 Task: Look for space in Haifa, Israel from 1st August, 2023 to 5th August, 2023 for 1 adult in price range Rs.6000 to Rs.15000. Place can be entire place with 1  bedroom having 1 bed and 1 bathroom. Property type can be house, flat, guest house. Amenities needed are: wifi, washing machine. Booking option can be shelf check-in. Required host language is English.
Action: Mouse moved to (601, 79)
Screenshot: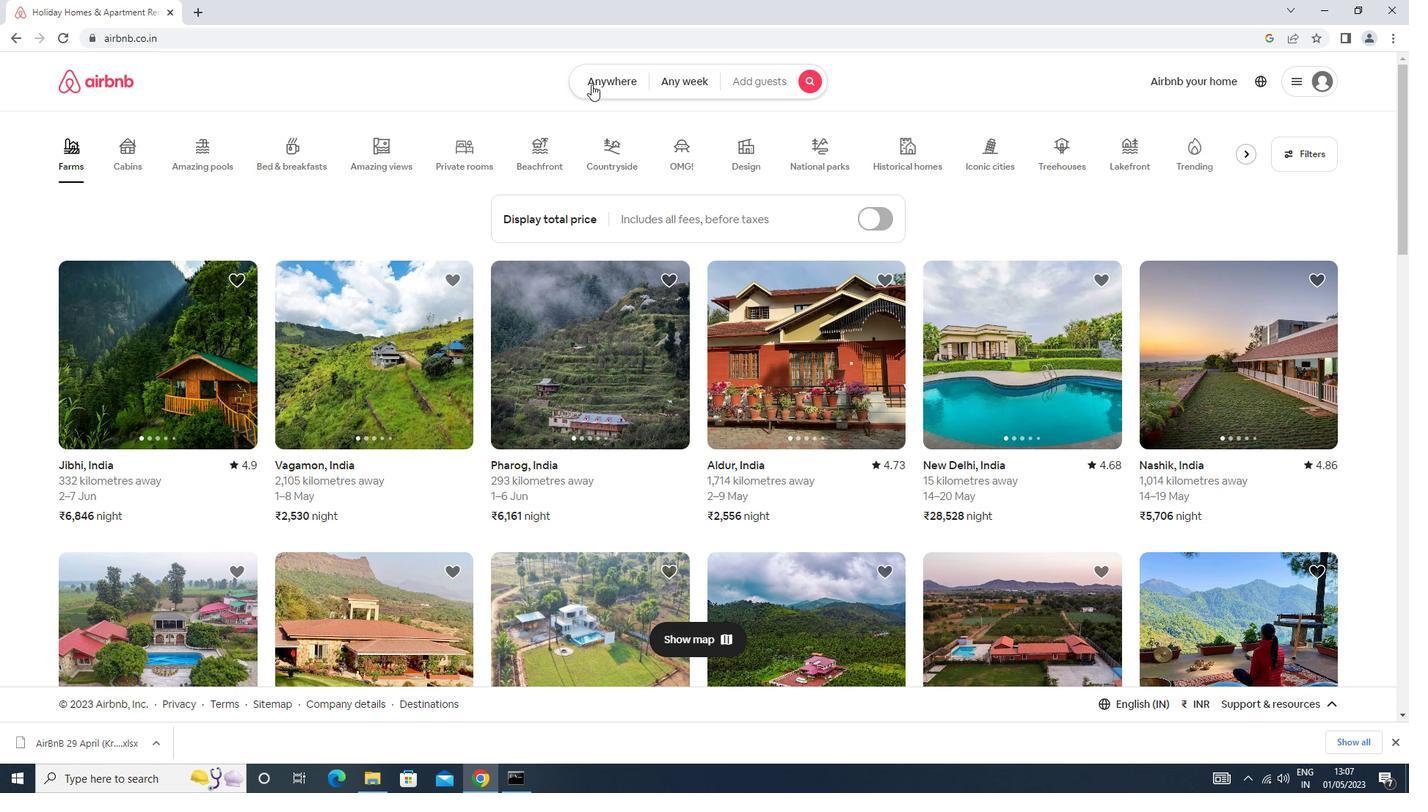 
Action: Mouse pressed left at (601, 79)
Screenshot: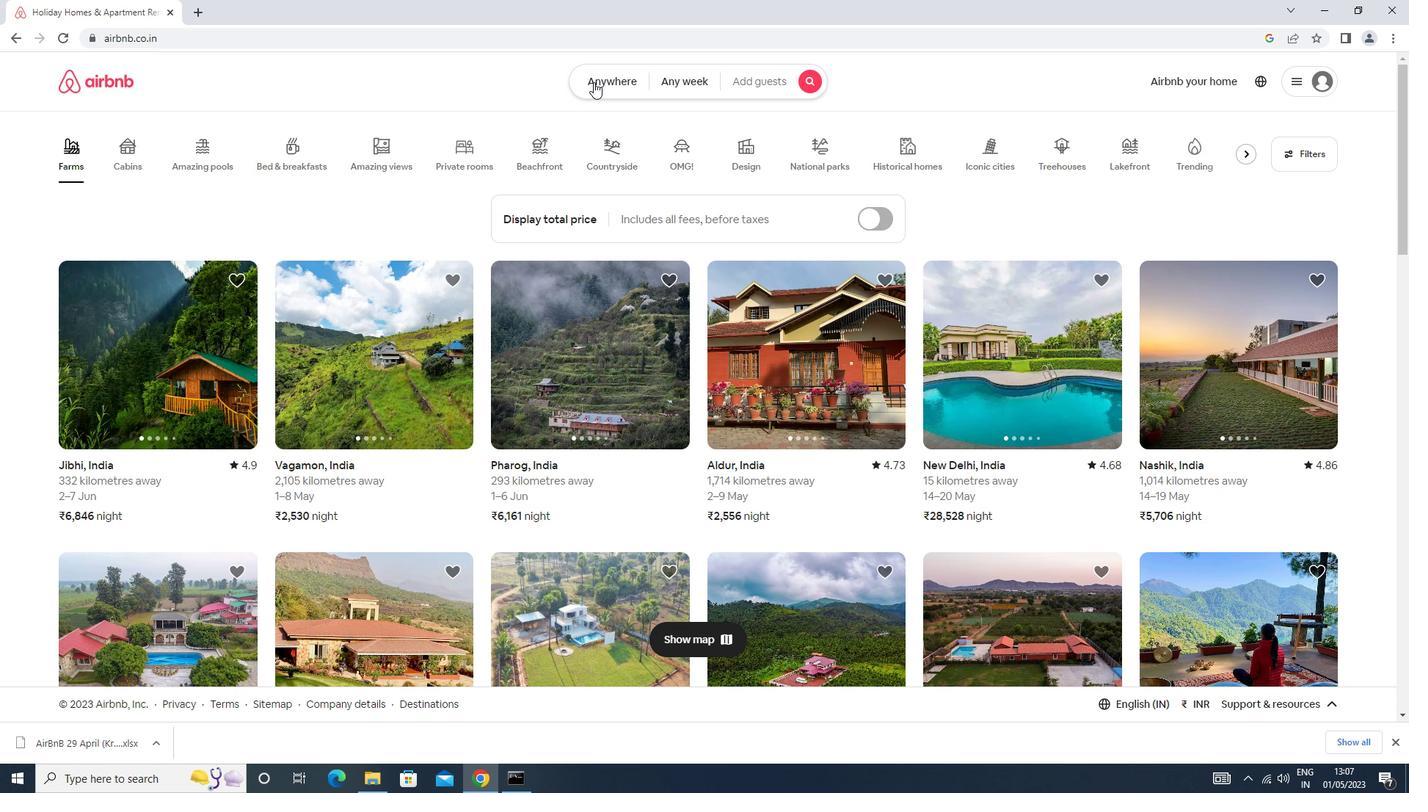 
Action: Mouse moved to (512, 138)
Screenshot: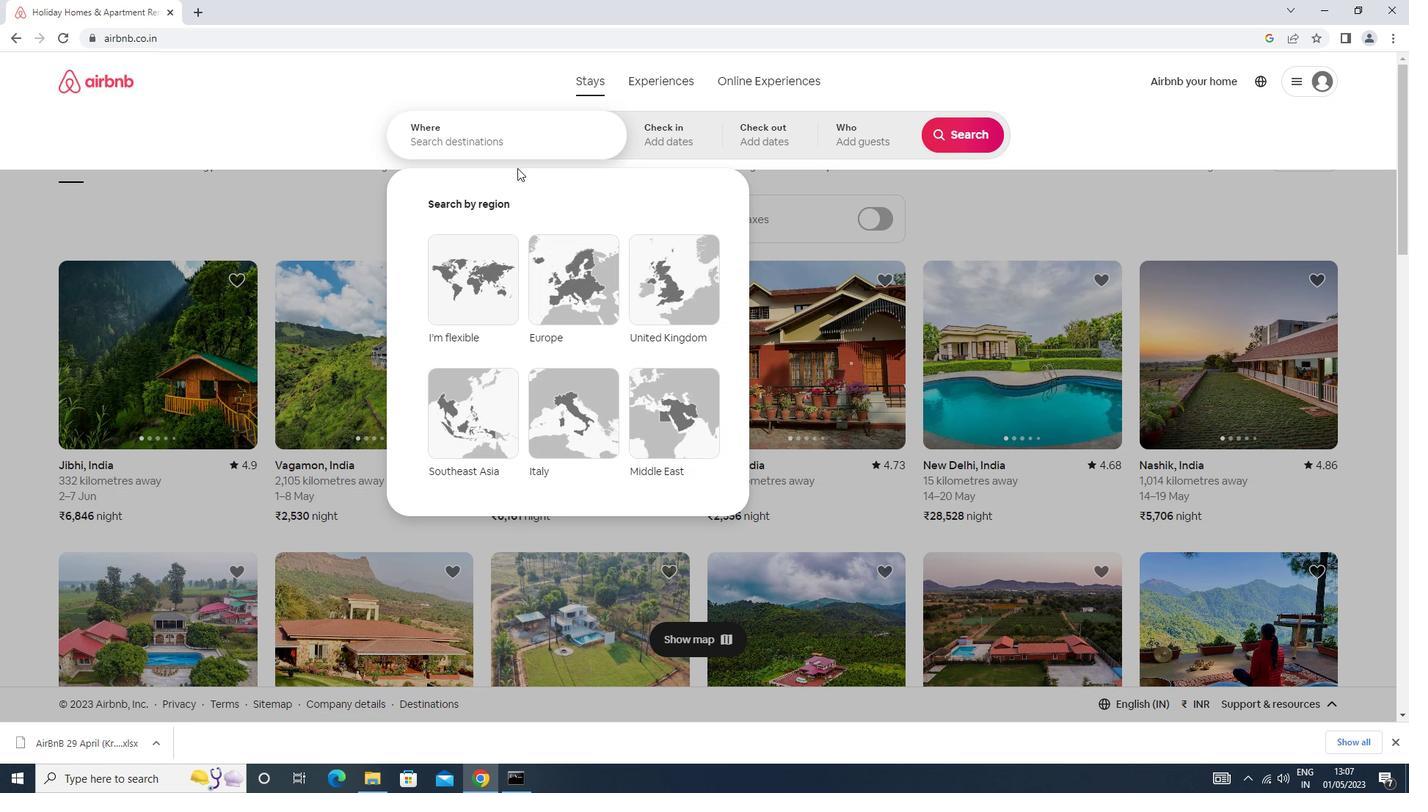 
Action: Mouse pressed left at (512, 138)
Screenshot: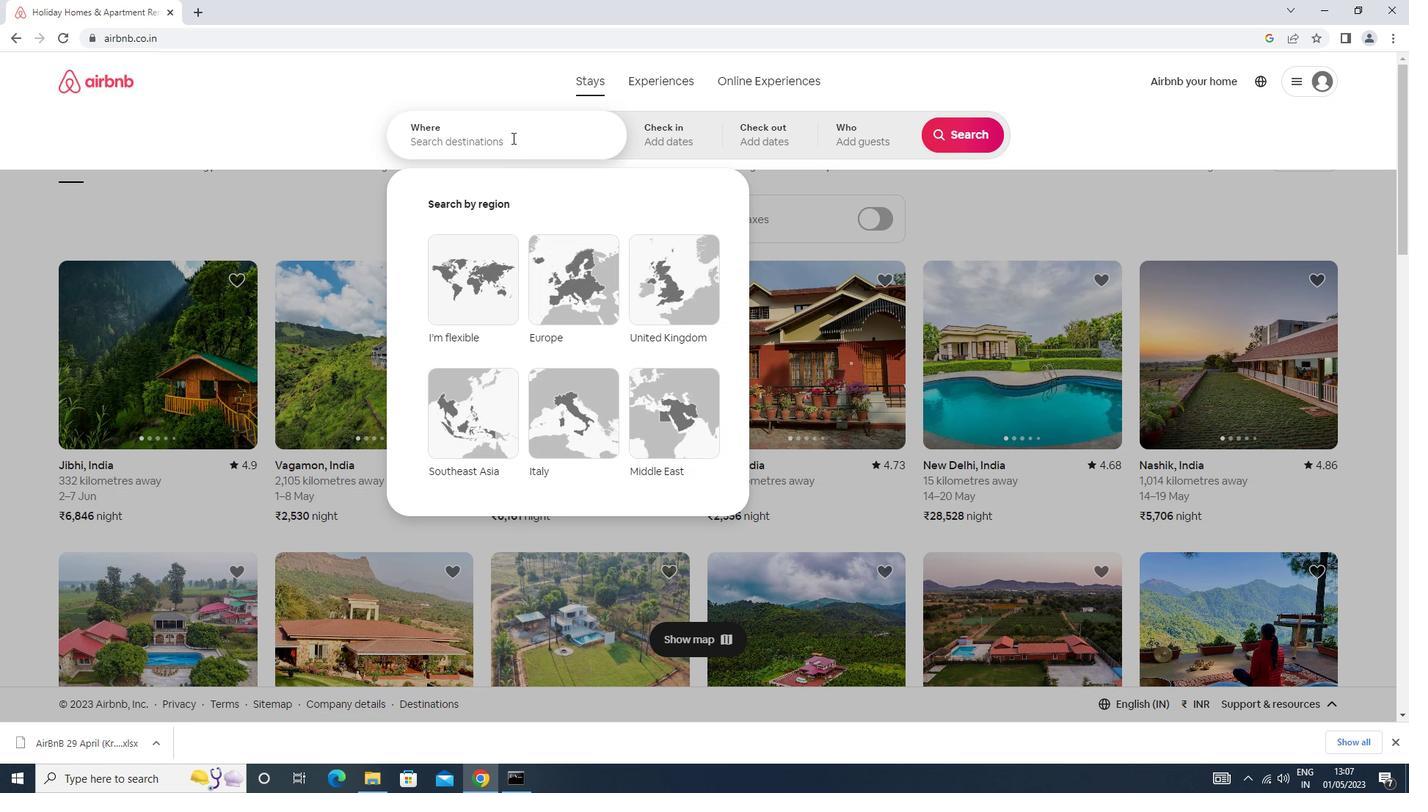 
Action: Key pressed hai<Key.down><Key.enter>
Screenshot: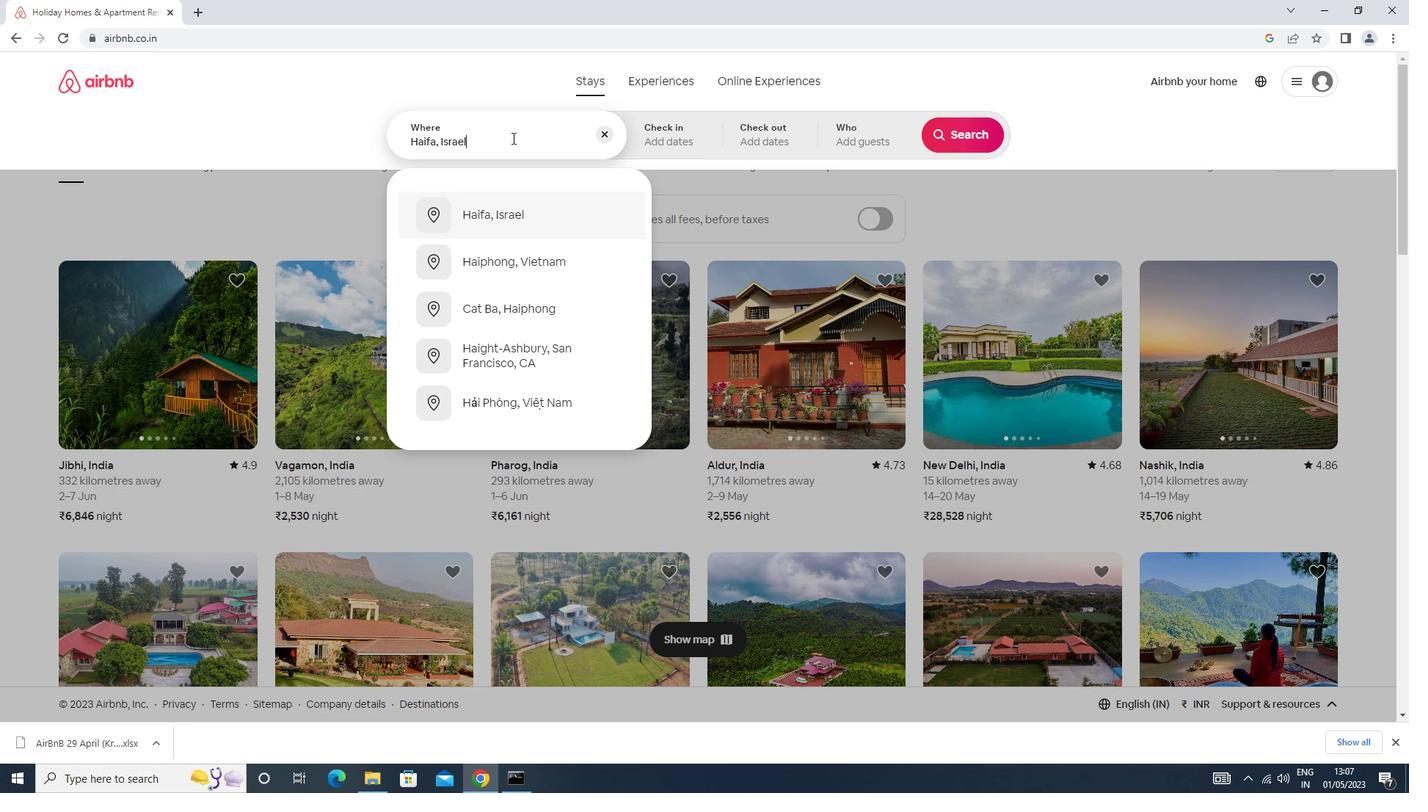 
Action: Mouse moved to (953, 249)
Screenshot: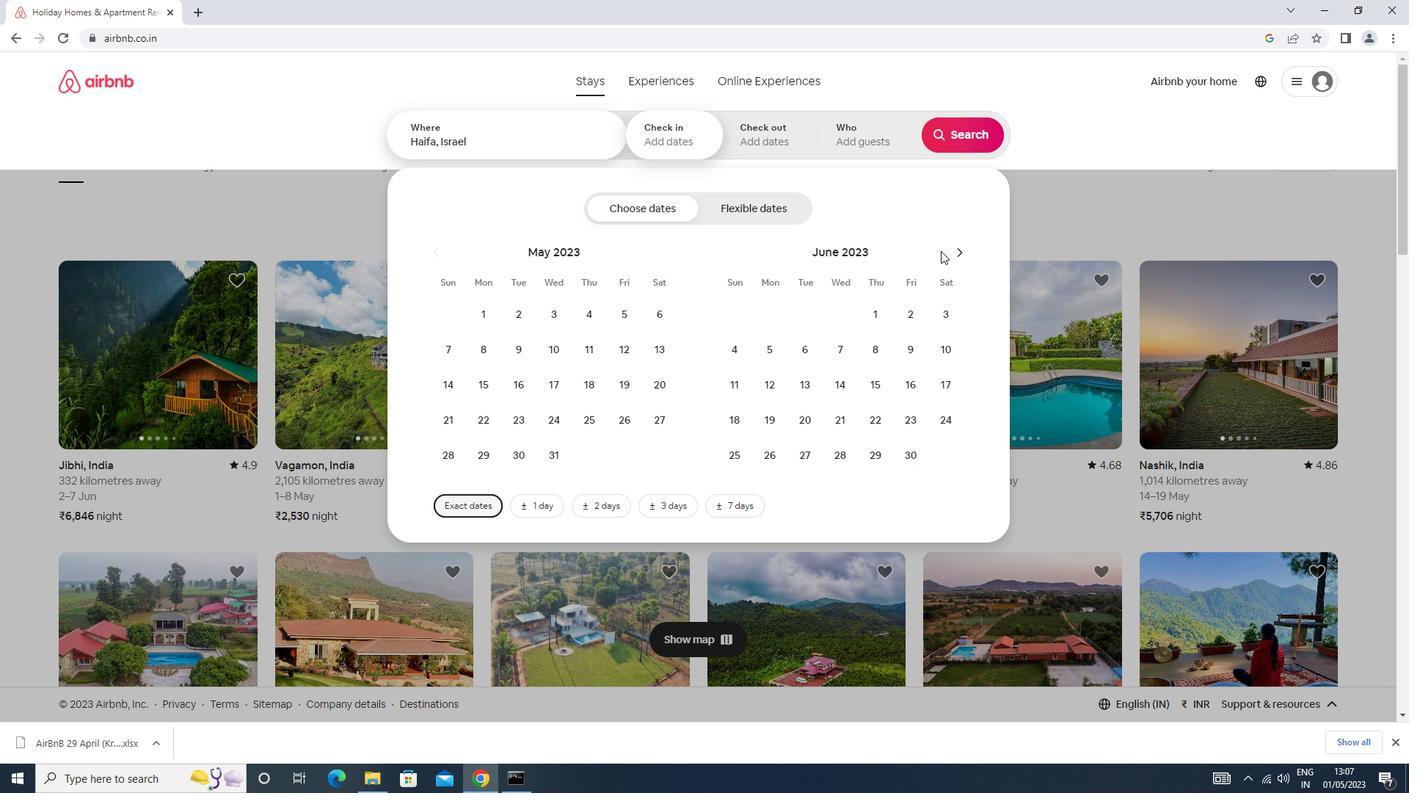 
Action: Mouse pressed left at (953, 249)
Screenshot: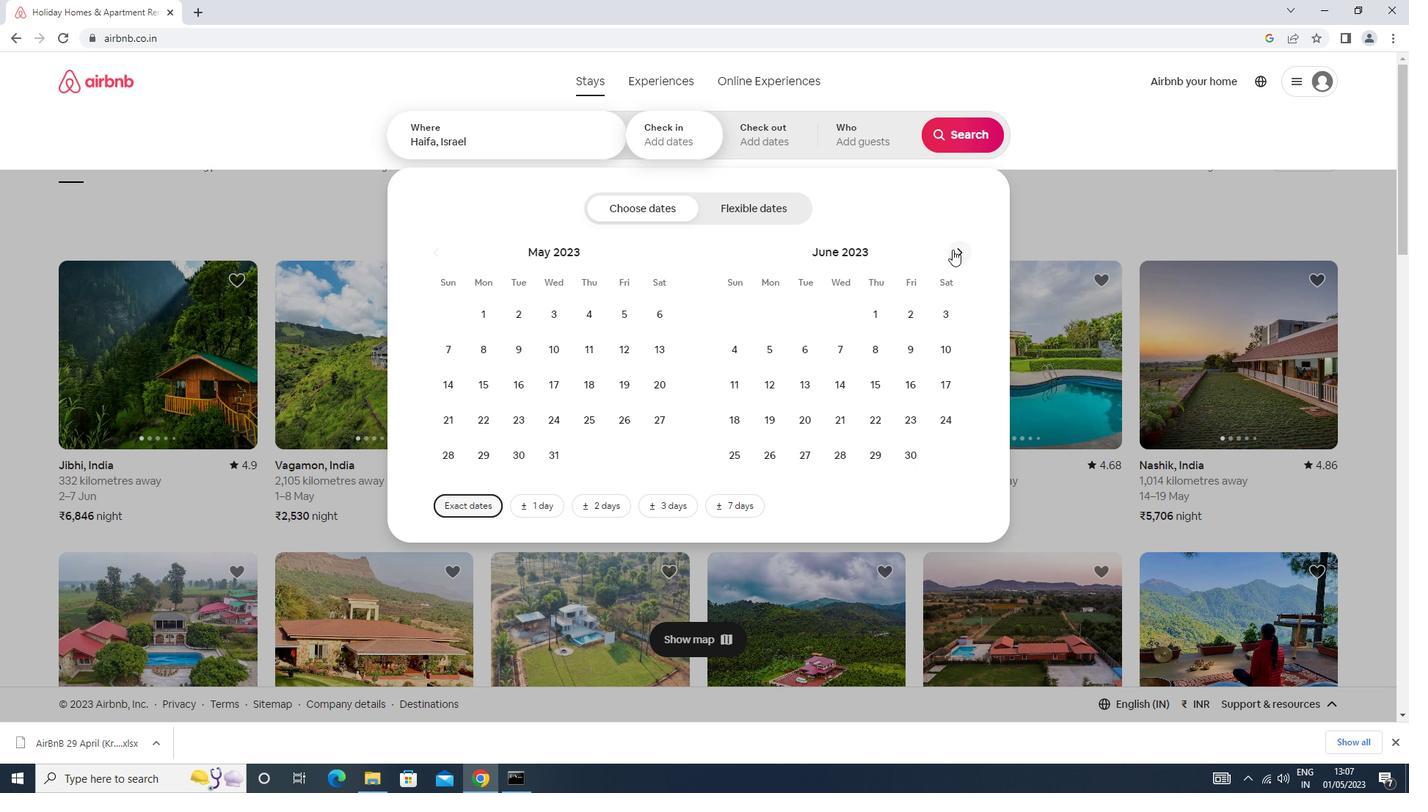 
Action: Mouse moved to (955, 249)
Screenshot: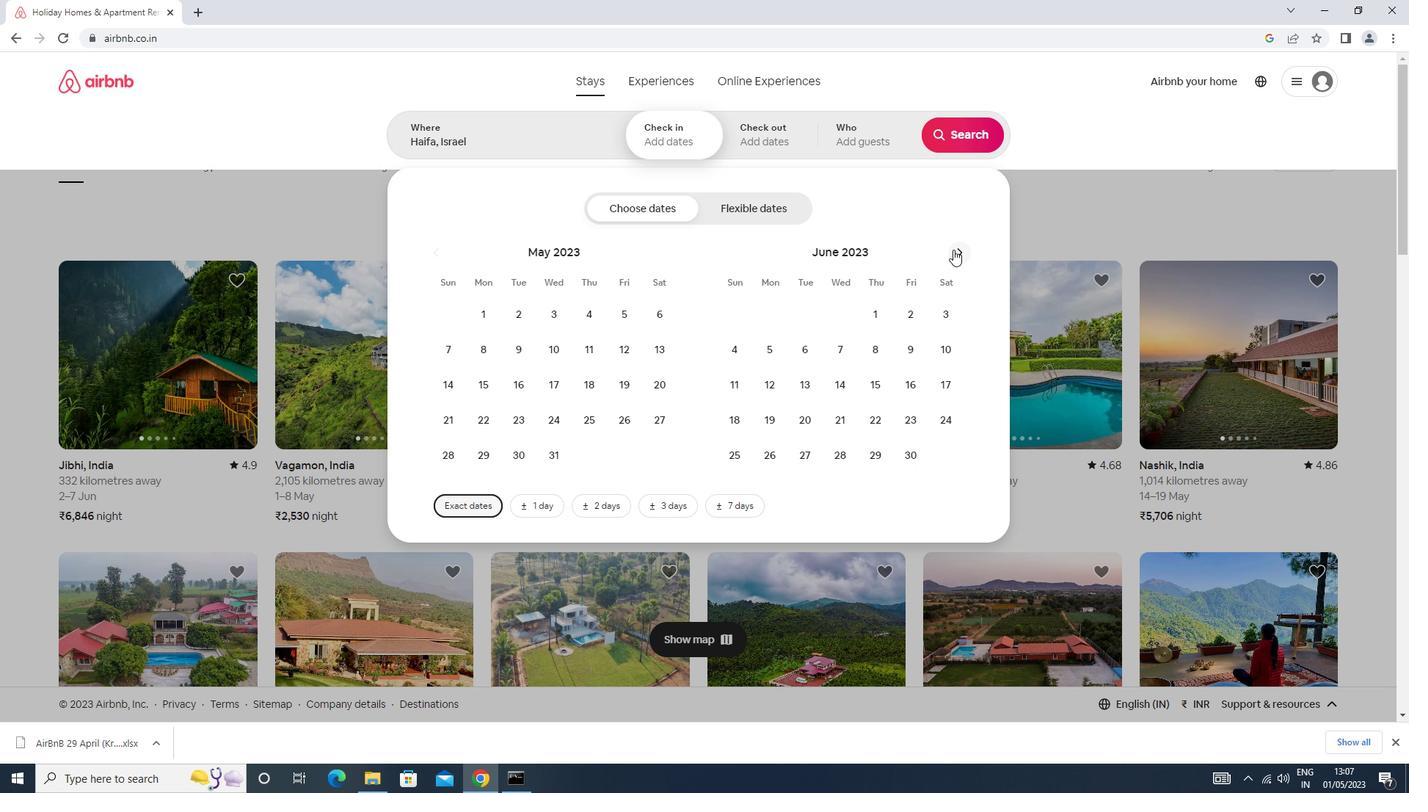 
Action: Mouse pressed left at (955, 249)
Screenshot: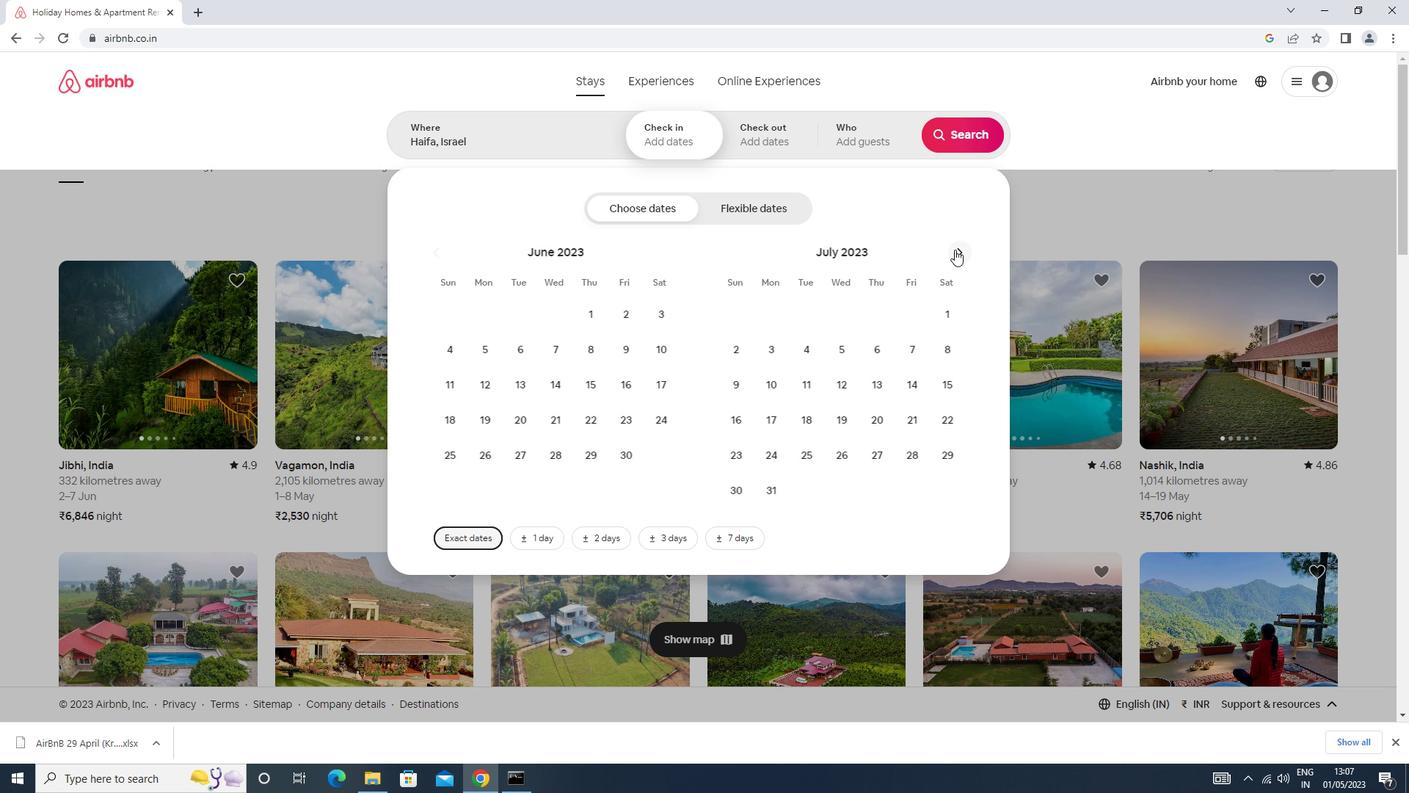
Action: Mouse moved to (796, 323)
Screenshot: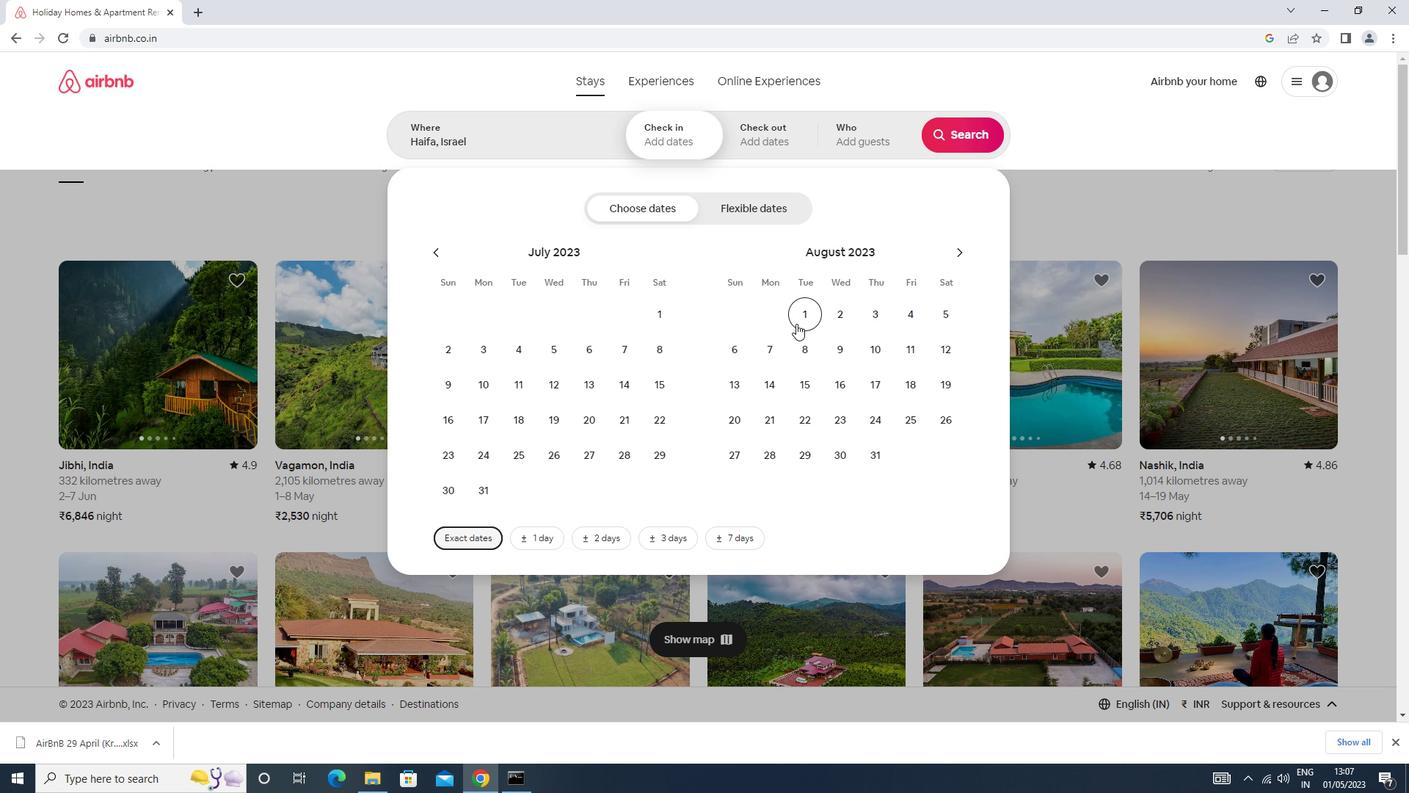 
Action: Mouse pressed left at (796, 323)
Screenshot: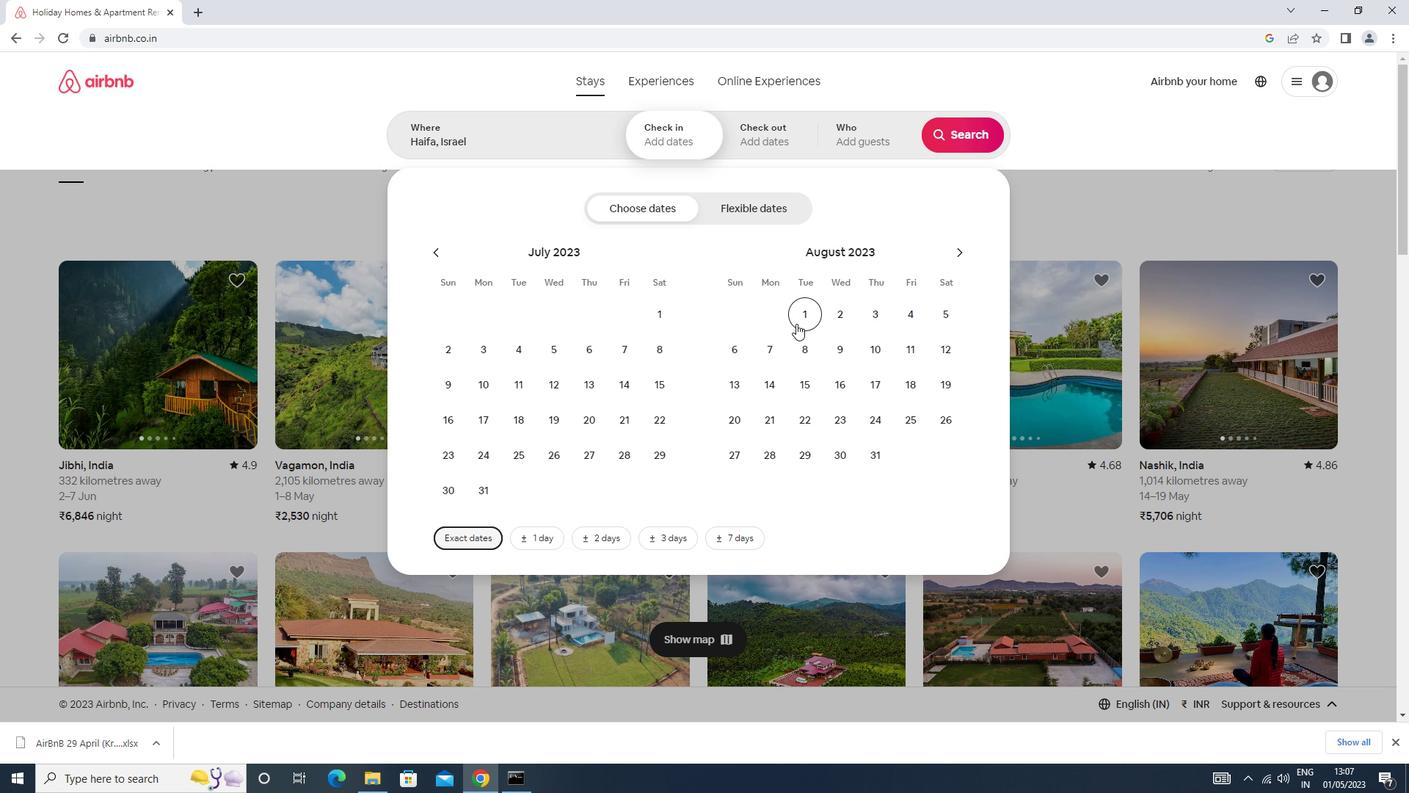 
Action: Mouse moved to (932, 308)
Screenshot: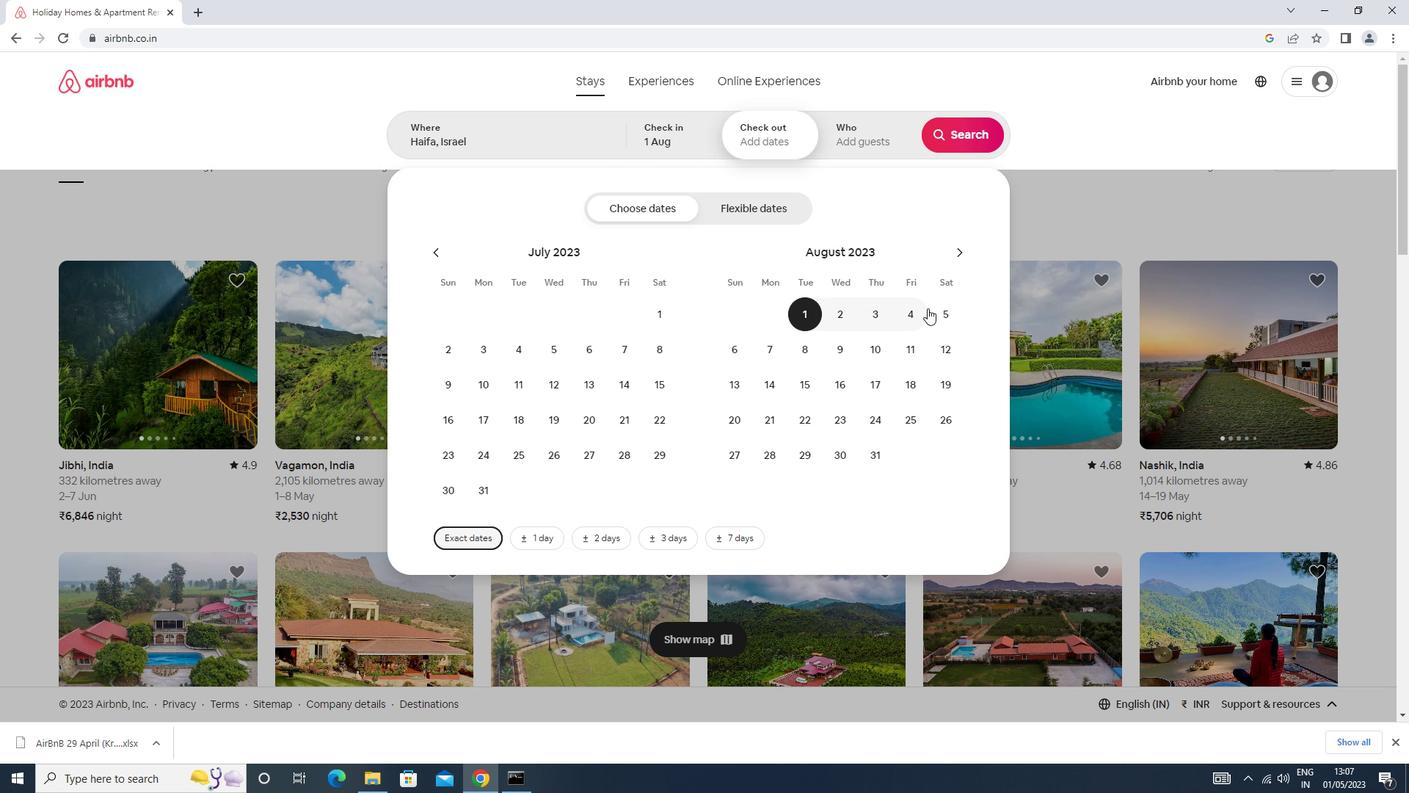 
Action: Mouse pressed left at (932, 308)
Screenshot: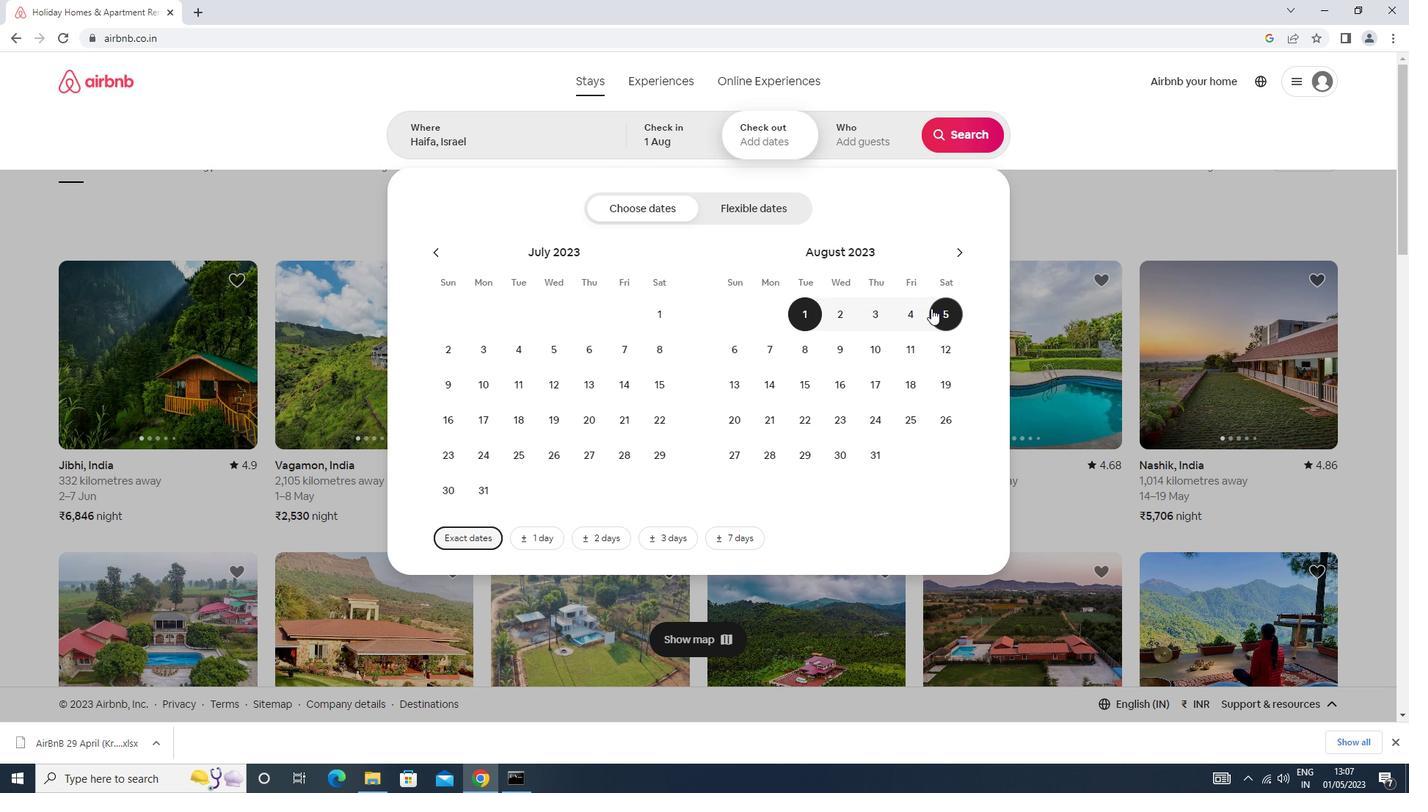 
Action: Mouse moved to (857, 144)
Screenshot: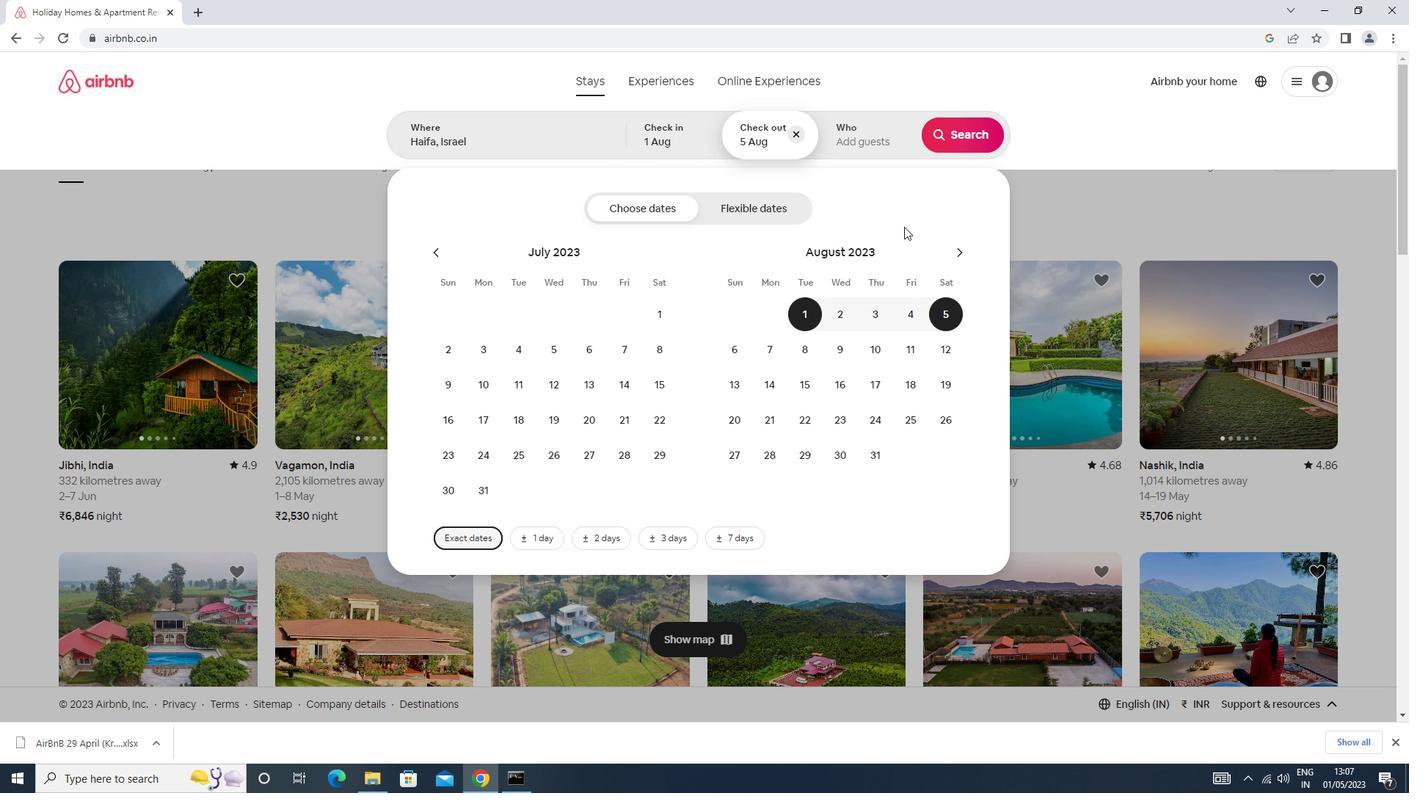 
Action: Mouse pressed left at (857, 144)
Screenshot: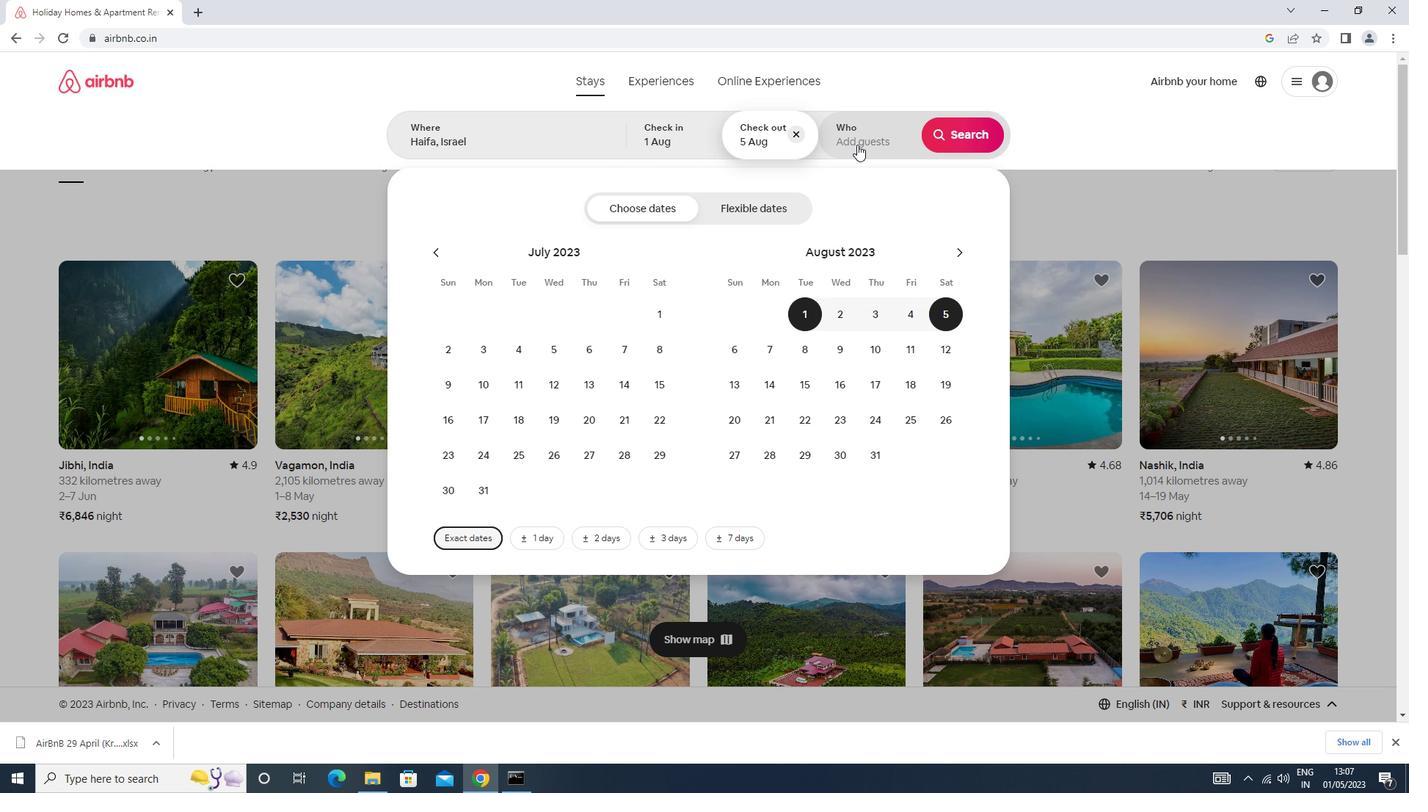 
Action: Mouse moved to (968, 215)
Screenshot: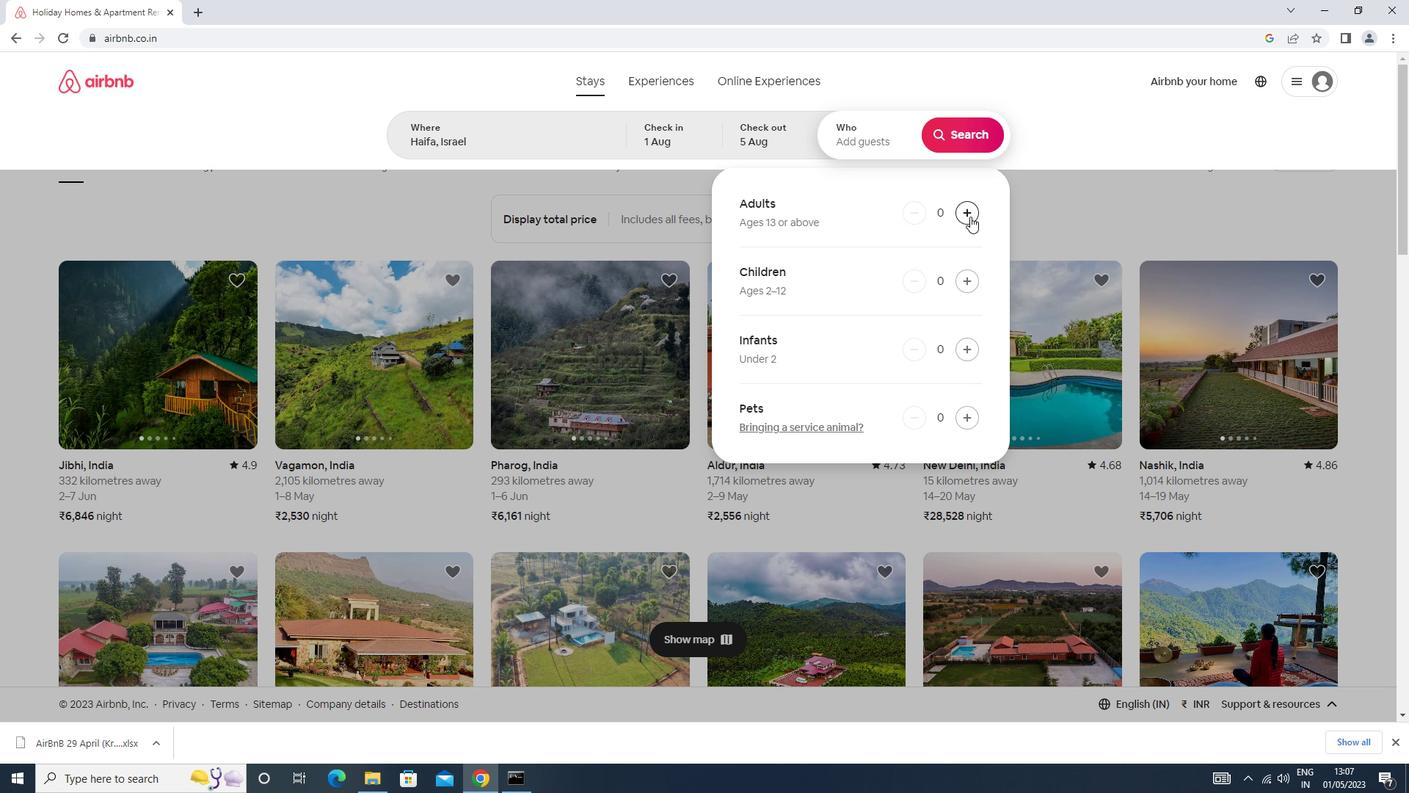 
Action: Mouse pressed left at (968, 215)
Screenshot: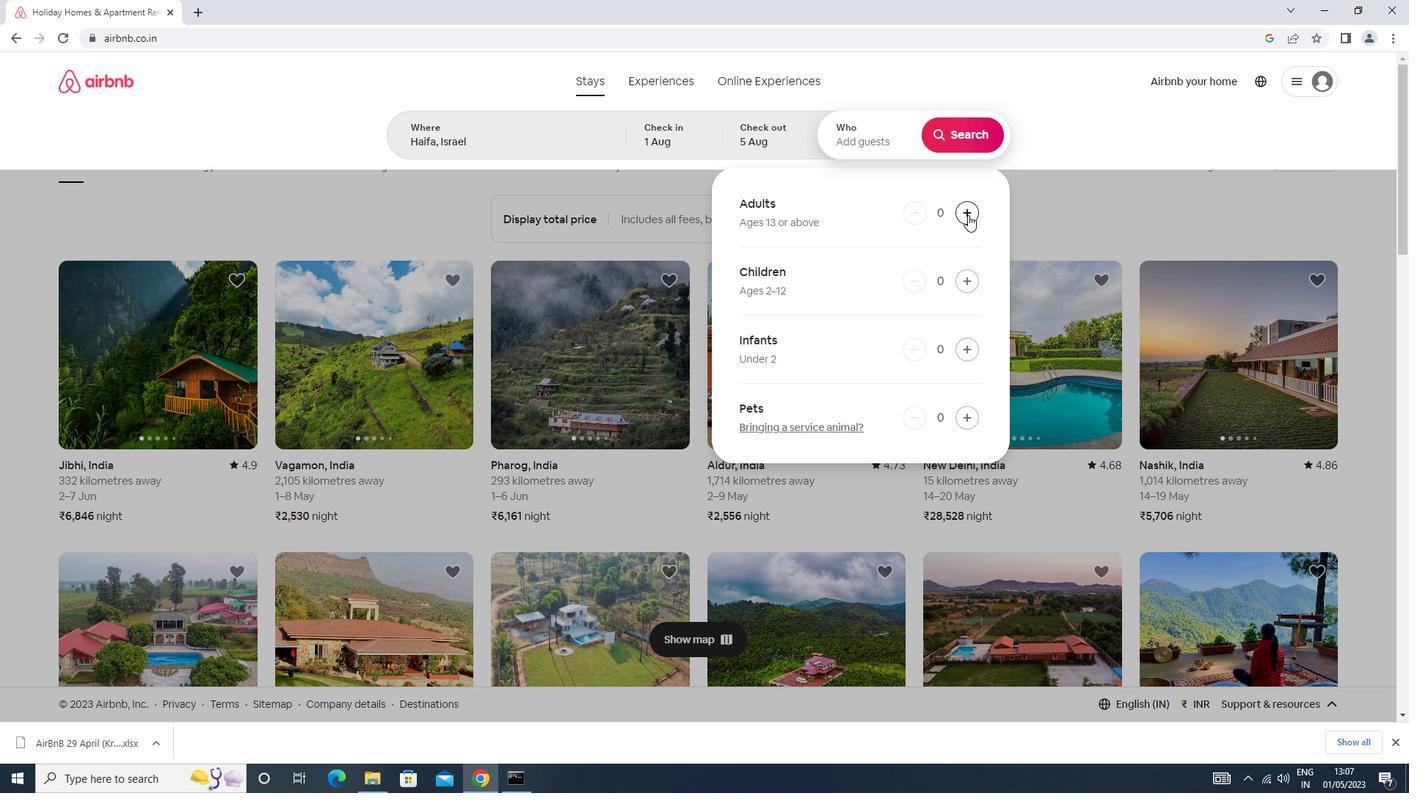 
Action: Mouse moved to (960, 129)
Screenshot: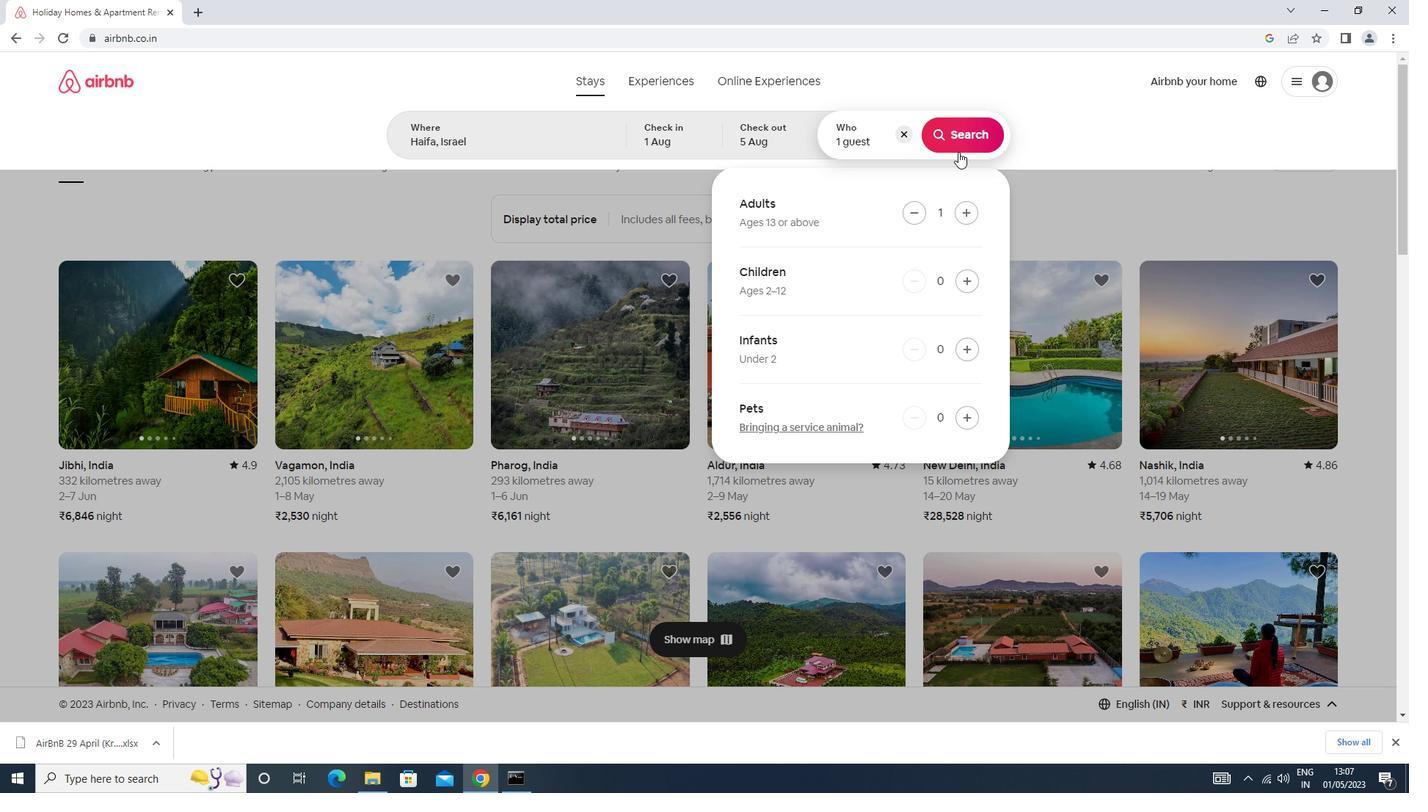 
Action: Mouse pressed left at (960, 129)
Screenshot: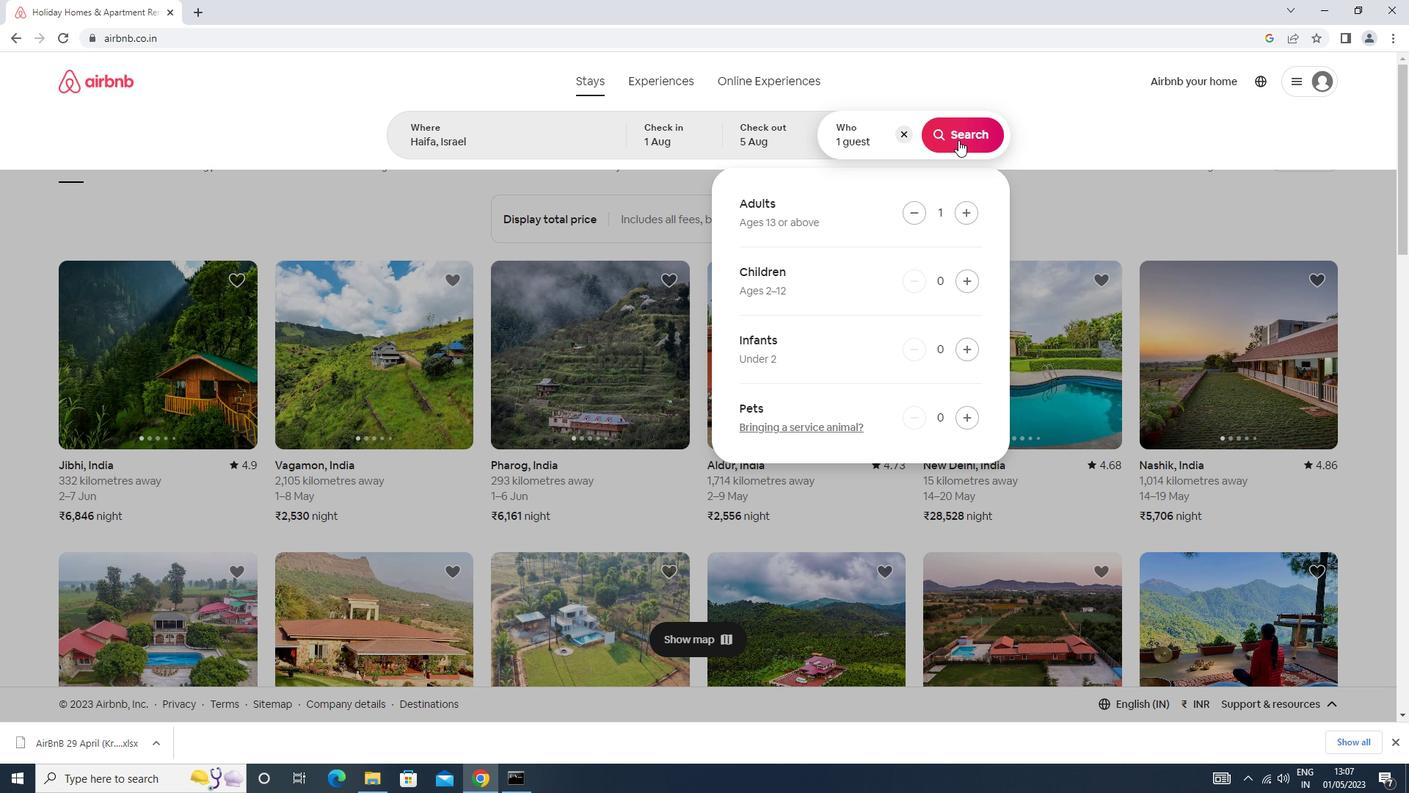 
Action: Mouse moved to (1348, 140)
Screenshot: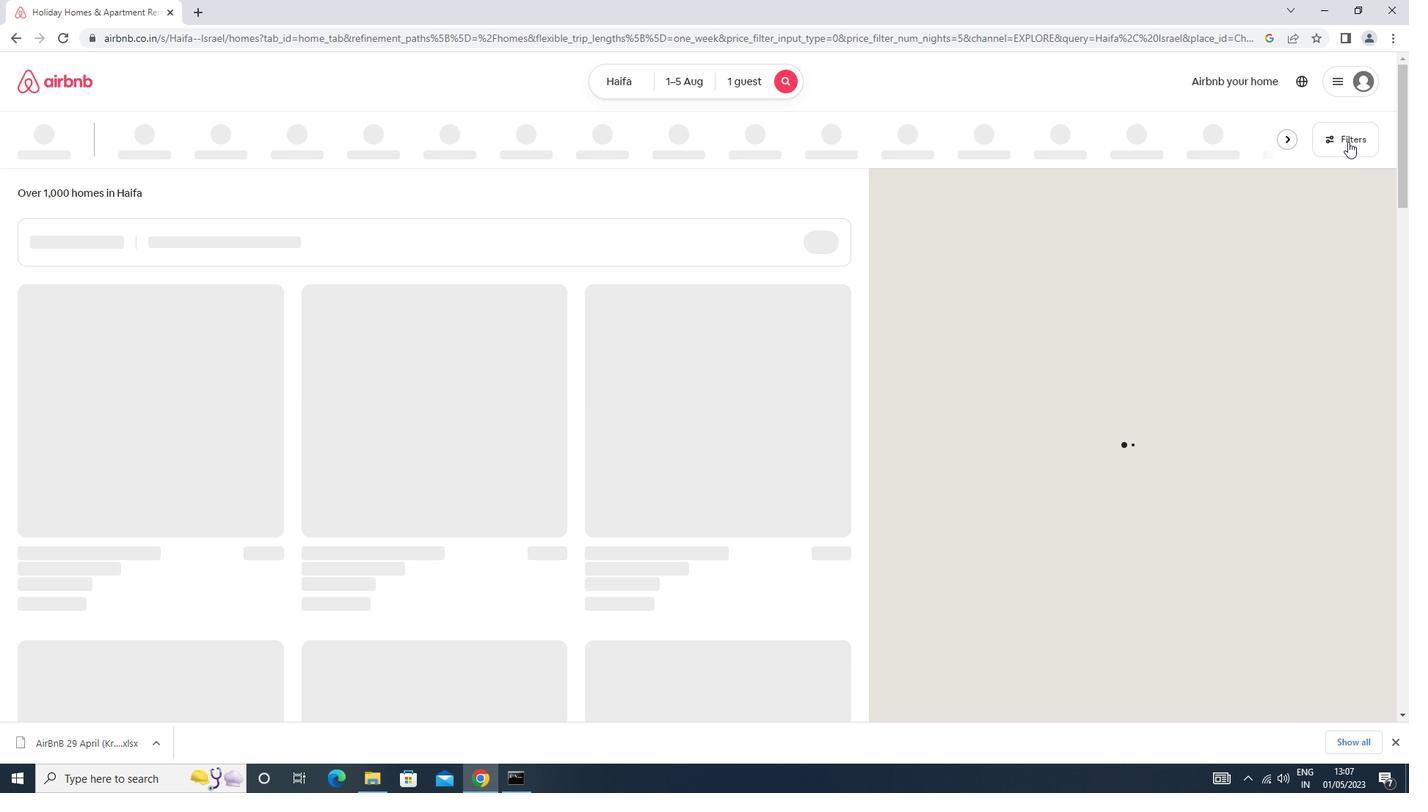 
Action: Mouse pressed left at (1348, 140)
Screenshot: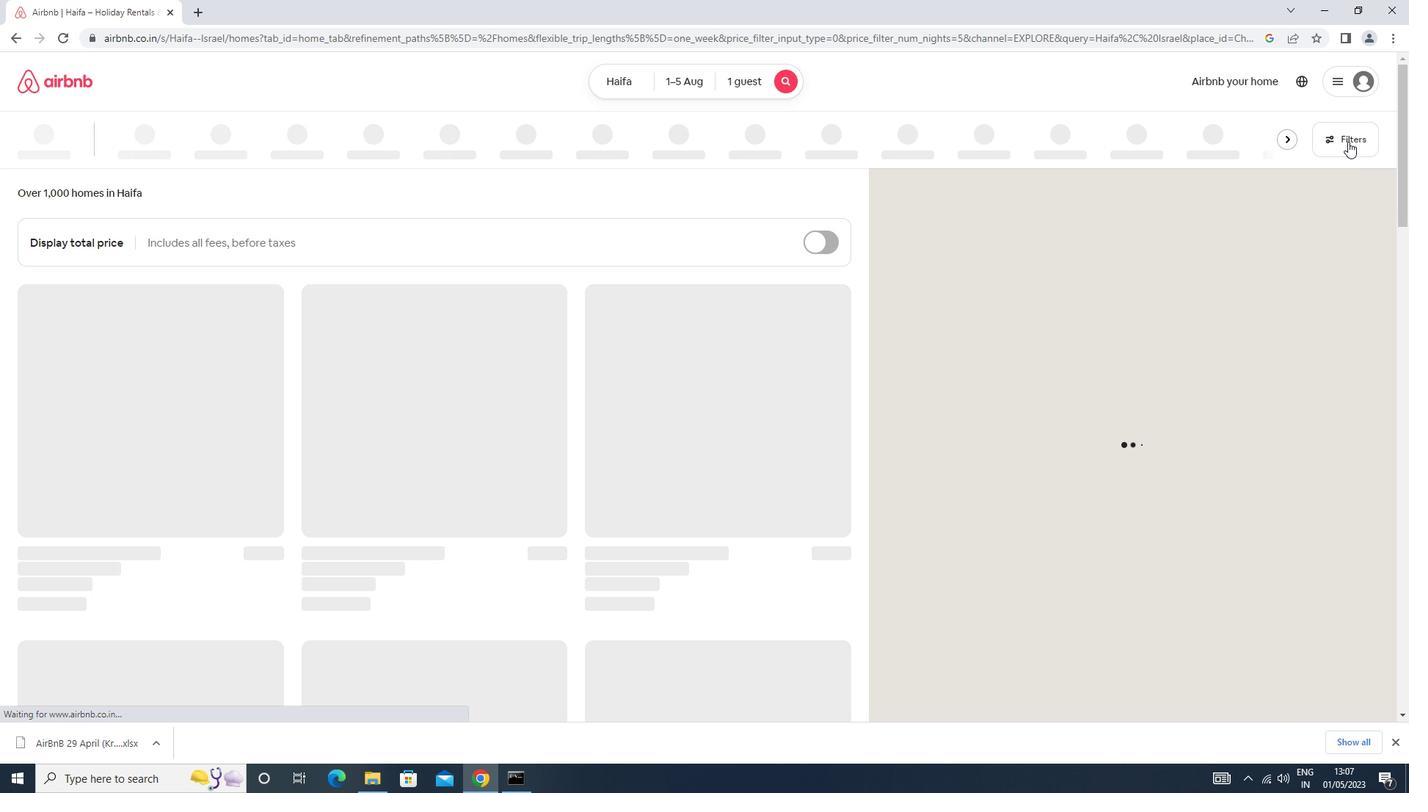 
Action: Mouse moved to (605, 331)
Screenshot: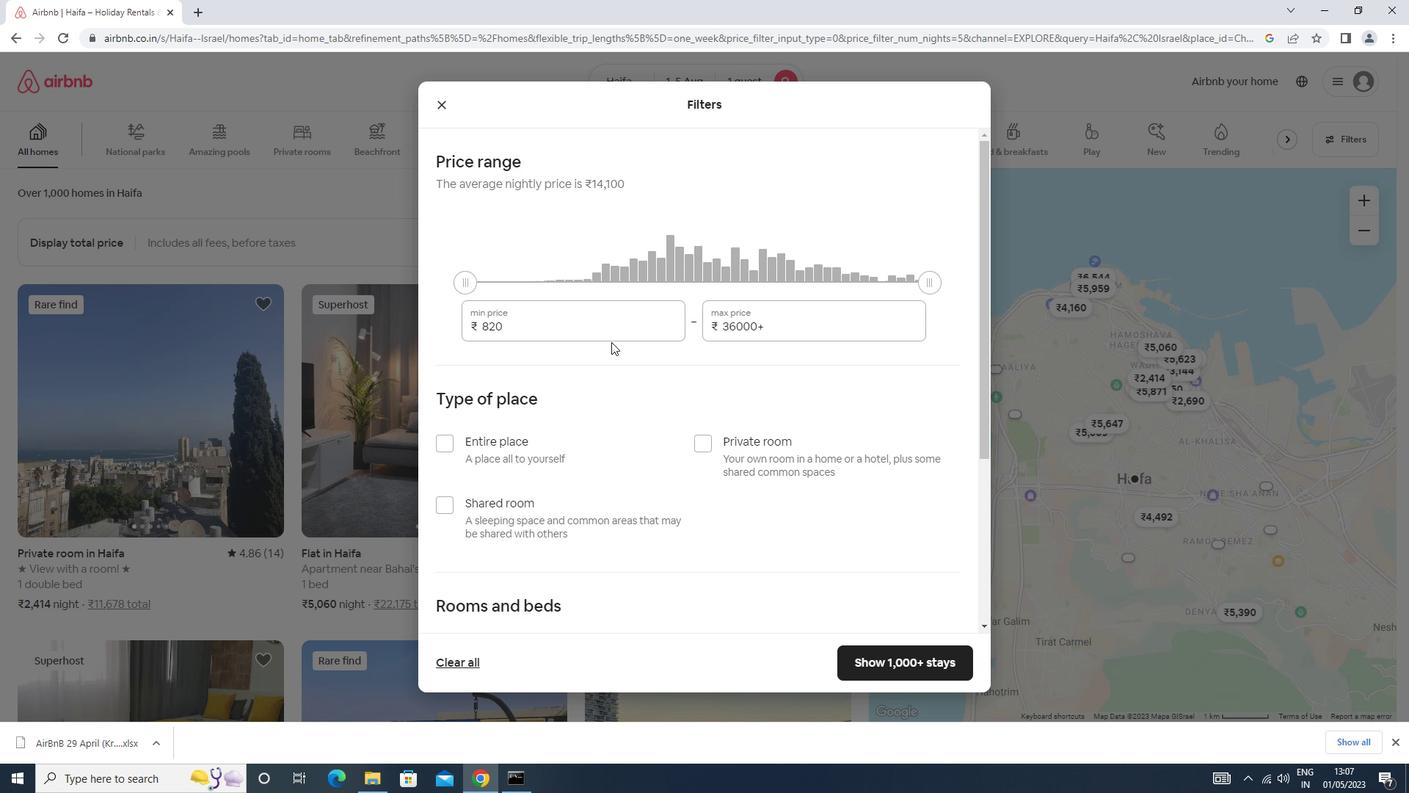 
Action: Mouse pressed left at (605, 331)
Screenshot: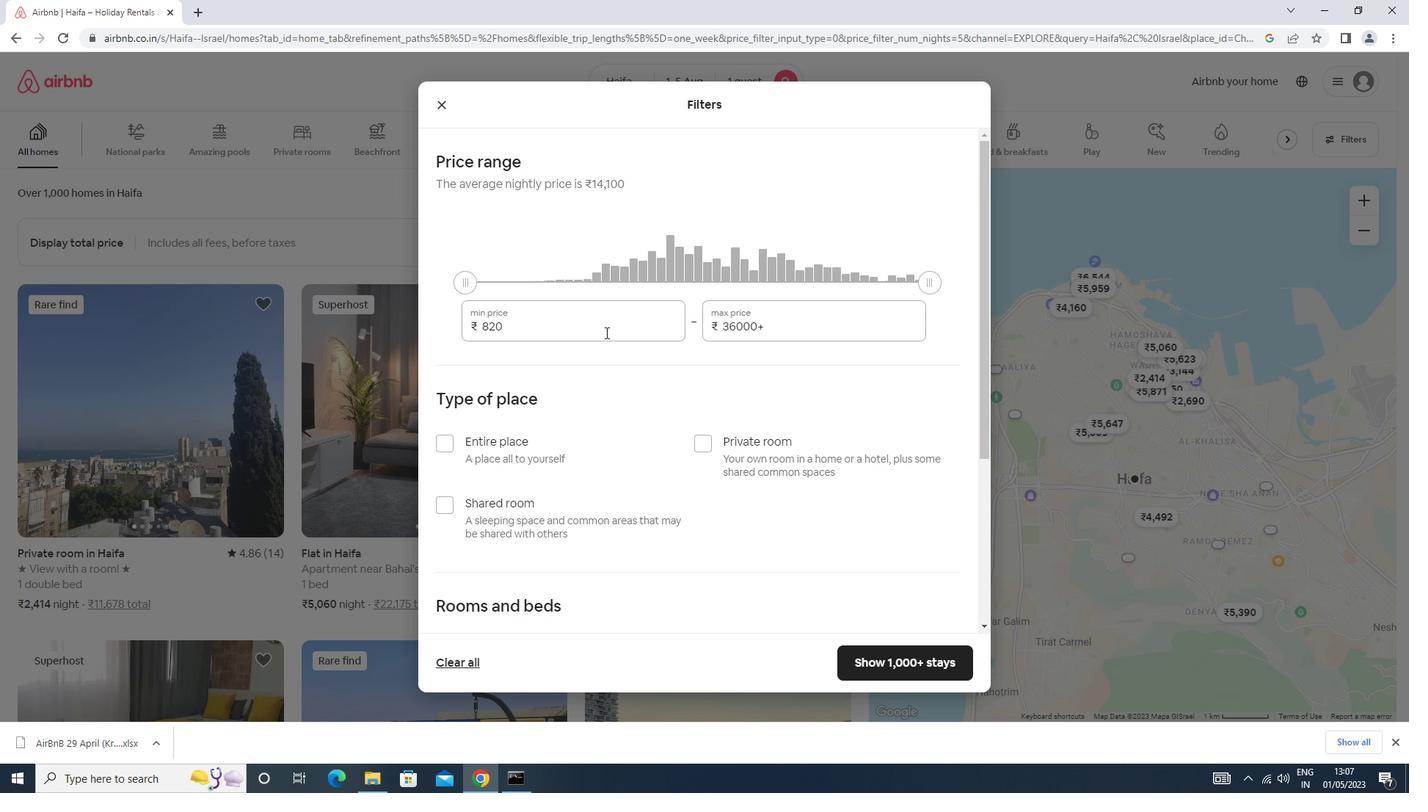 
Action: Key pressed <Key.backspace><Key.backspace>6<Key.backspace><Key.backspace><Key.backspace>6000<Key.tab>15000
Screenshot: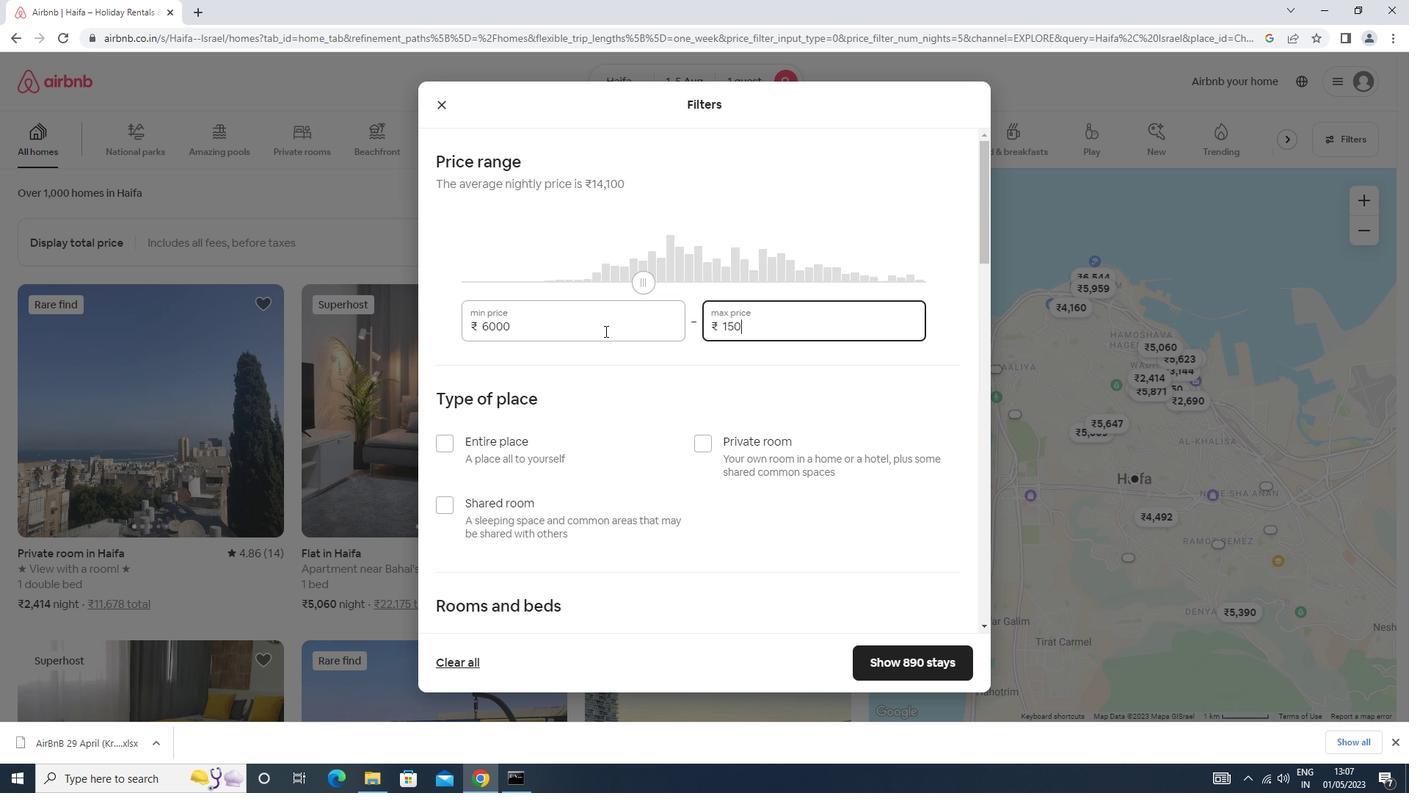 
Action: Mouse scrolled (605, 330) with delta (0, 0)
Screenshot: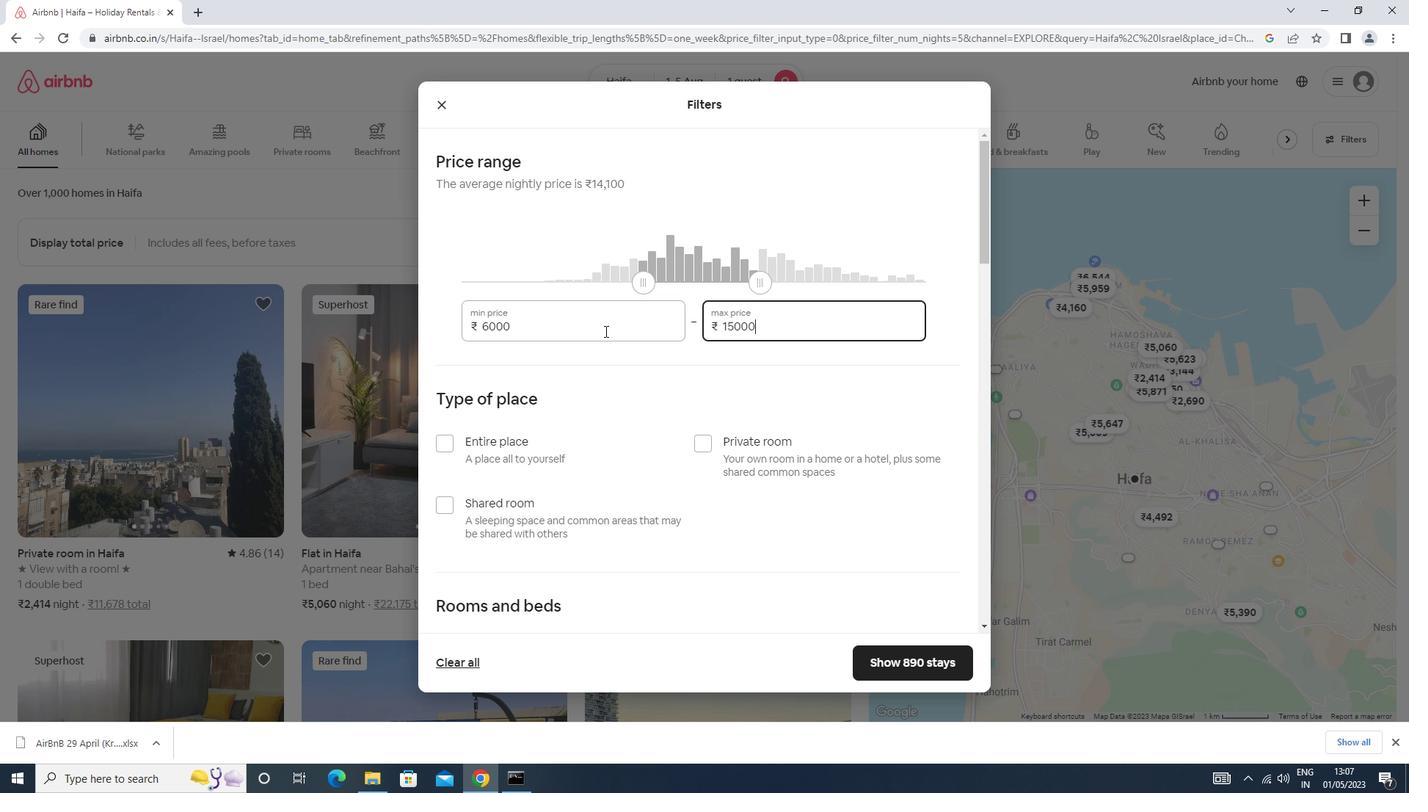 
Action: Mouse scrolled (605, 330) with delta (0, 0)
Screenshot: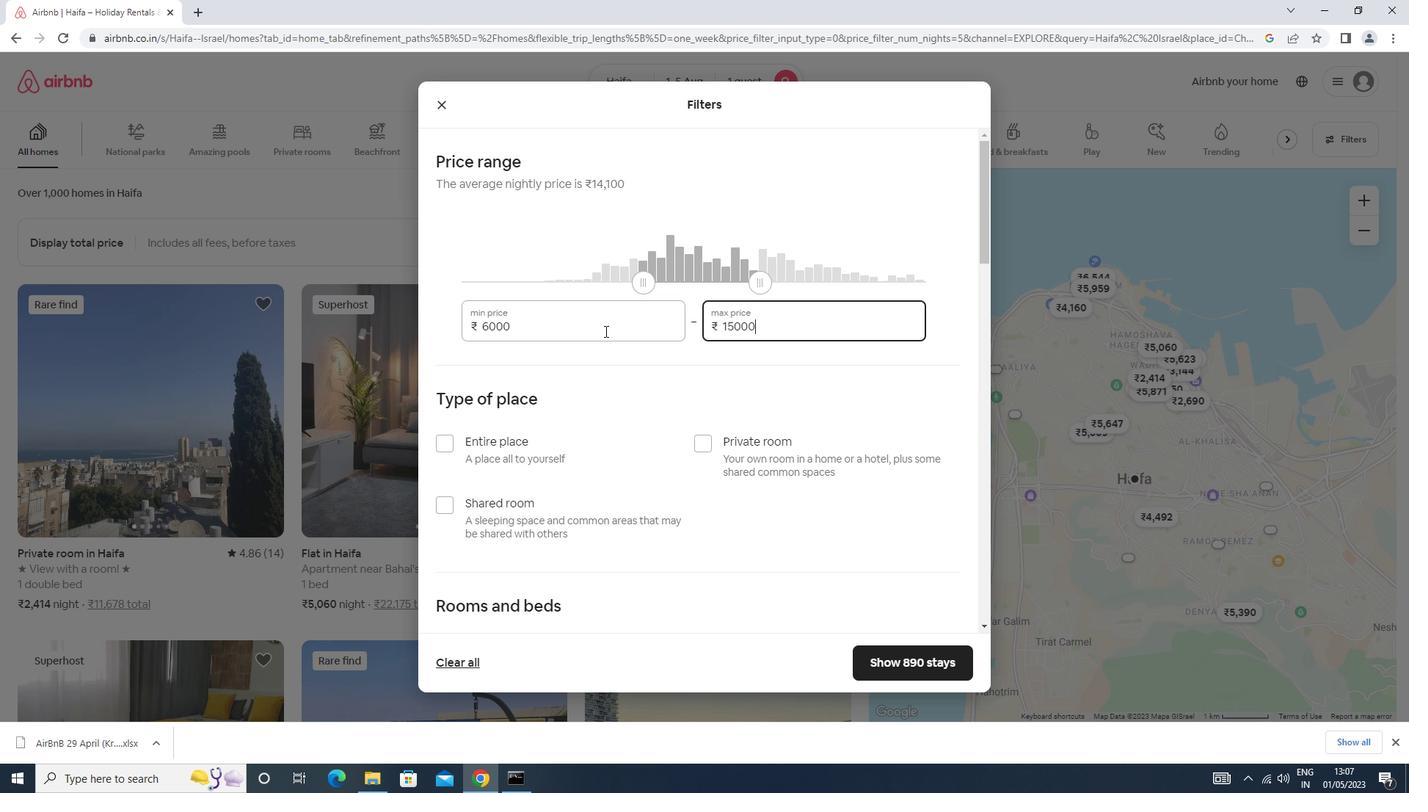 
Action: Mouse scrolled (605, 330) with delta (0, 0)
Screenshot: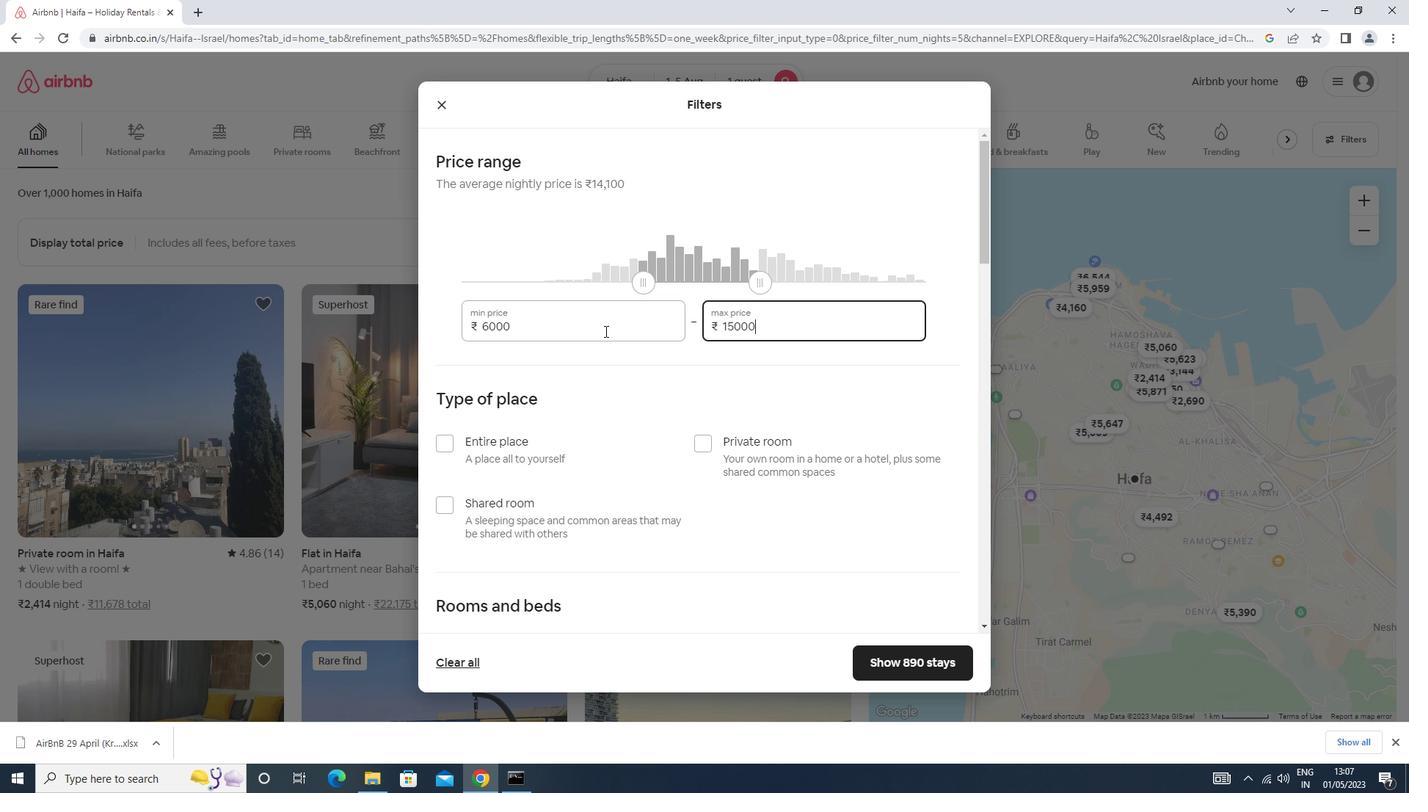 
Action: Mouse moved to (481, 219)
Screenshot: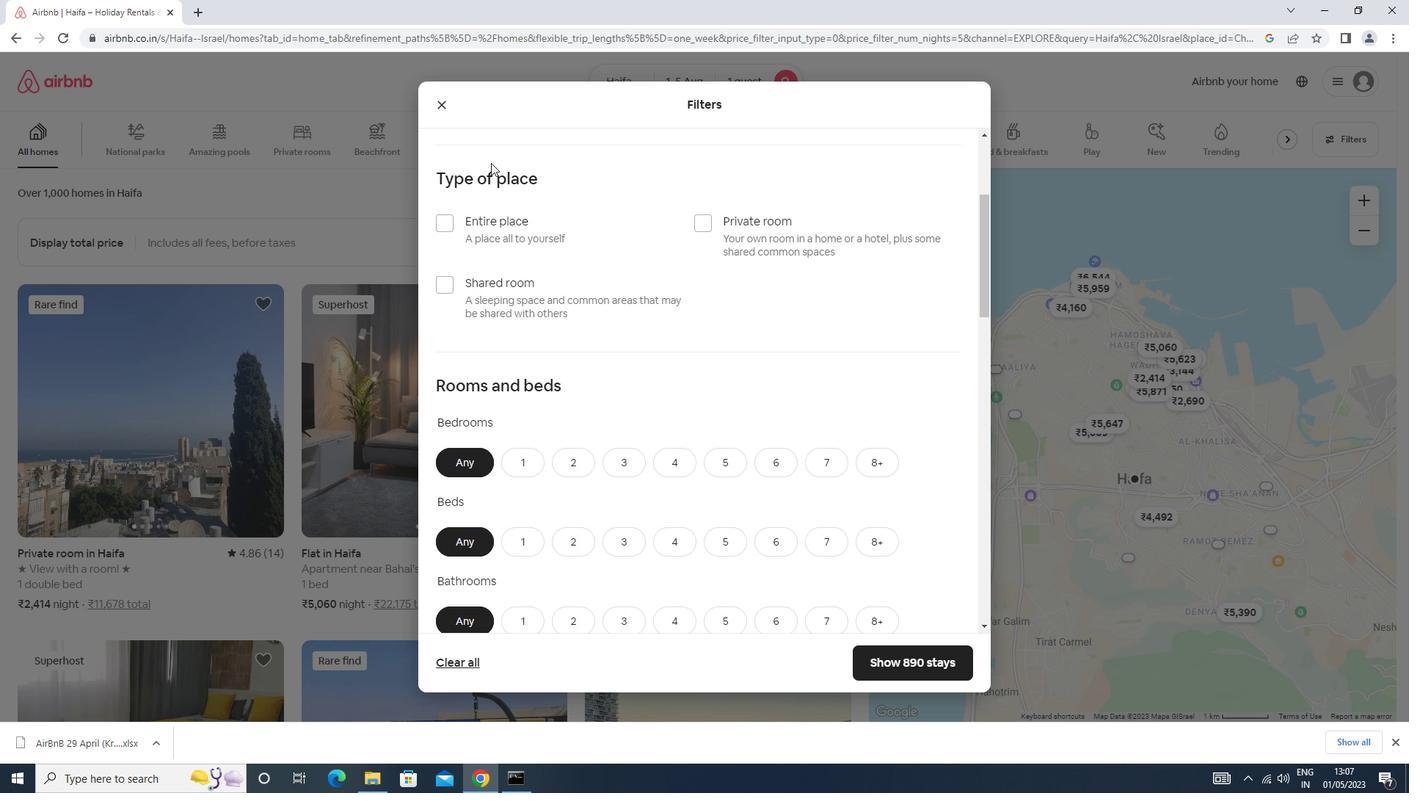 
Action: Mouse pressed left at (481, 219)
Screenshot: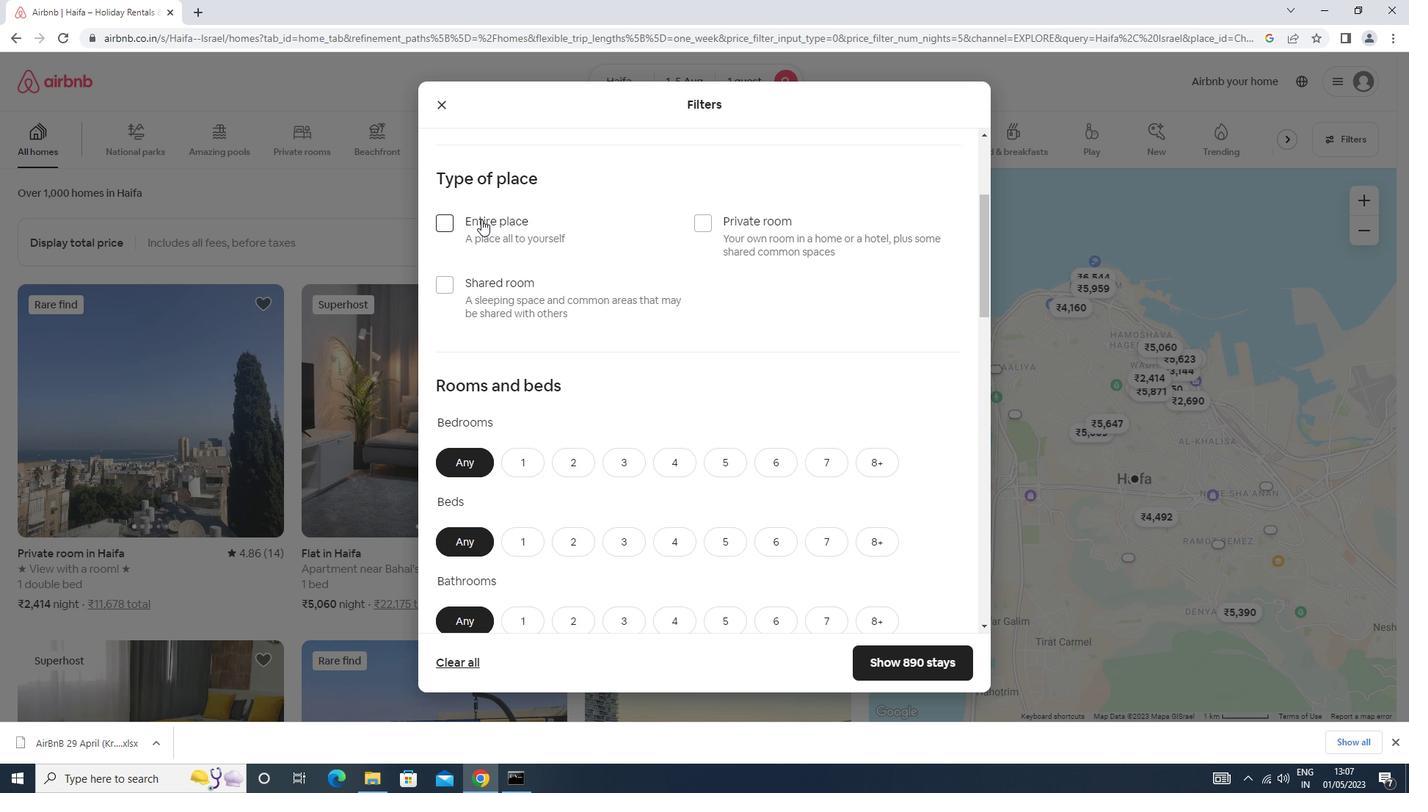 
Action: Mouse scrolled (481, 218) with delta (0, 0)
Screenshot: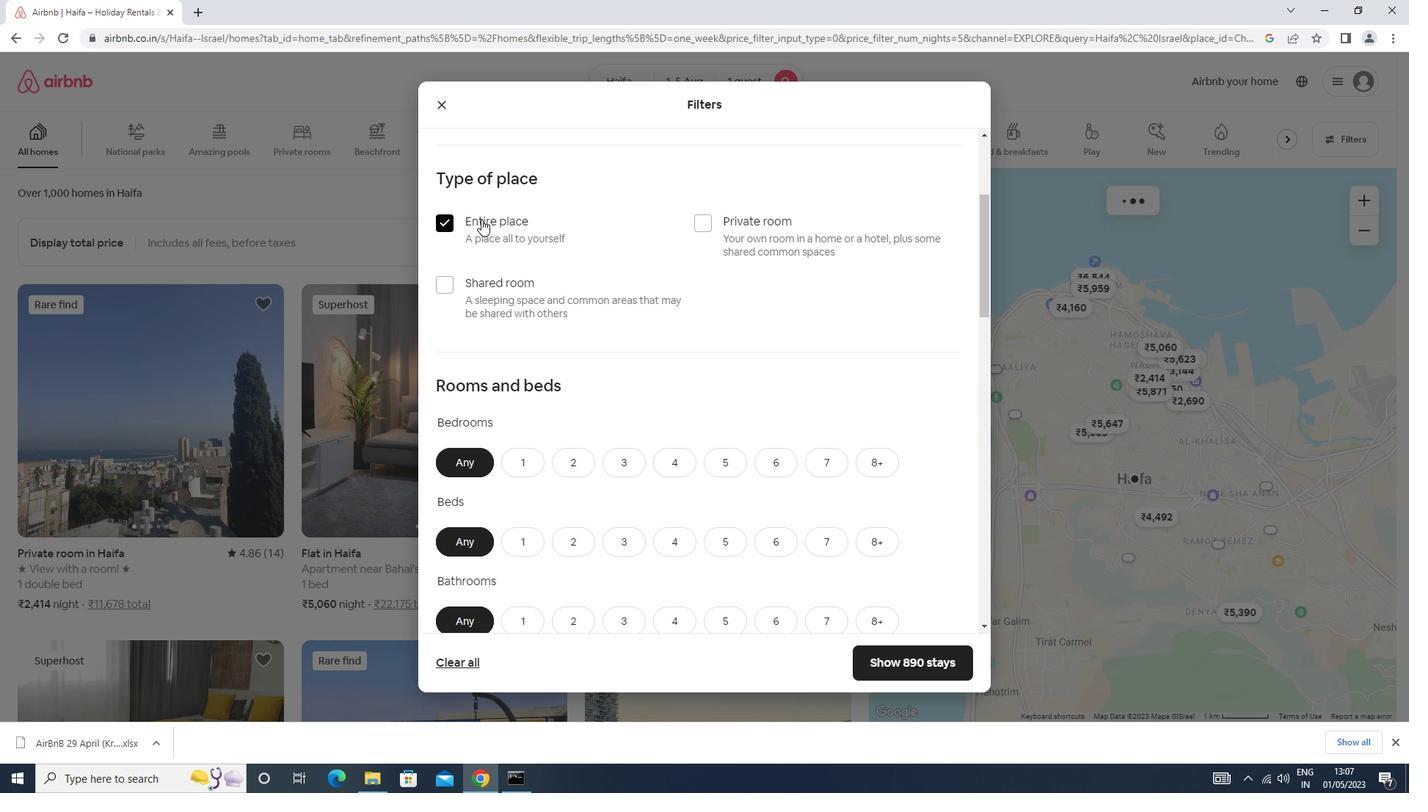 
Action: Mouse scrolled (481, 218) with delta (0, 0)
Screenshot: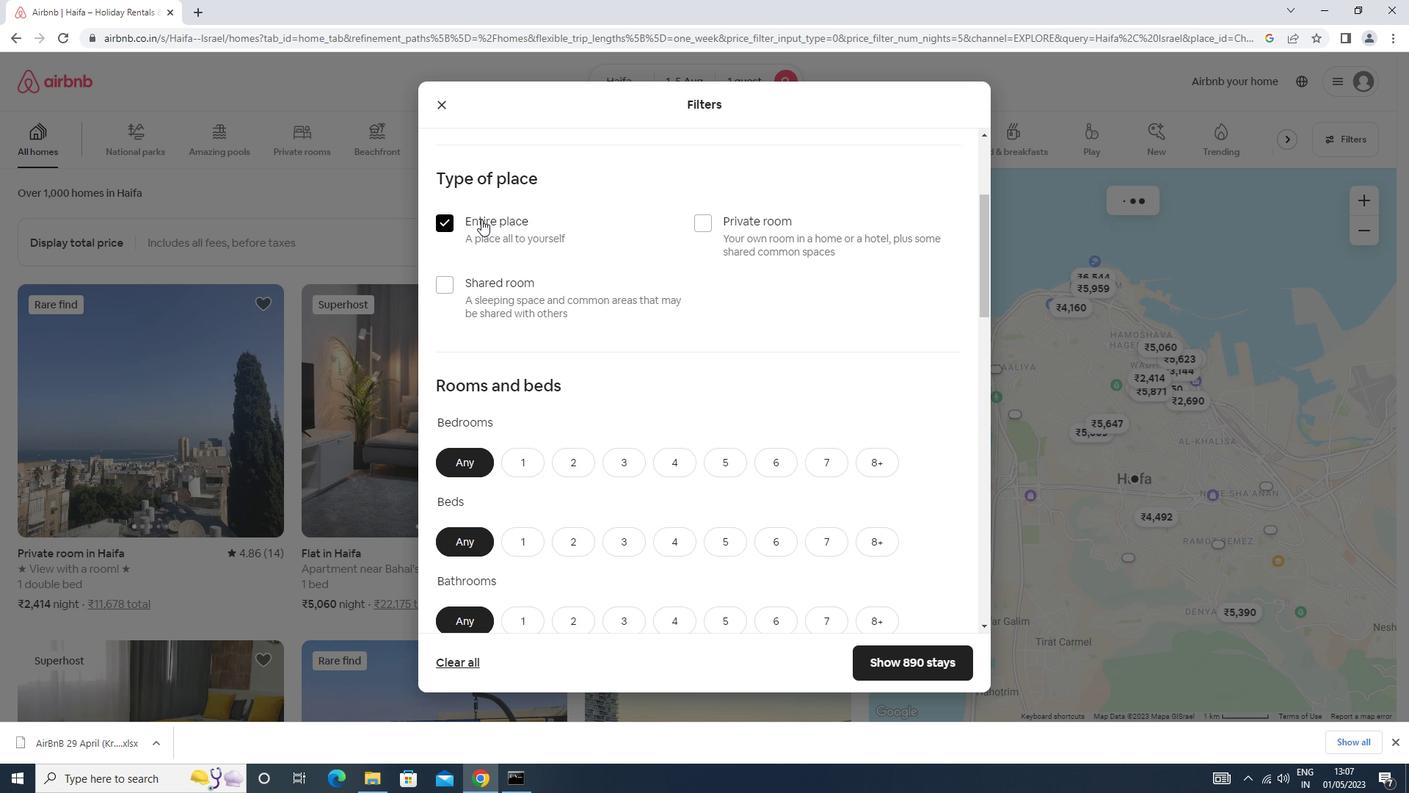 
Action: Mouse moved to (526, 315)
Screenshot: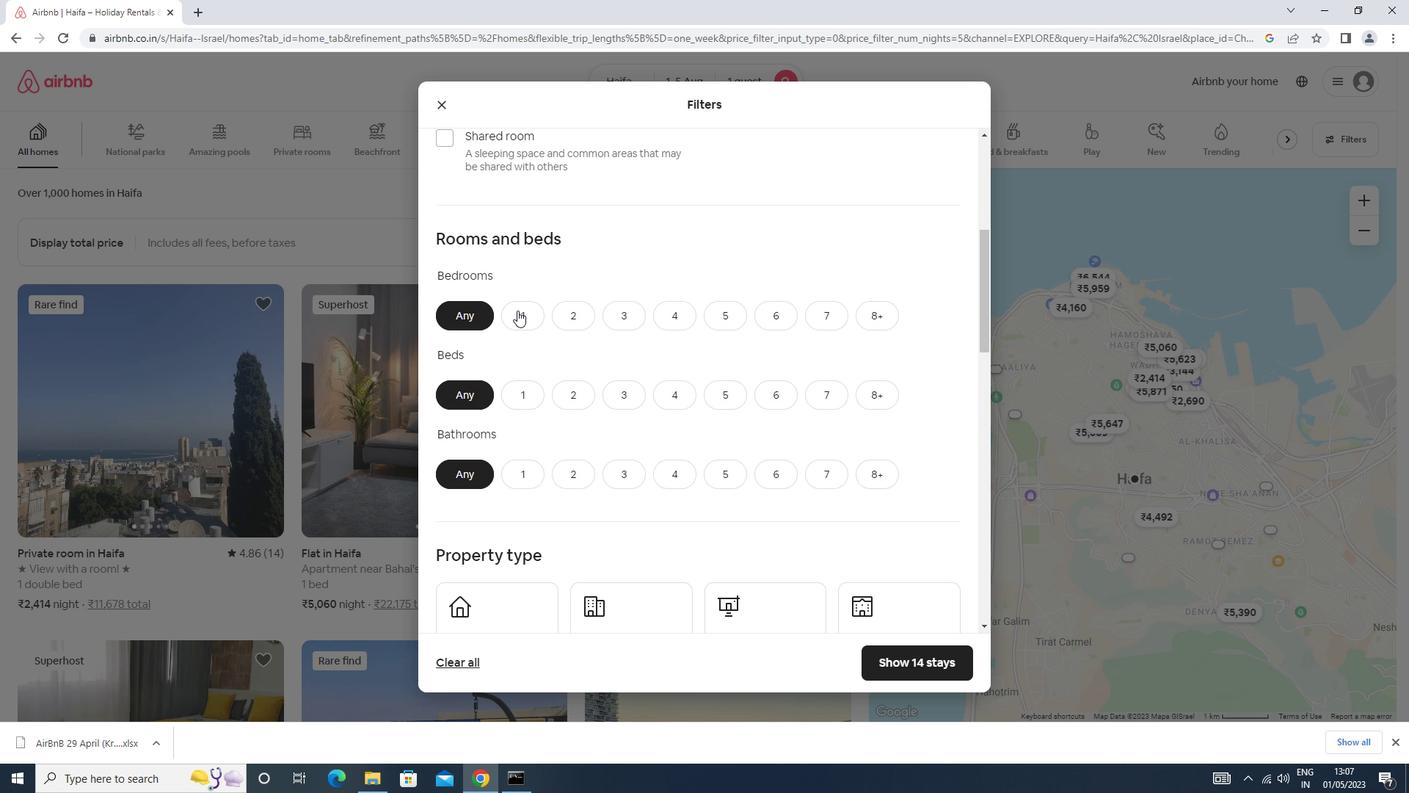 
Action: Mouse pressed left at (526, 315)
Screenshot: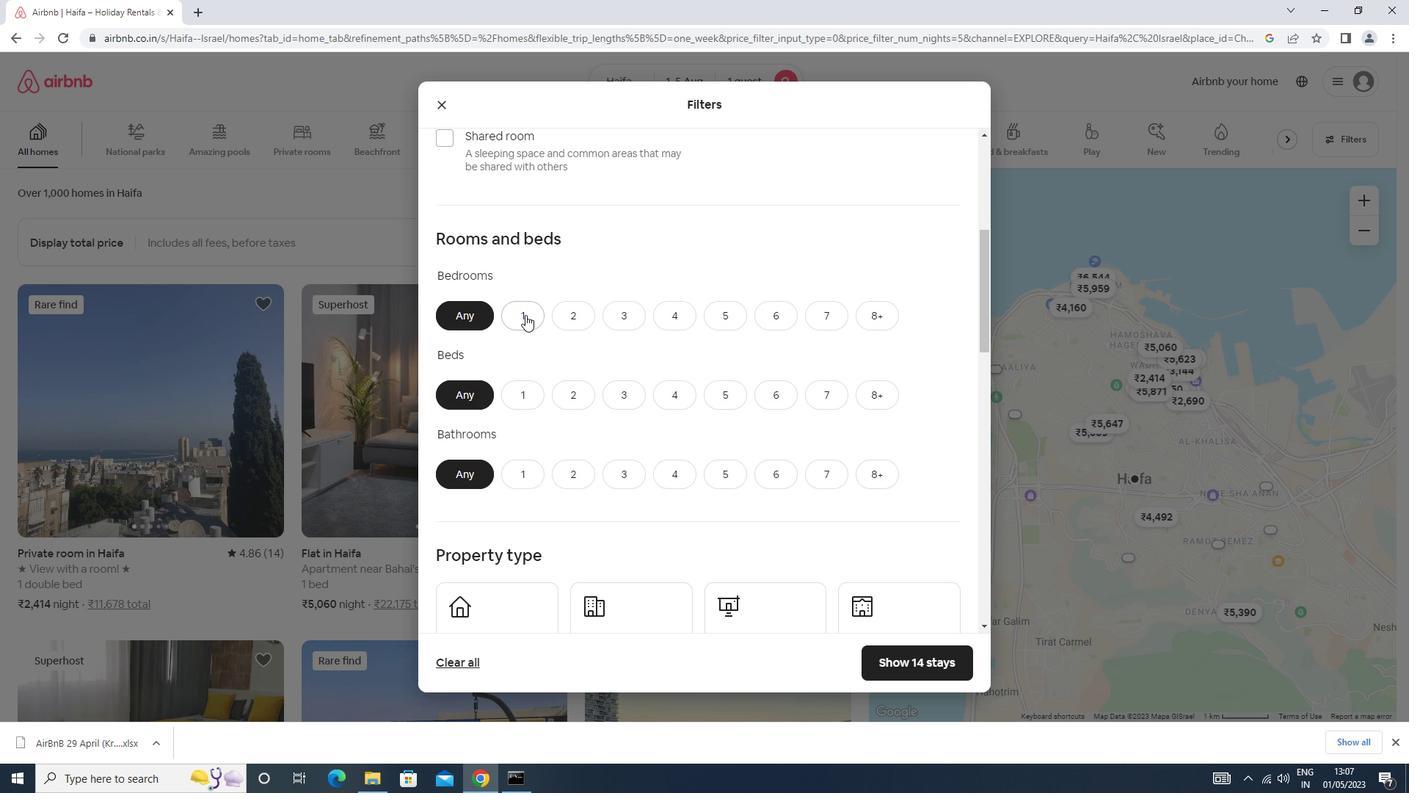 
Action: Mouse moved to (537, 390)
Screenshot: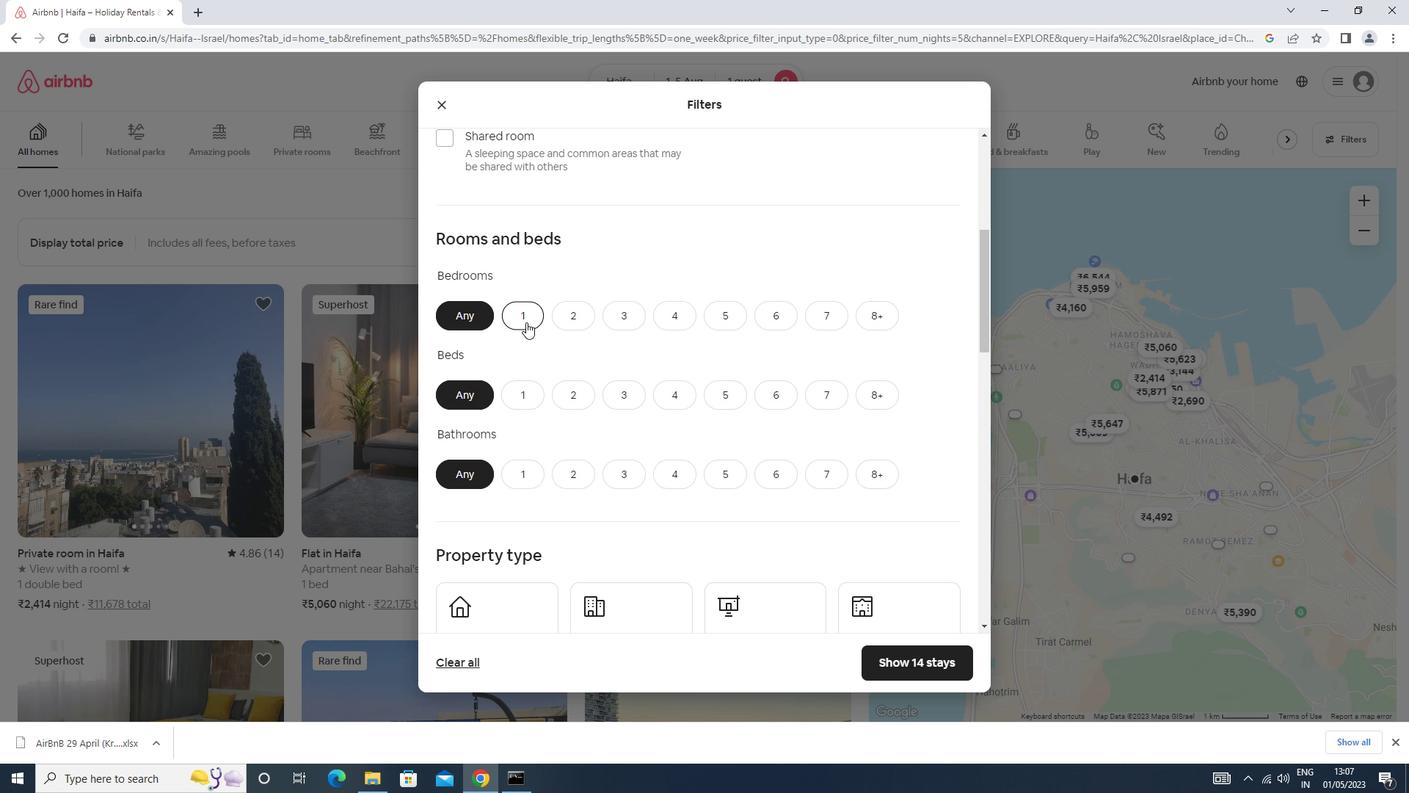 
Action: Mouse pressed left at (537, 390)
Screenshot: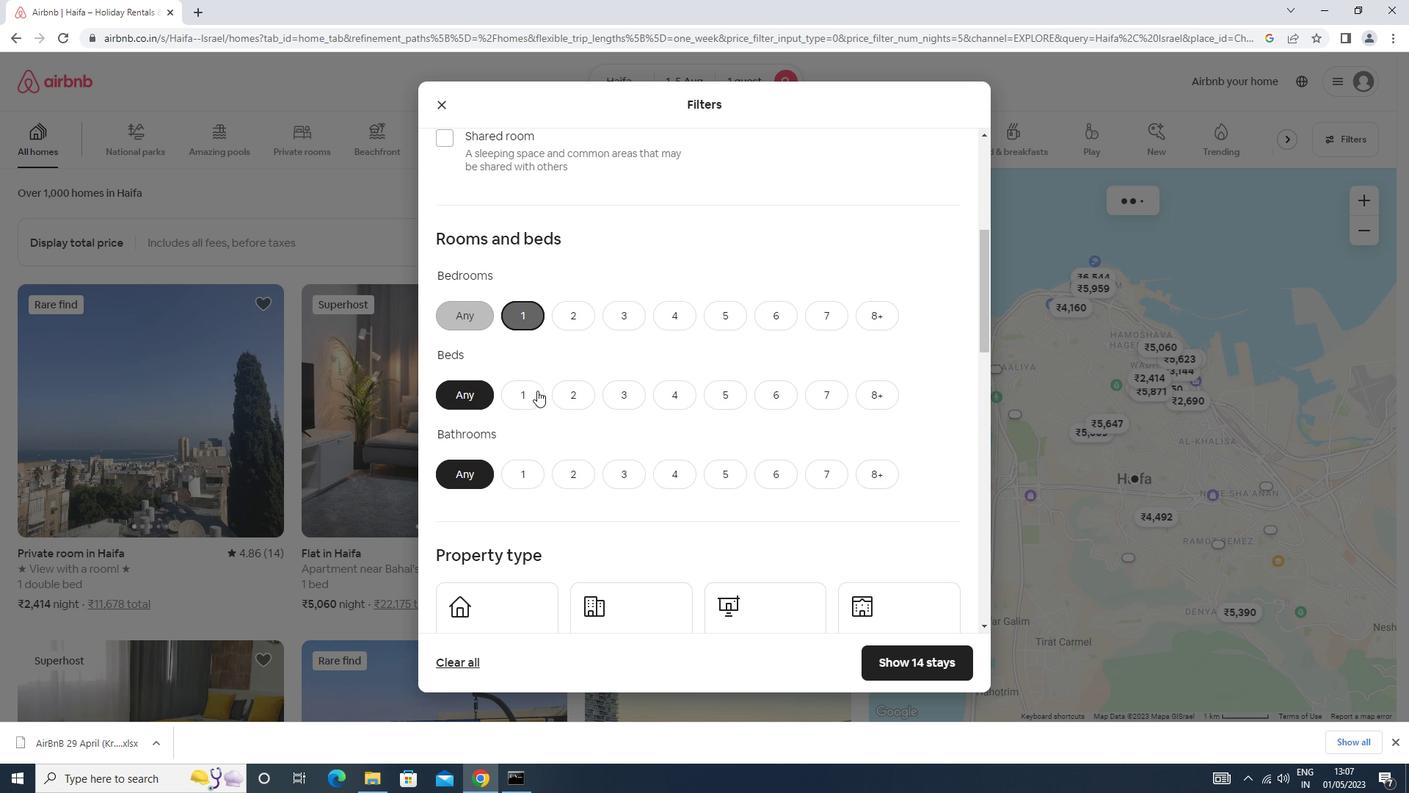 
Action: Mouse moved to (526, 475)
Screenshot: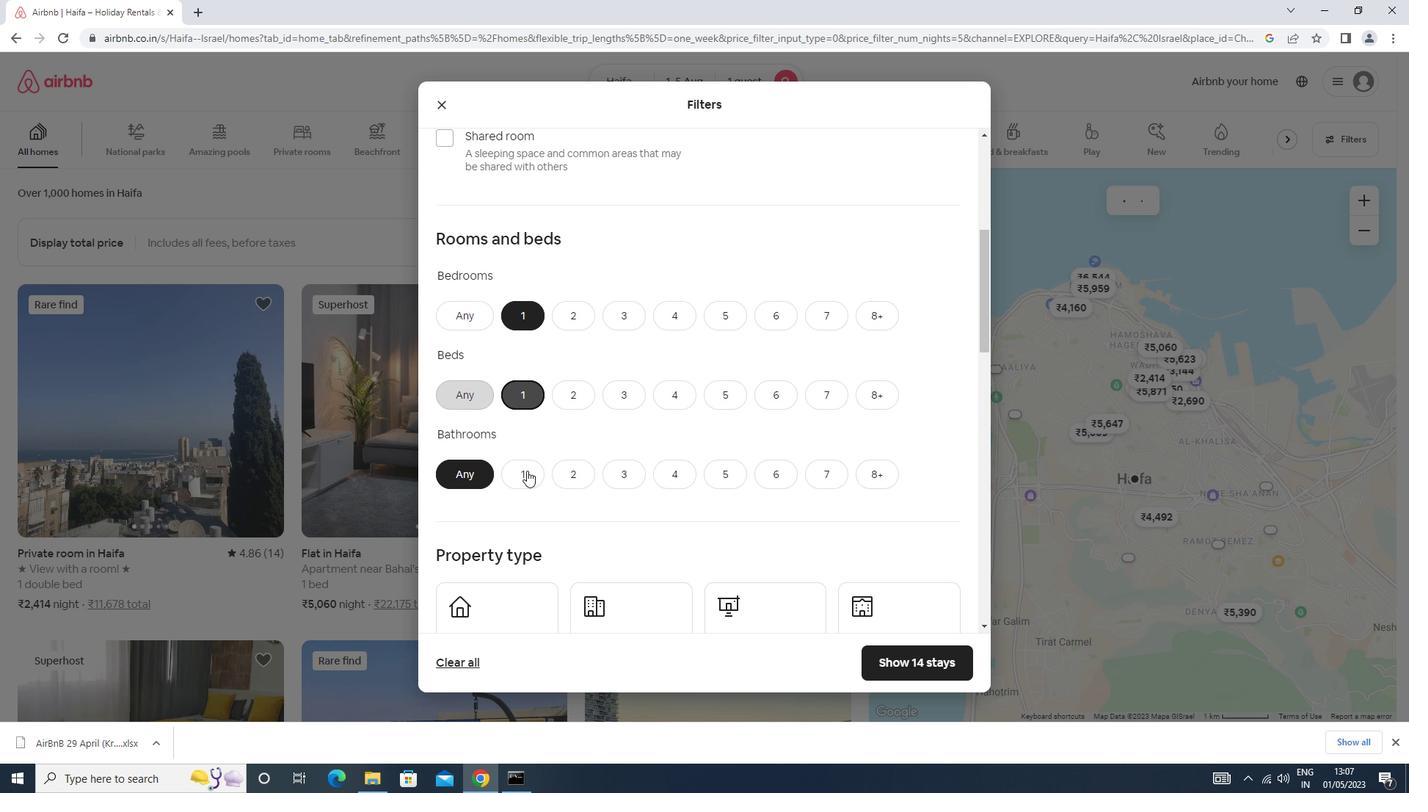 
Action: Mouse pressed left at (526, 475)
Screenshot: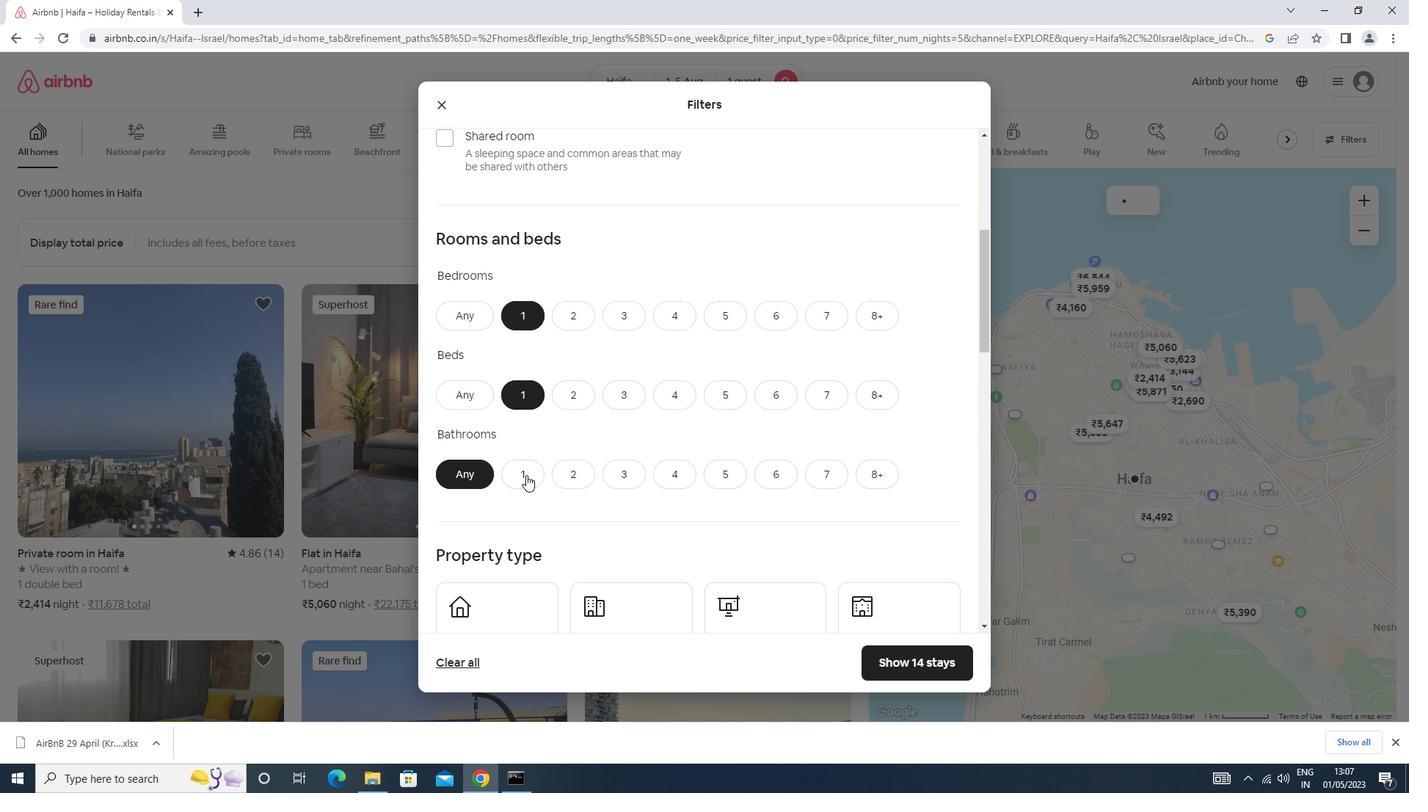 
Action: Mouse moved to (525, 467)
Screenshot: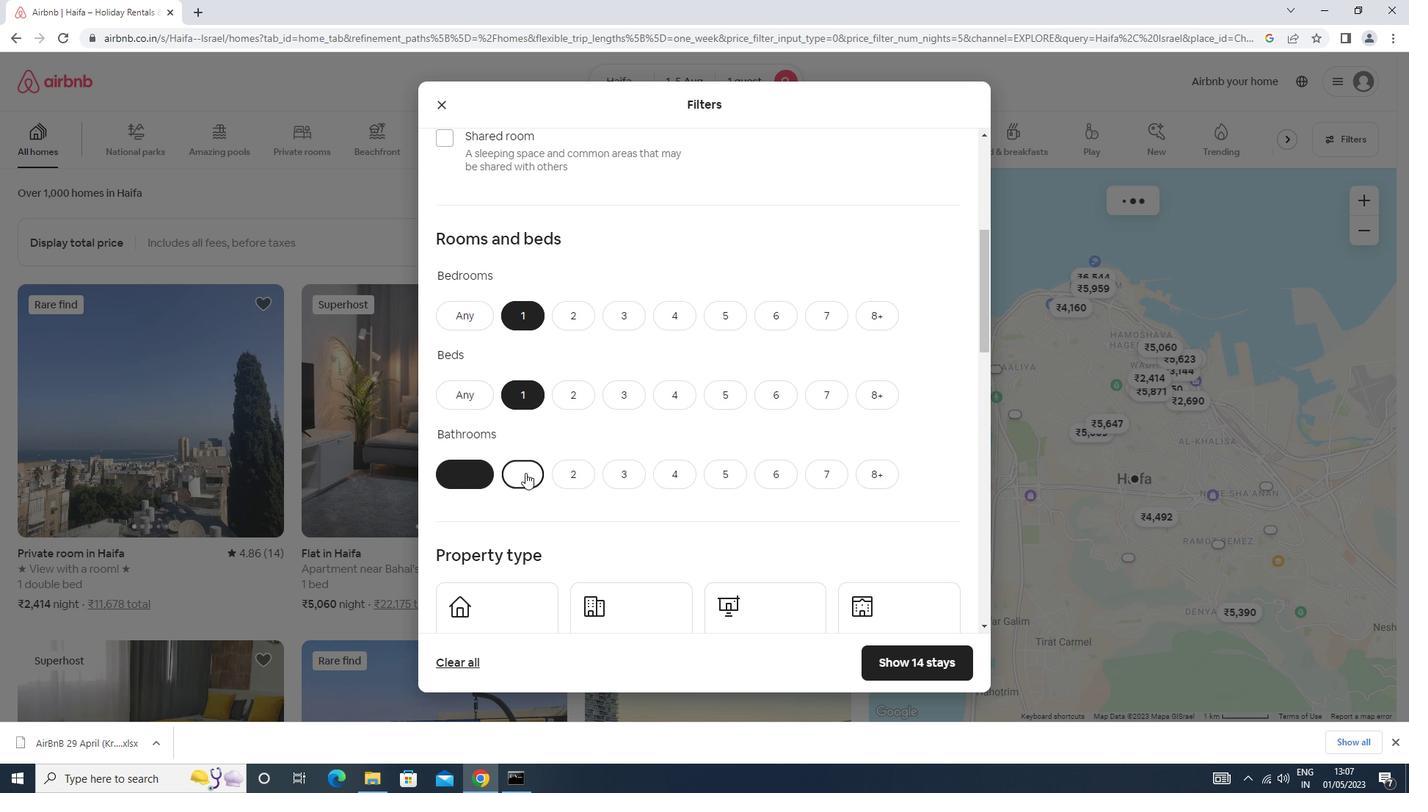 
Action: Mouse scrolled (525, 466) with delta (0, 0)
Screenshot: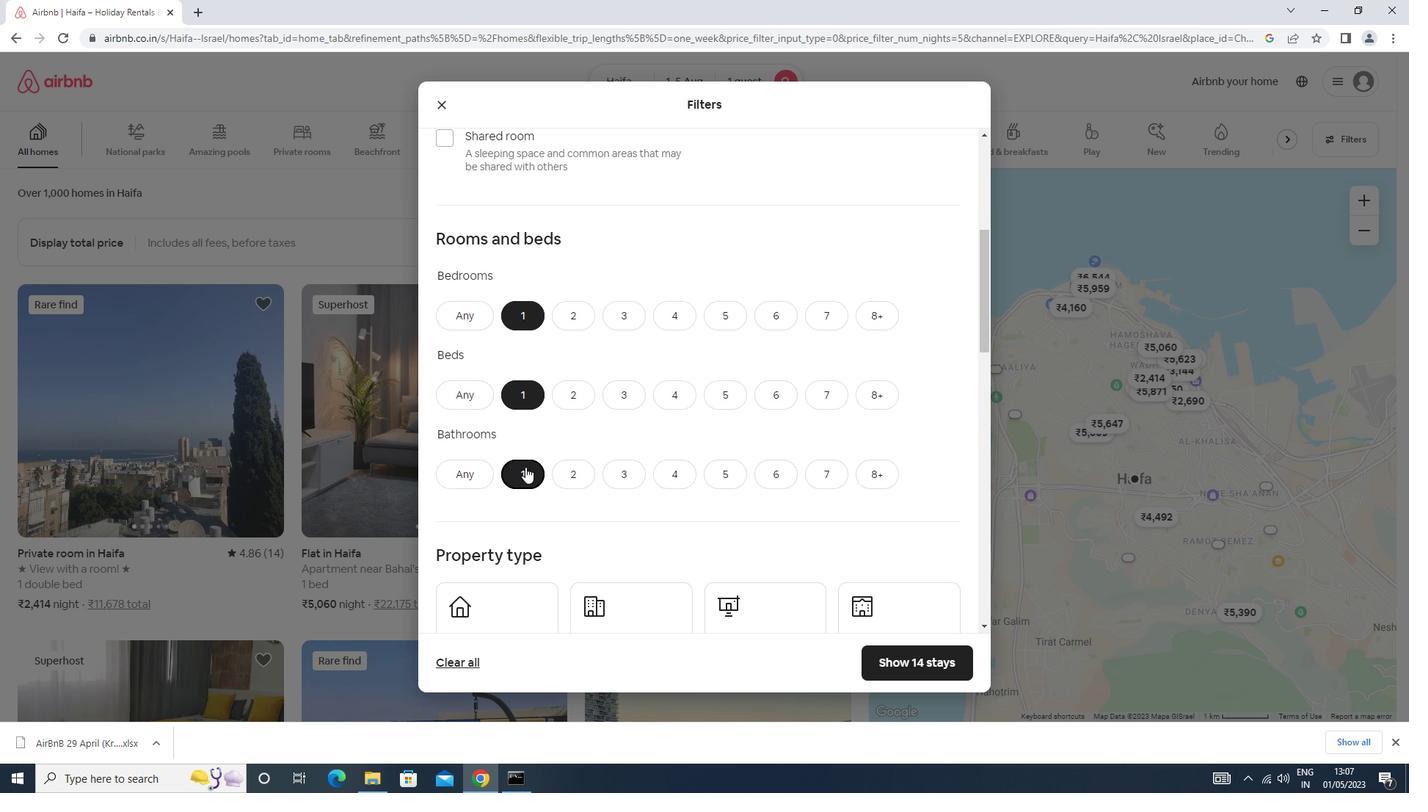 
Action: Mouse scrolled (525, 466) with delta (0, 0)
Screenshot: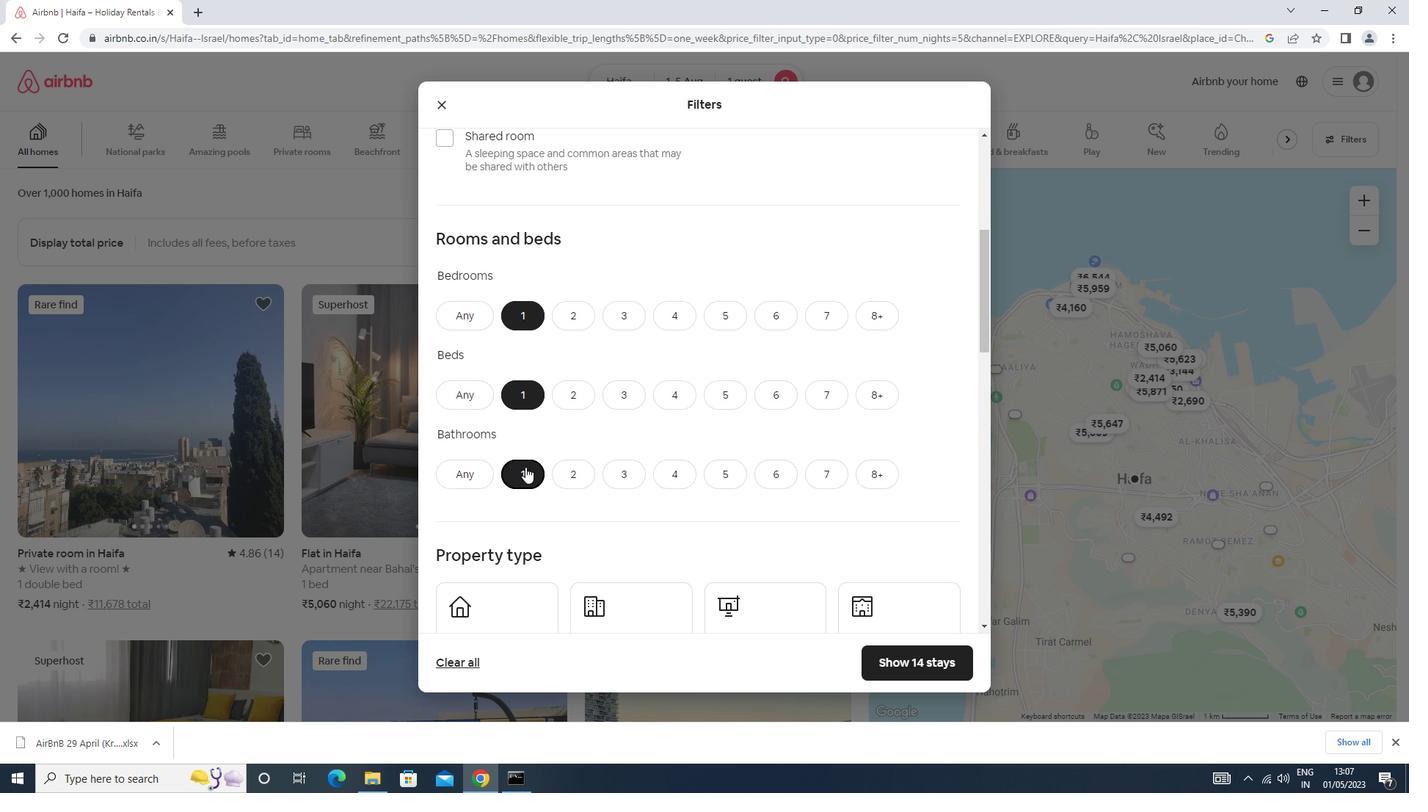
Action: Mouse moved to (490, 461)
Screenshot: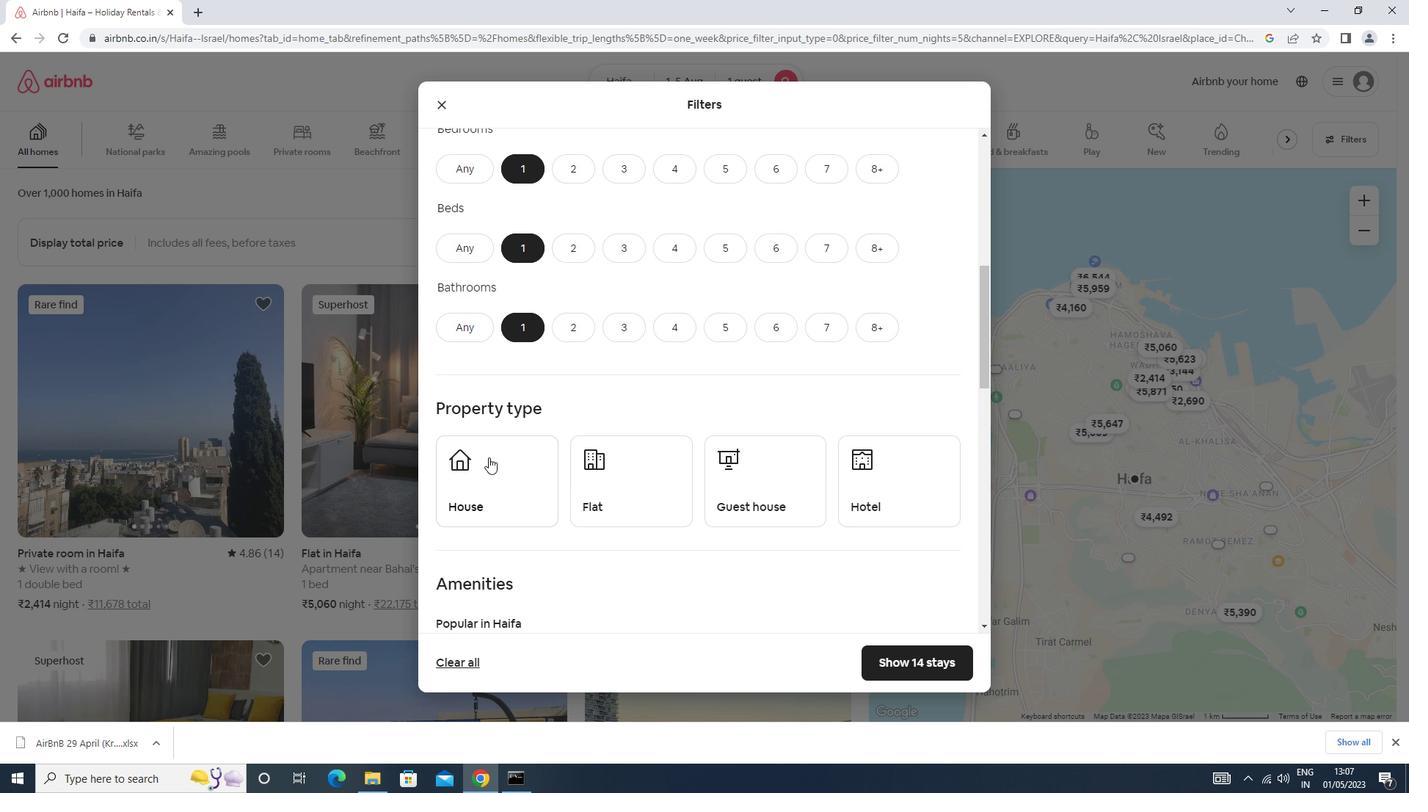 
Action: Mouse pressed left at (490, 461)
Screenshot: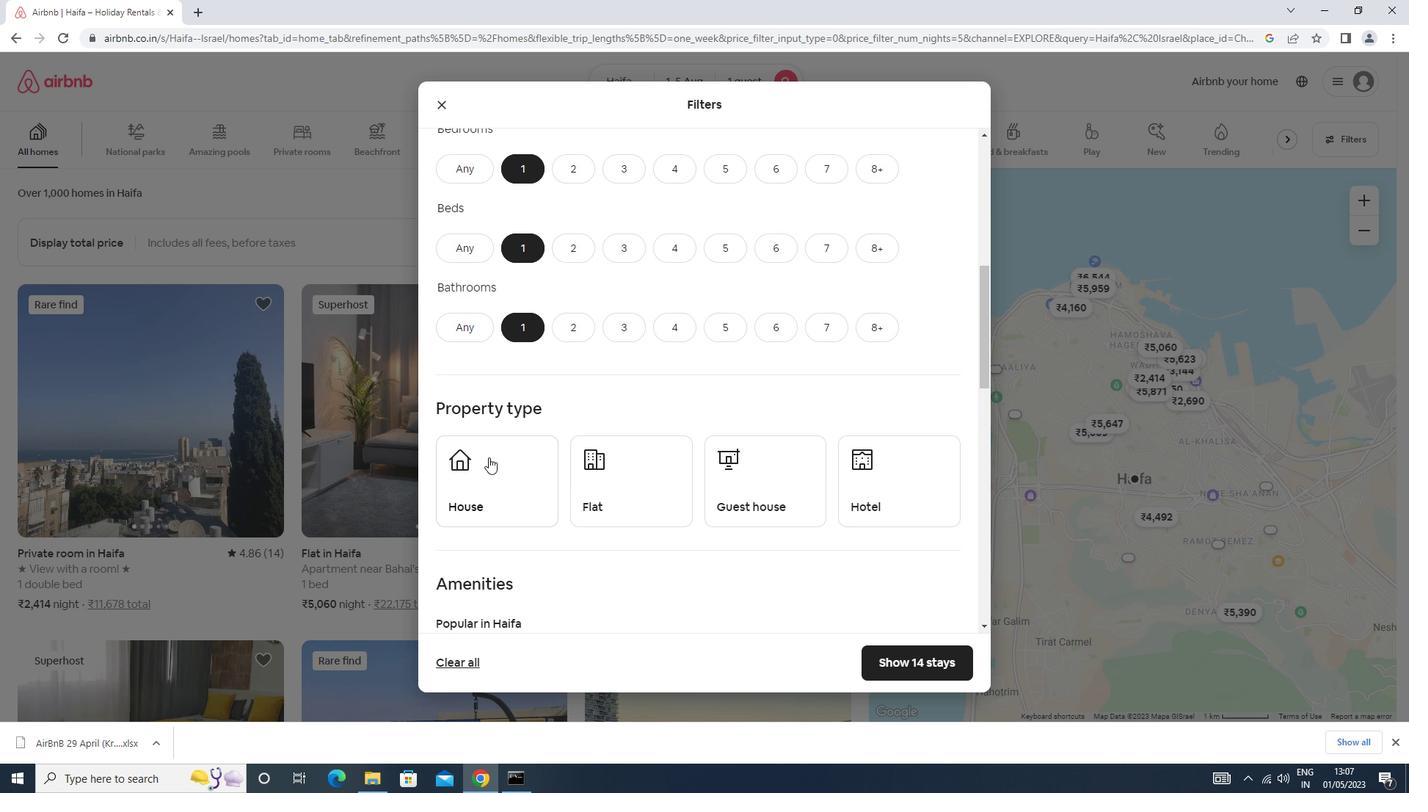 
Action: Mouse moved to (611, 470)
Screenshot: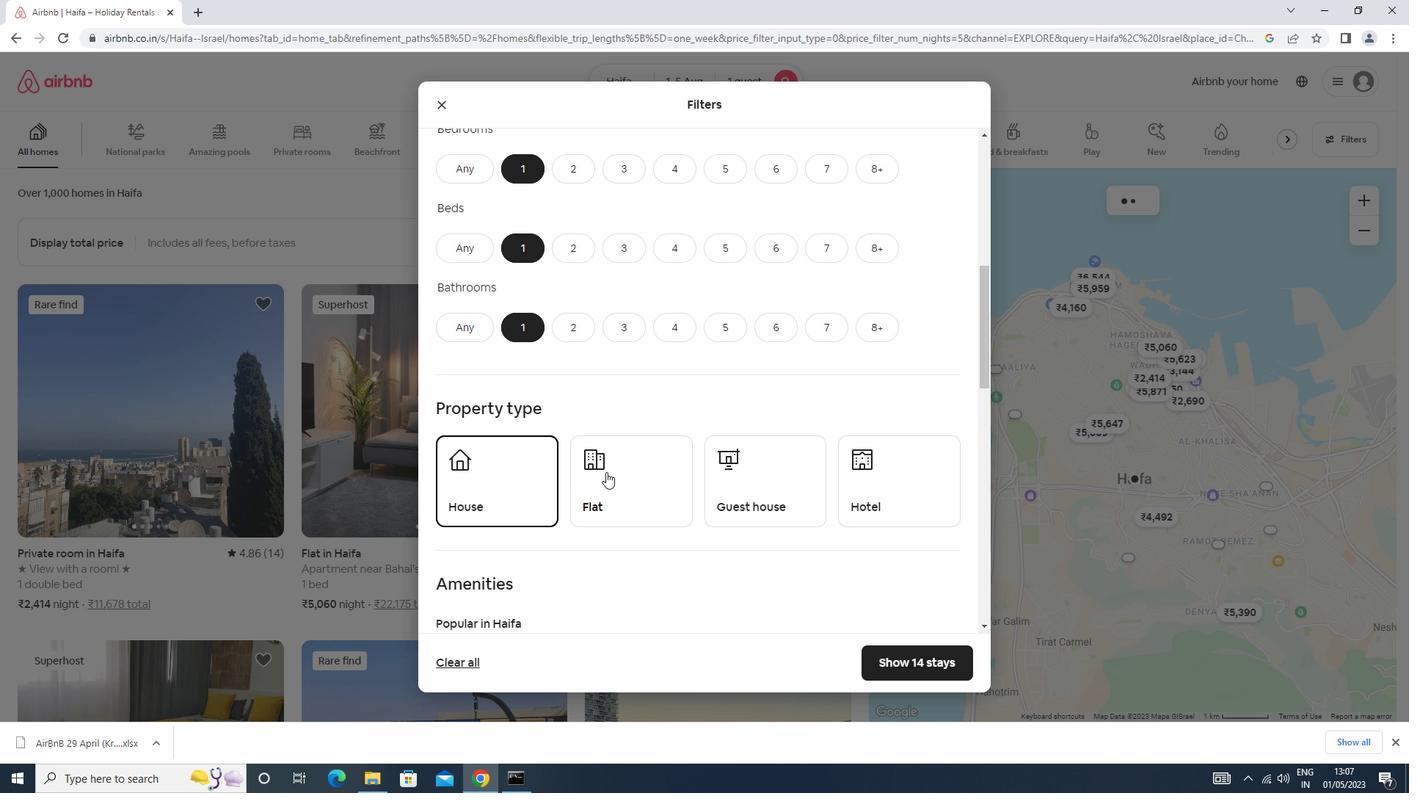 
Action: Mouse pressed left at (611, 470)
Screenshot: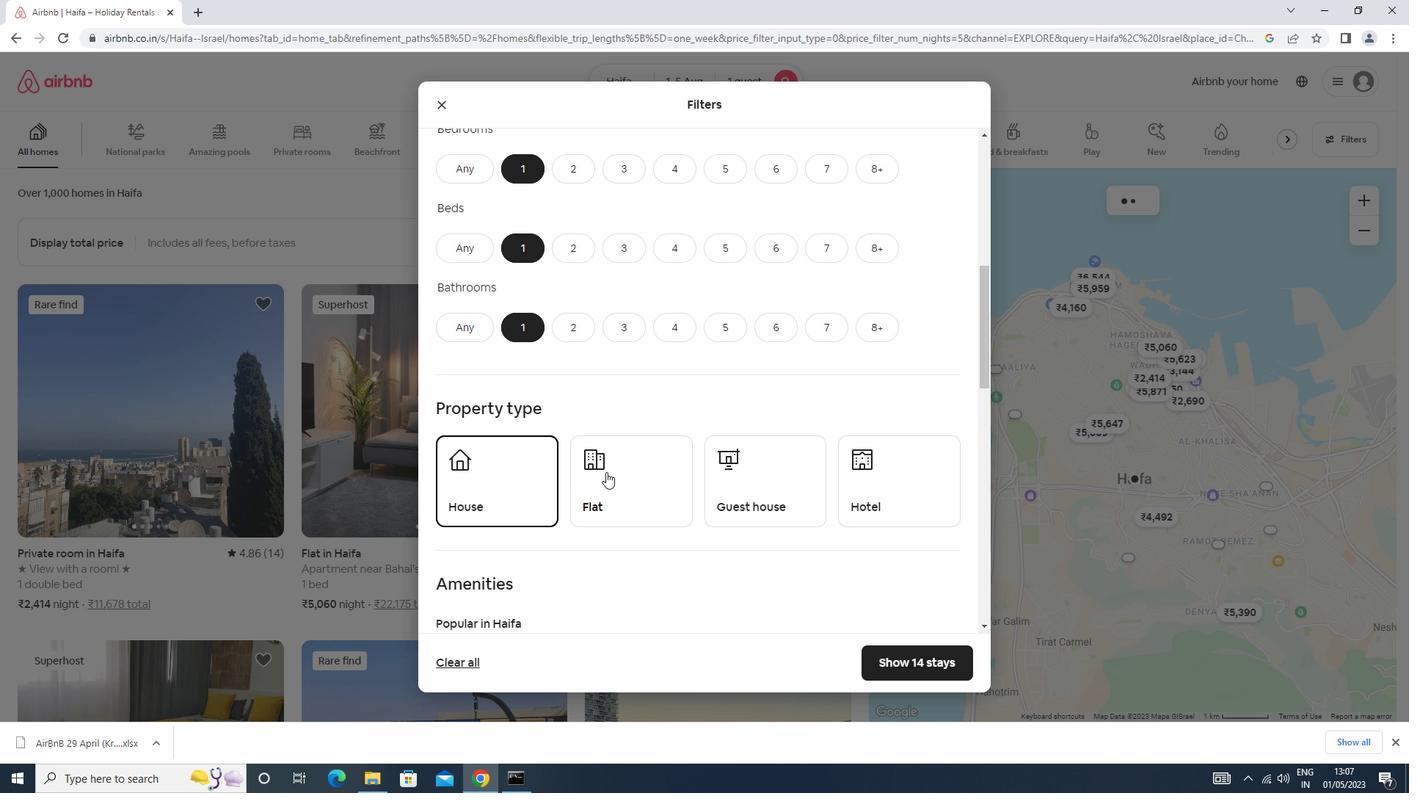 
Action: Mouse moved to (762, 471)
Screenshot: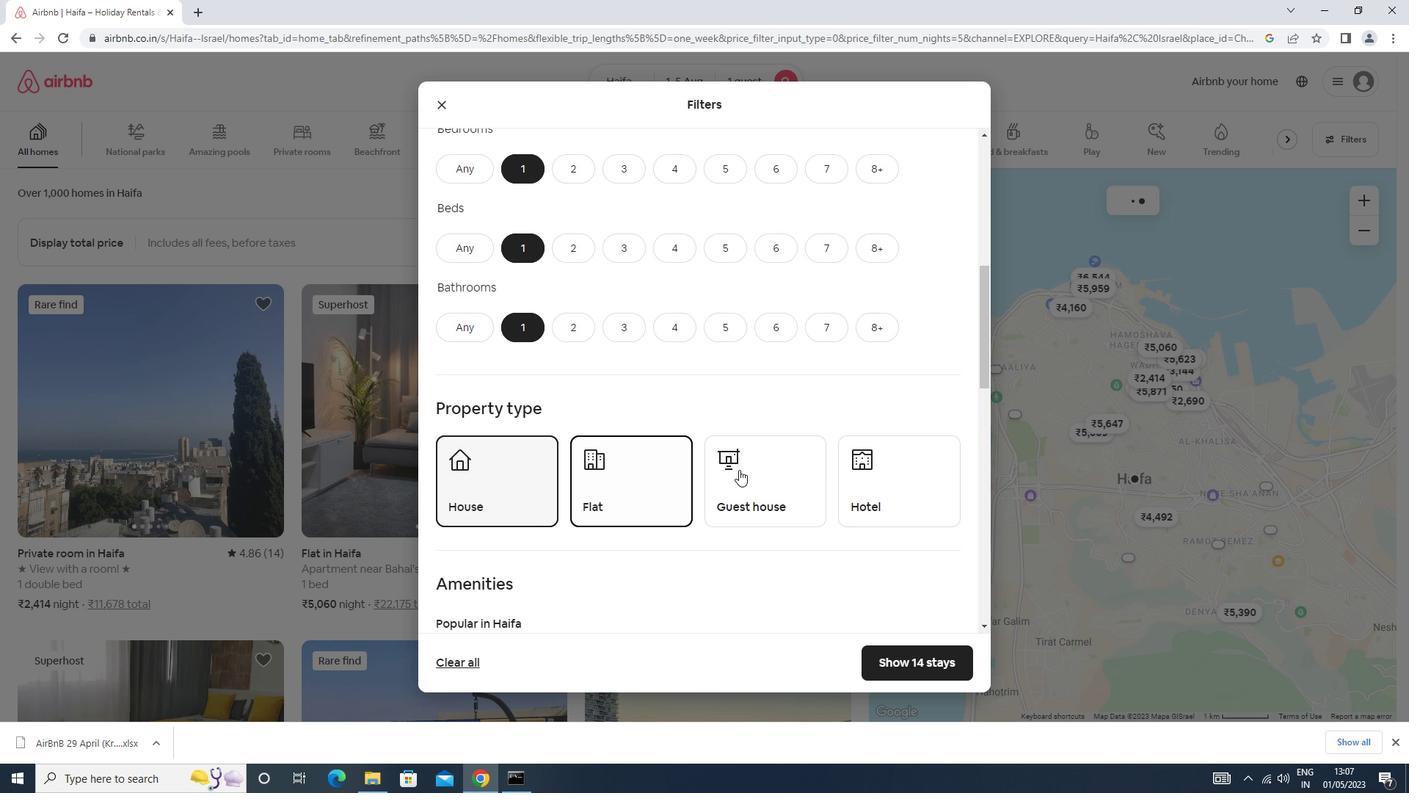 
Action: Mouse pressed left at (762, 471)
Screenshot: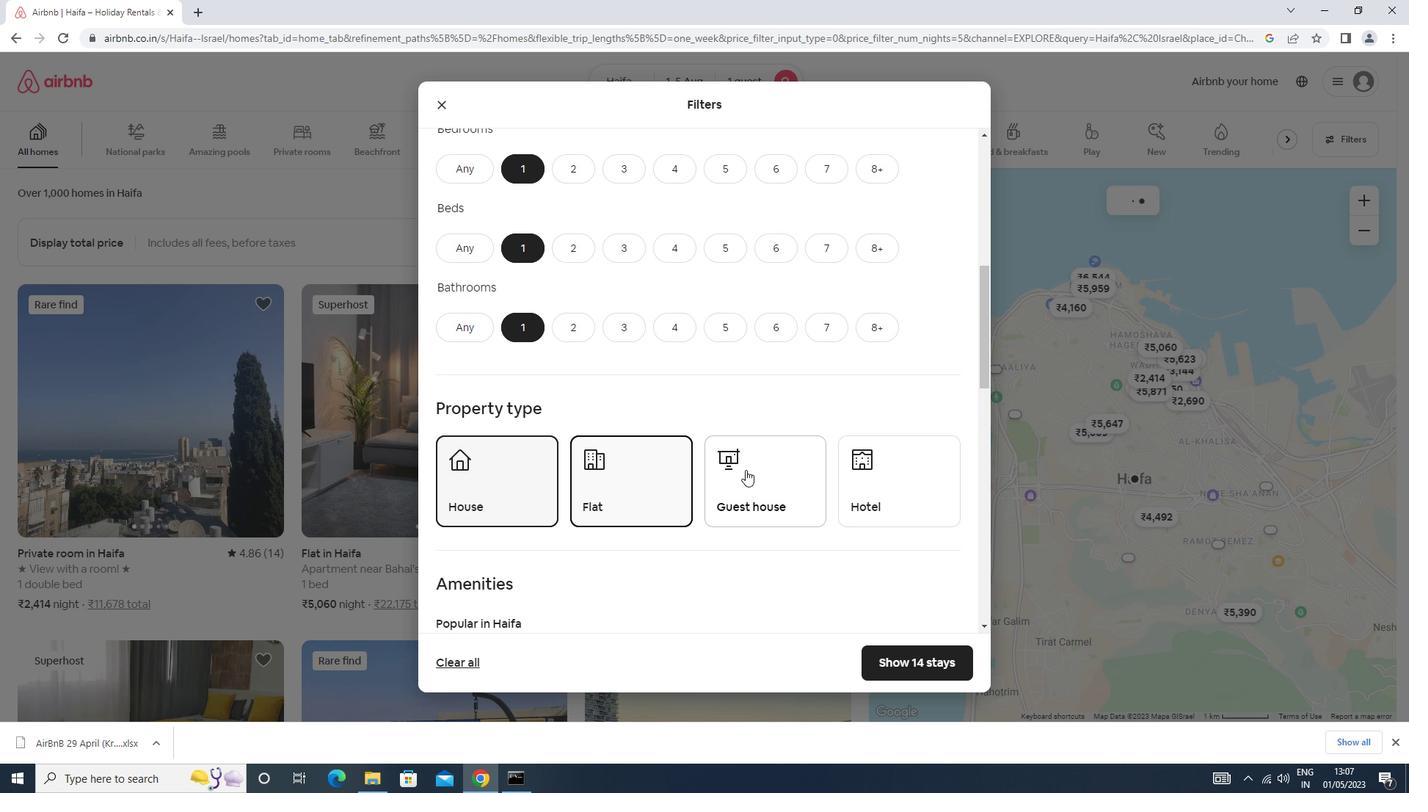 
Action: Mouse moved to (892, 483)
Screenshot: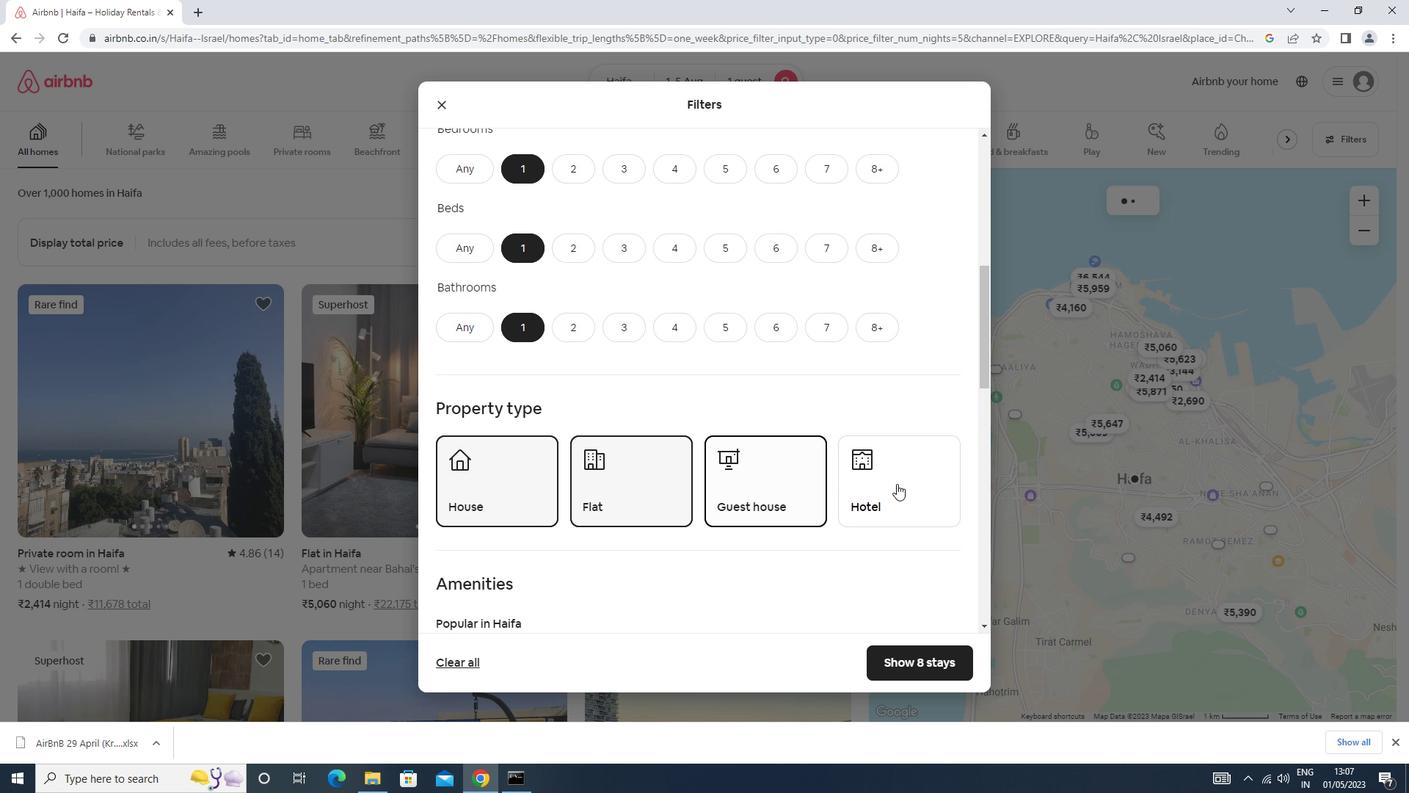 
Action: Mouse pressed left at (892, 483)
Screenshot: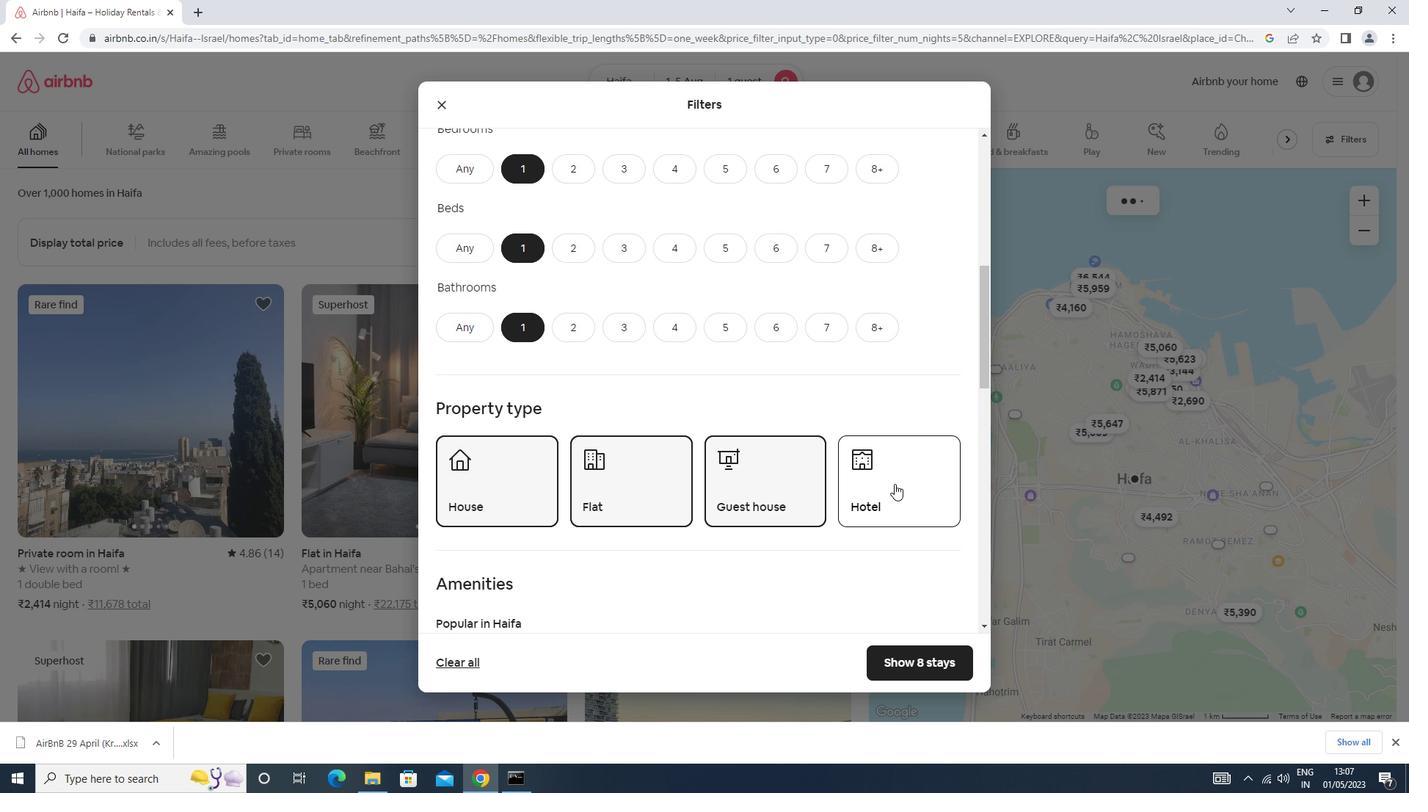 
Action: Mouse moved to (890, 483)
Screenshot: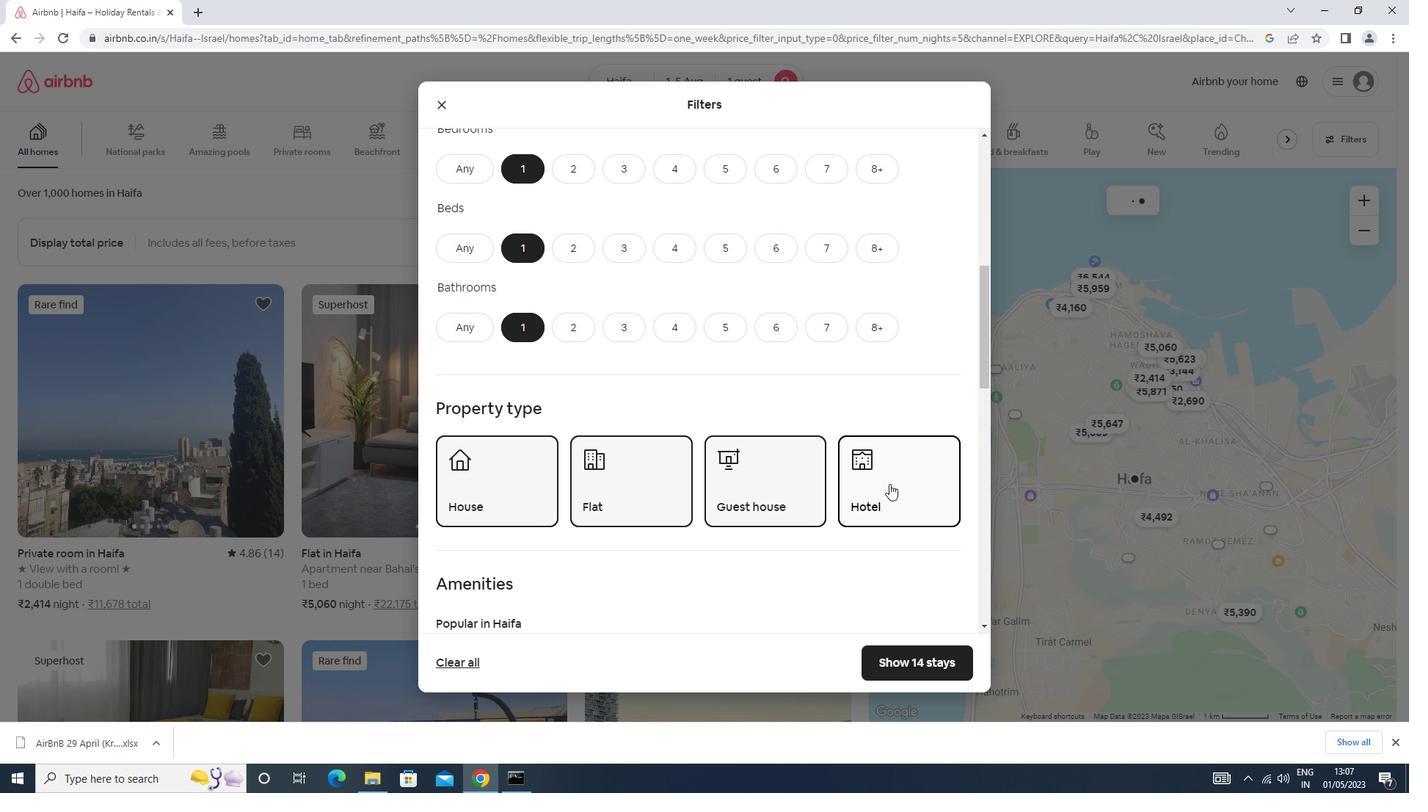 
Action: Mouse scrolled (890, 482) with delta (0, 0)
Screenshot: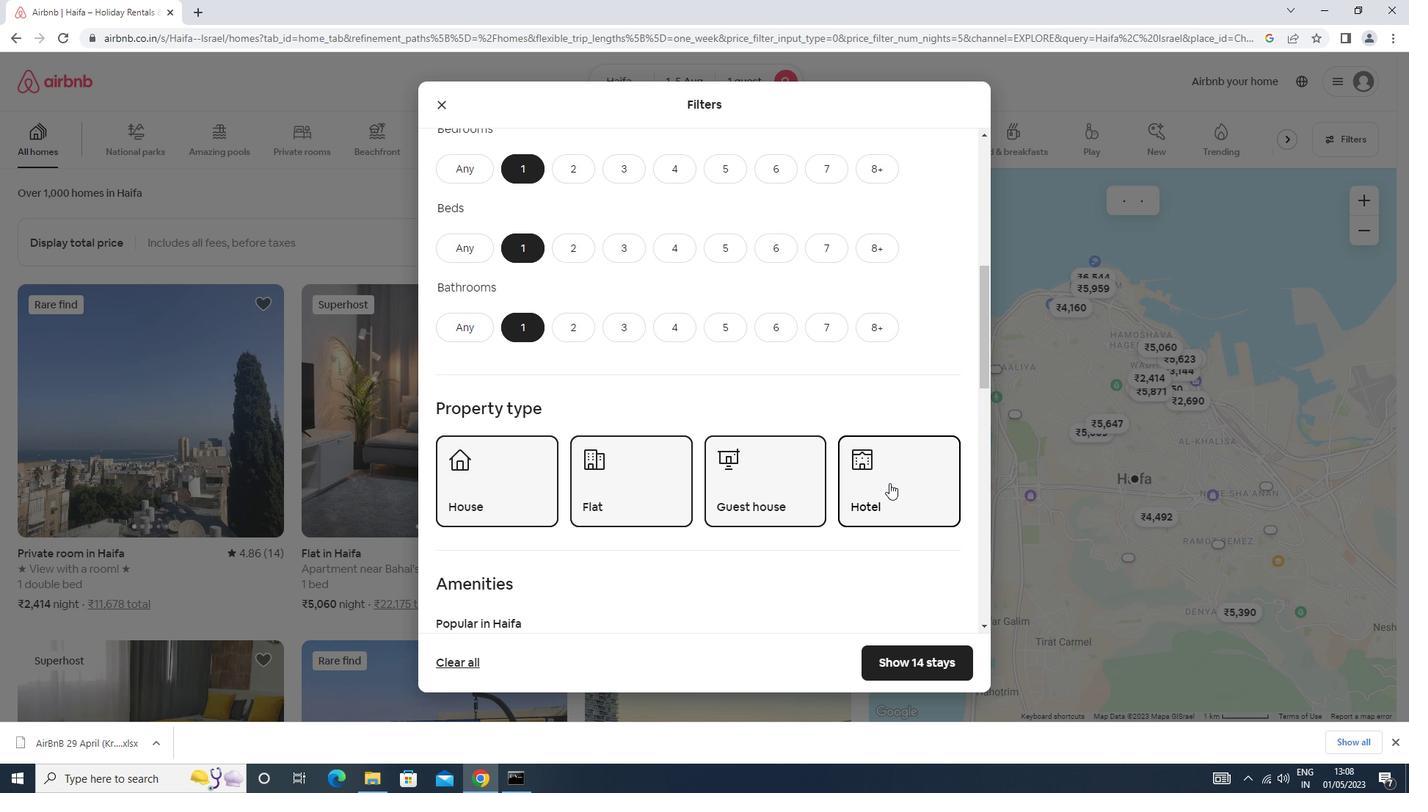 
Action: Mouse scrolled (890, 482) with delta (0, 0)
Screenshot: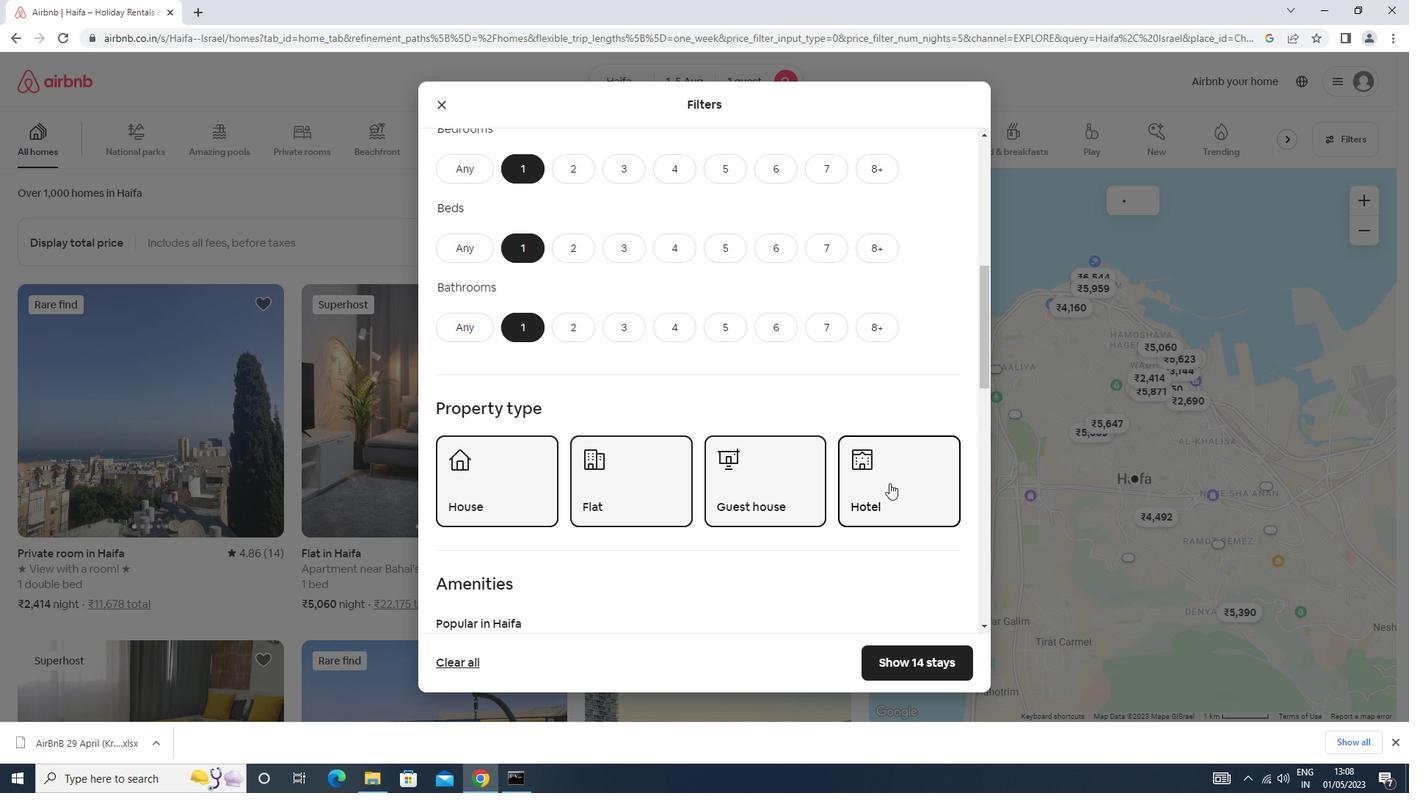 
Action: Mouse scrolled (890, 482) with delta (0, 0)
Screenshot: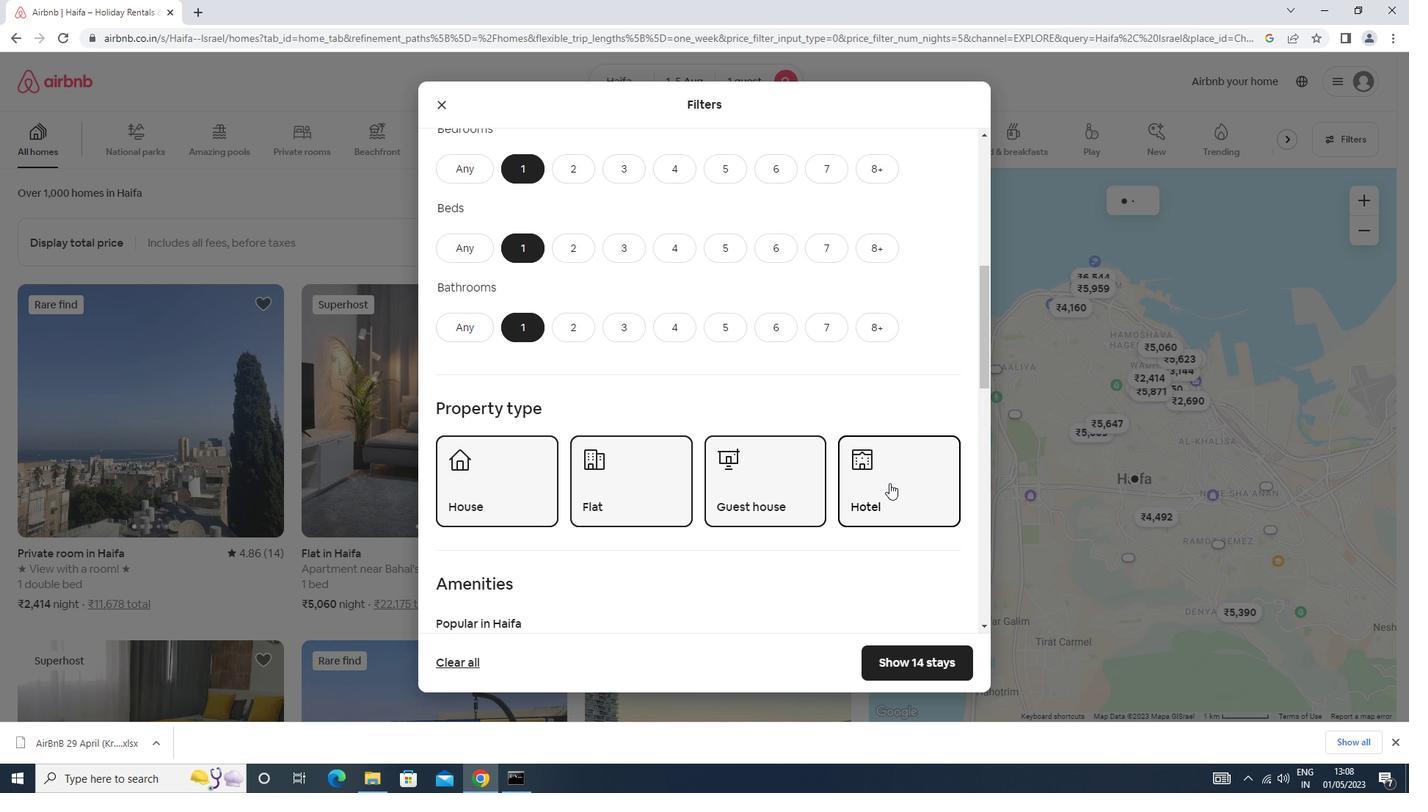 
Action: Mouse moved to (724, 432)
Screenshot: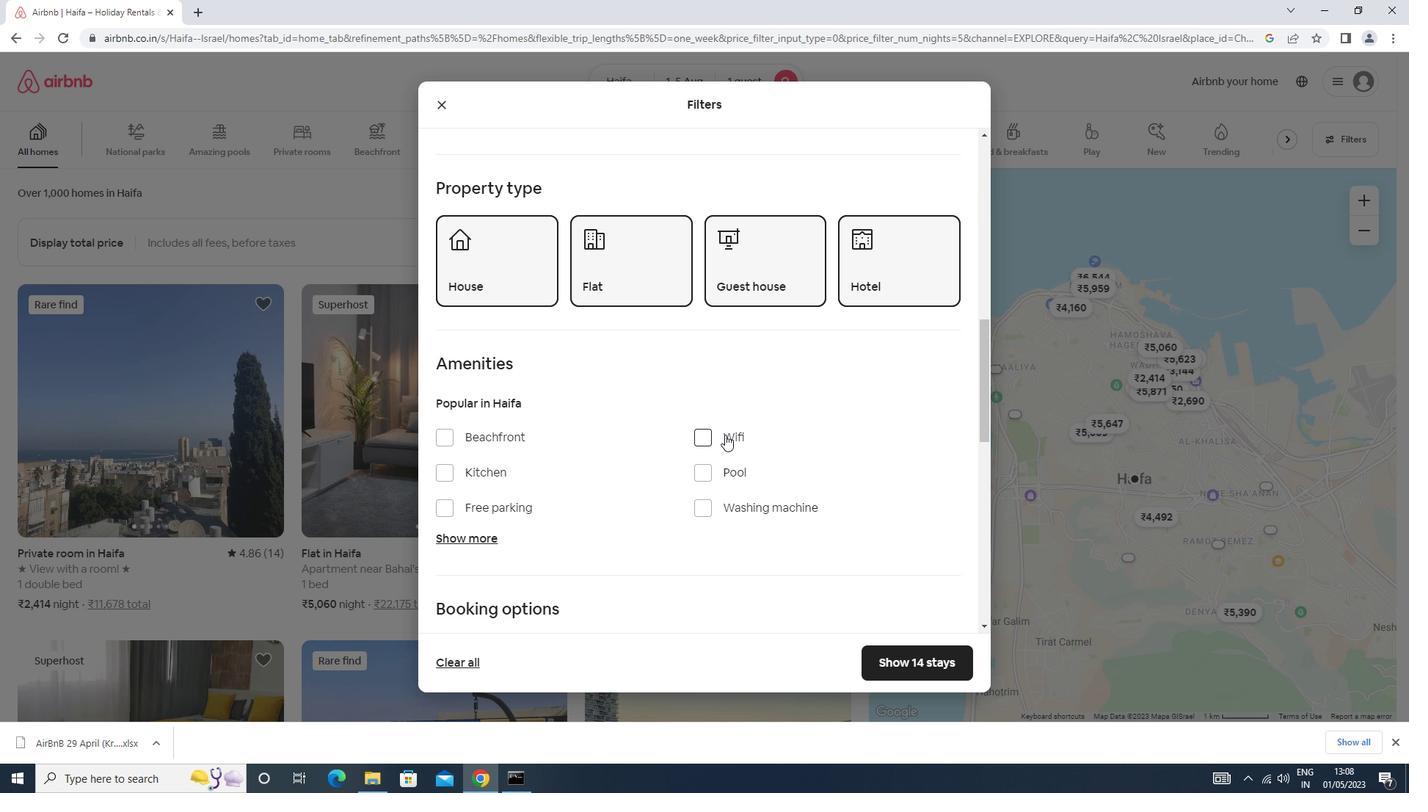 
Action: Mouse pressed left at (724, 432)
Screenshot: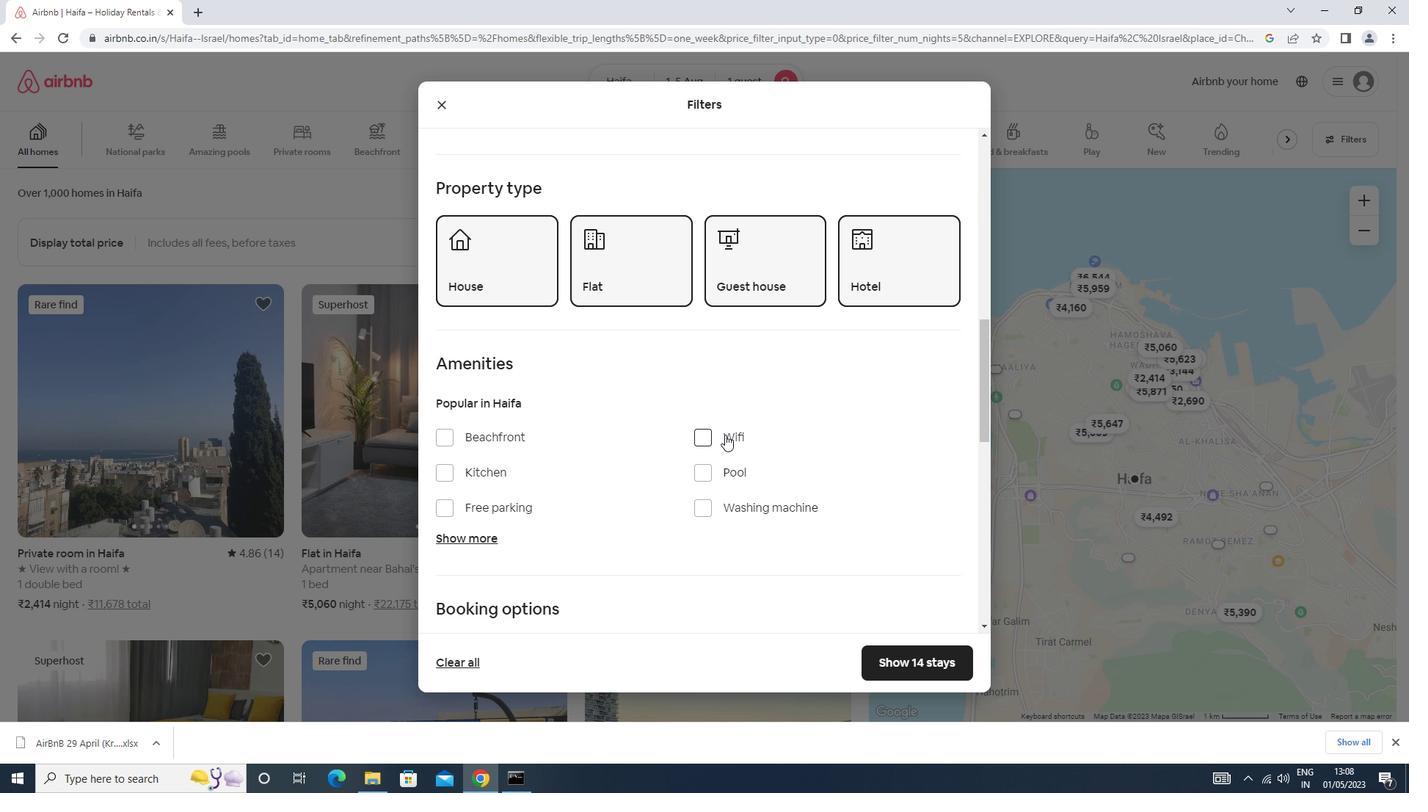 
Action: Mouse moved to (722, 503)
Screenshot: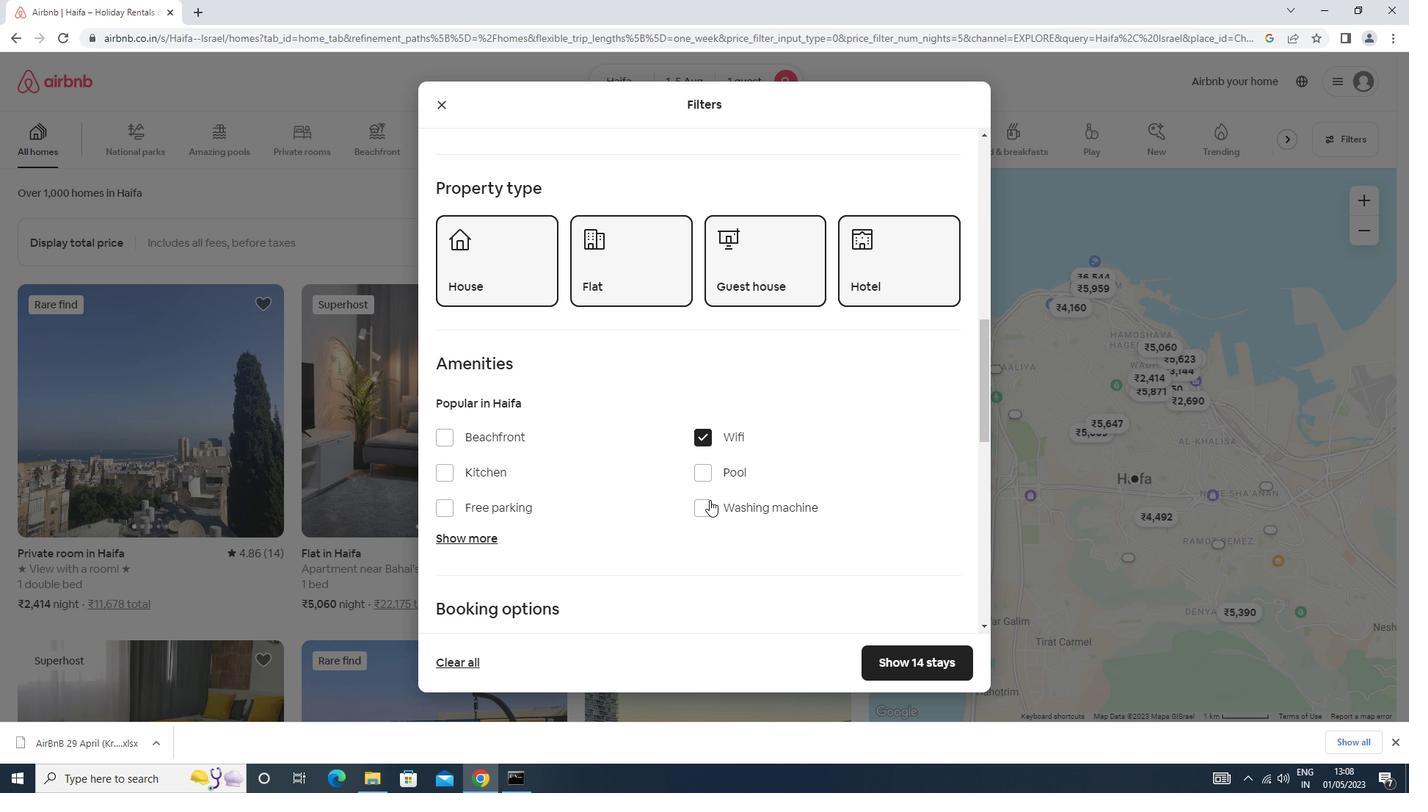 
Action: Mouse pressed left at (722, 503)
Screenshot: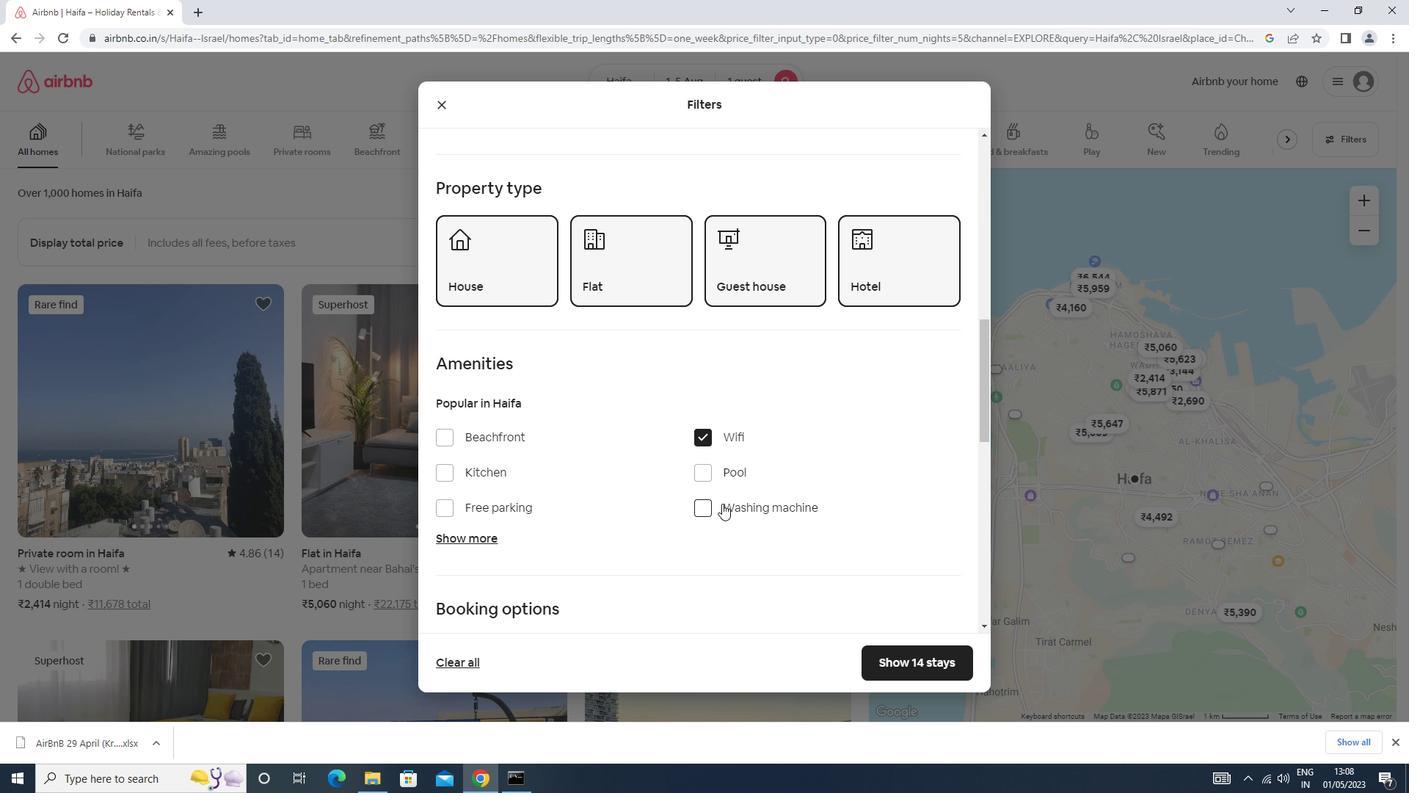 
Action: Mouse moved to (722, 502)
Screenshot: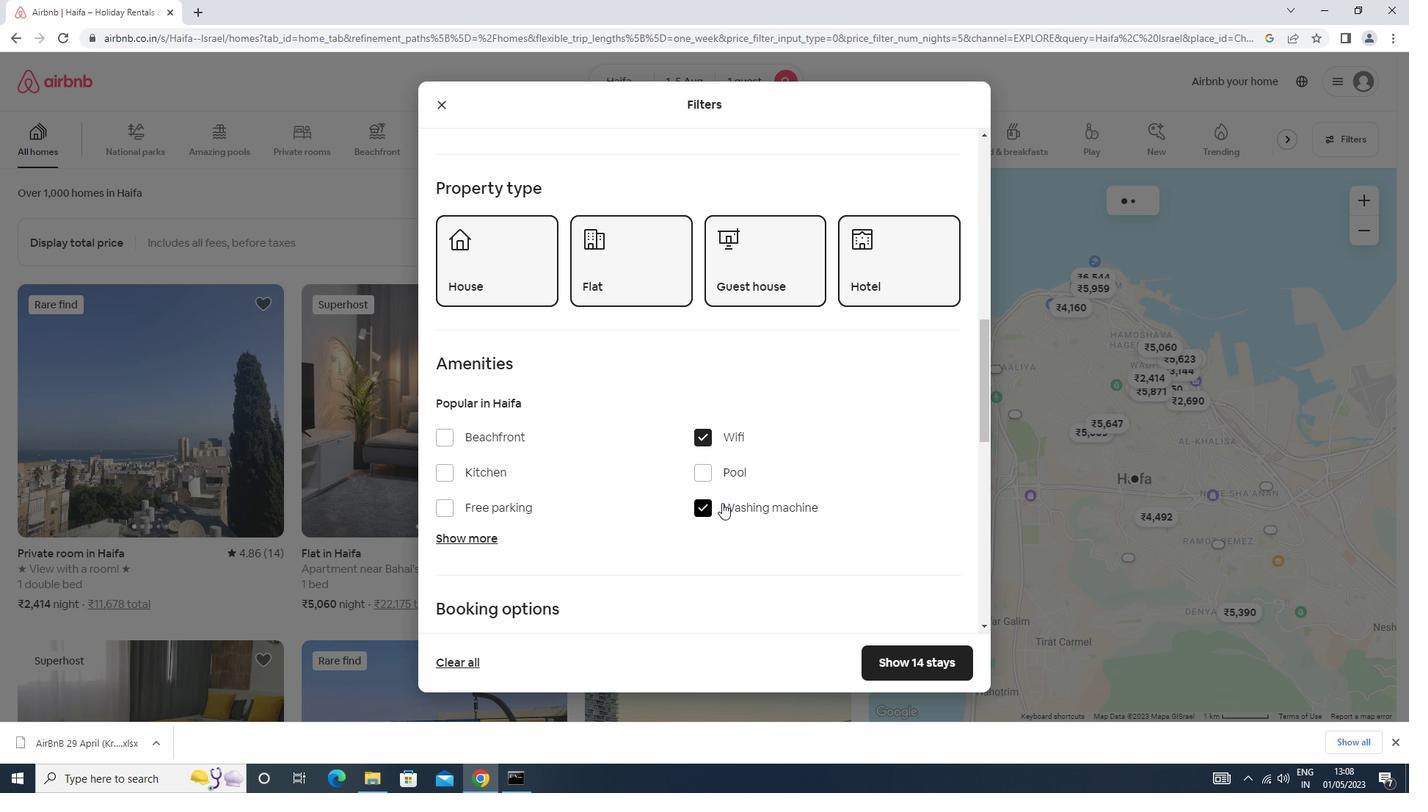 
Action: Mouse scrolled (722, 501) with delta (0, 0)
Screenshot: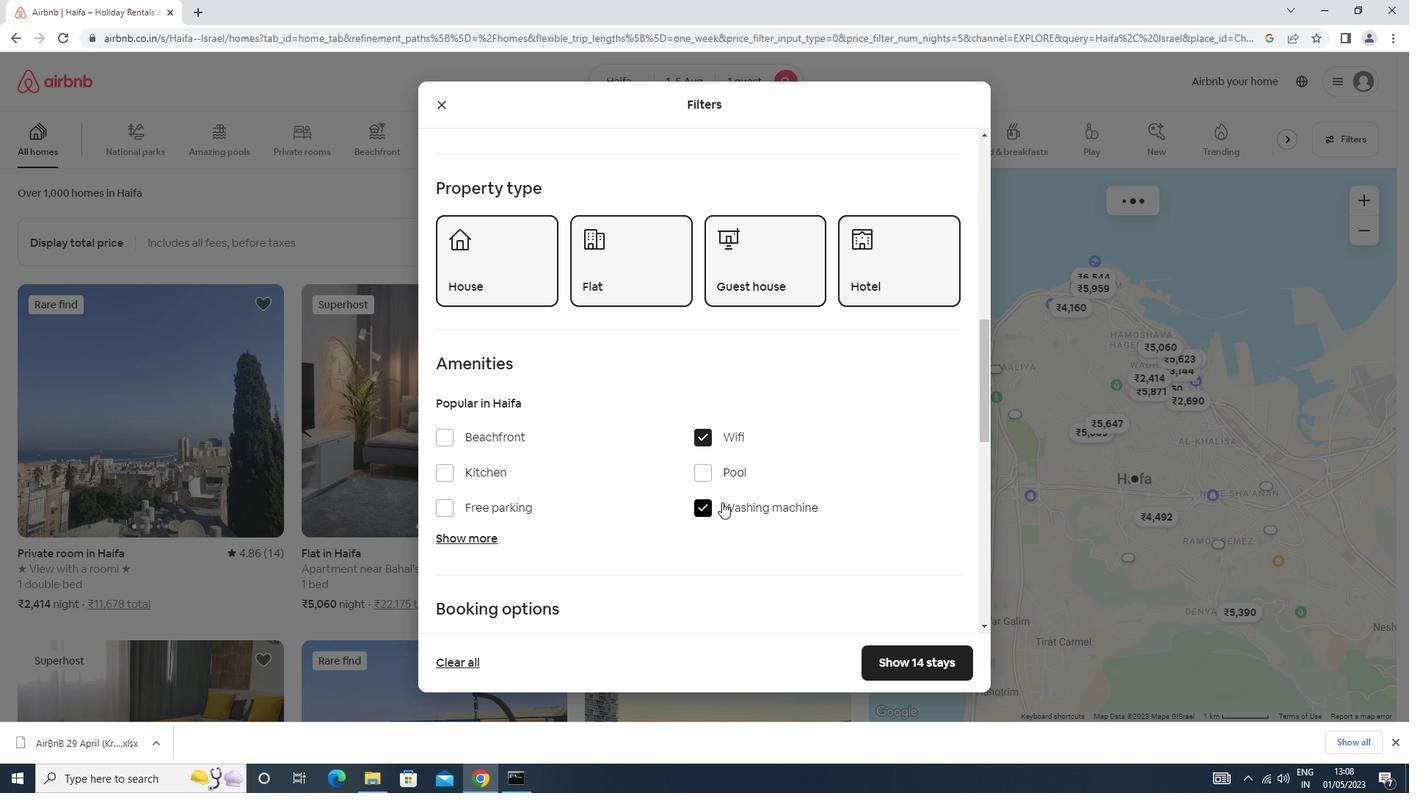 
Action: Mouse scrolled (722, 501) with delta (0, 0)
Screenshot: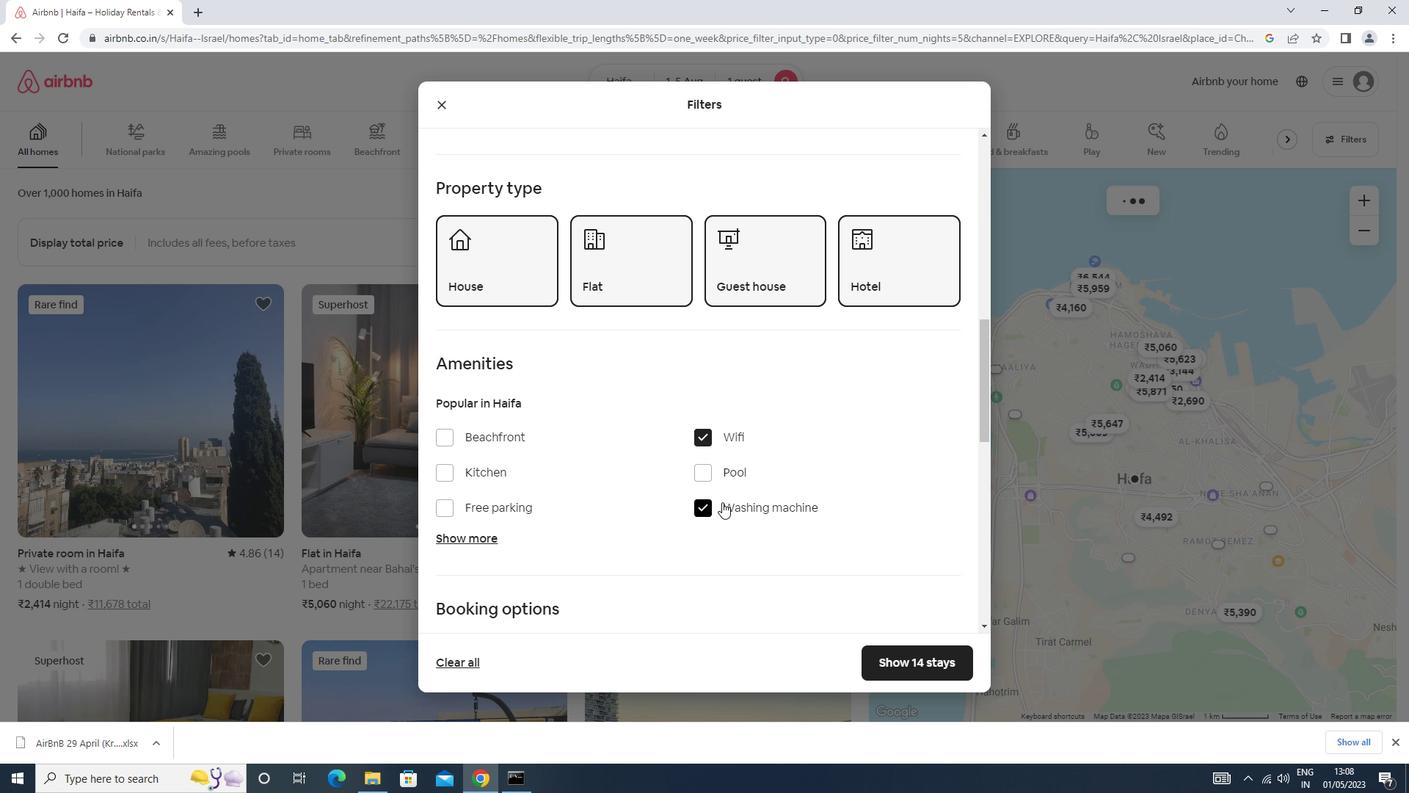 
Action: Mouse scrolled (722, 501) with delta (0, 0)
Screenshot: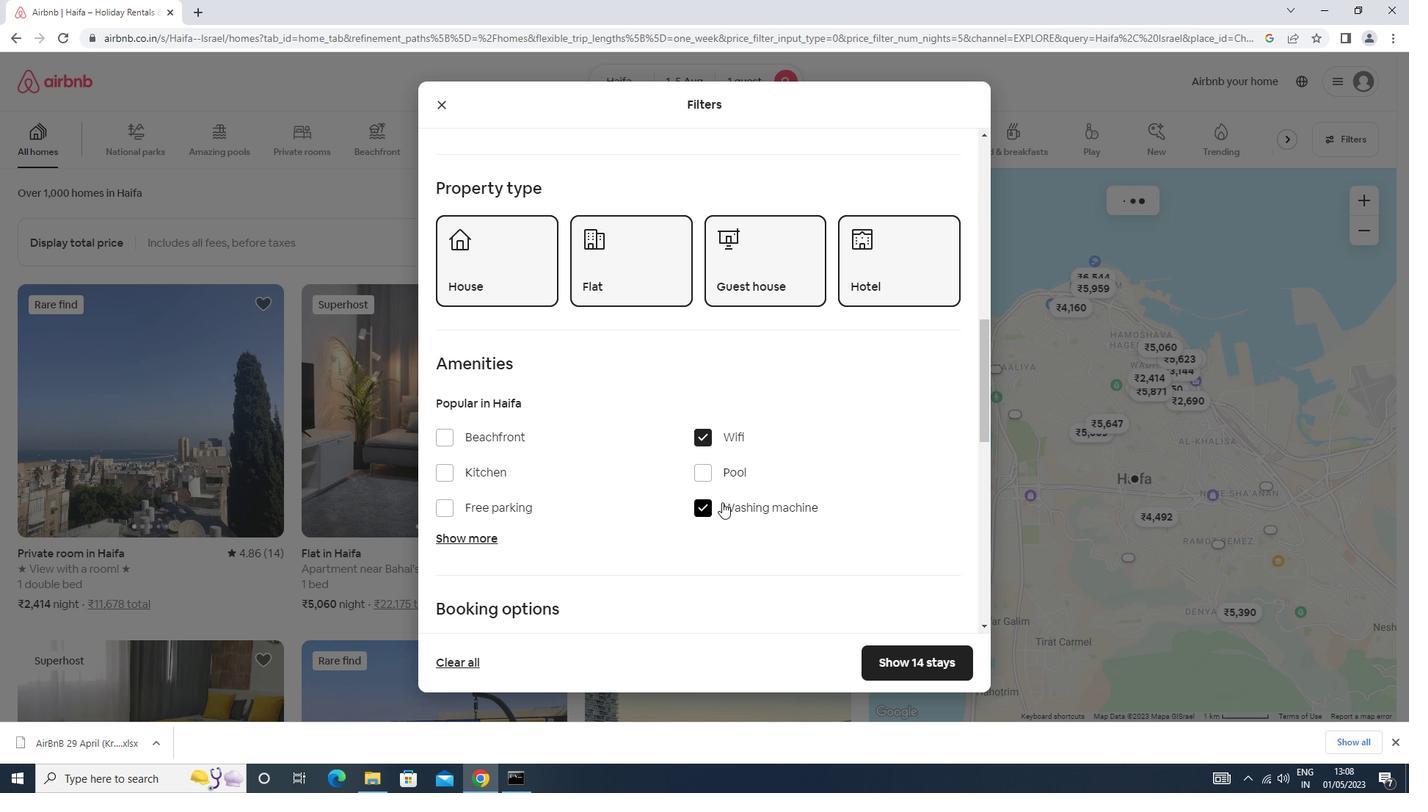 
Action: Mouse scrolled (722, 501) with delta (0, 0)
Screenshot: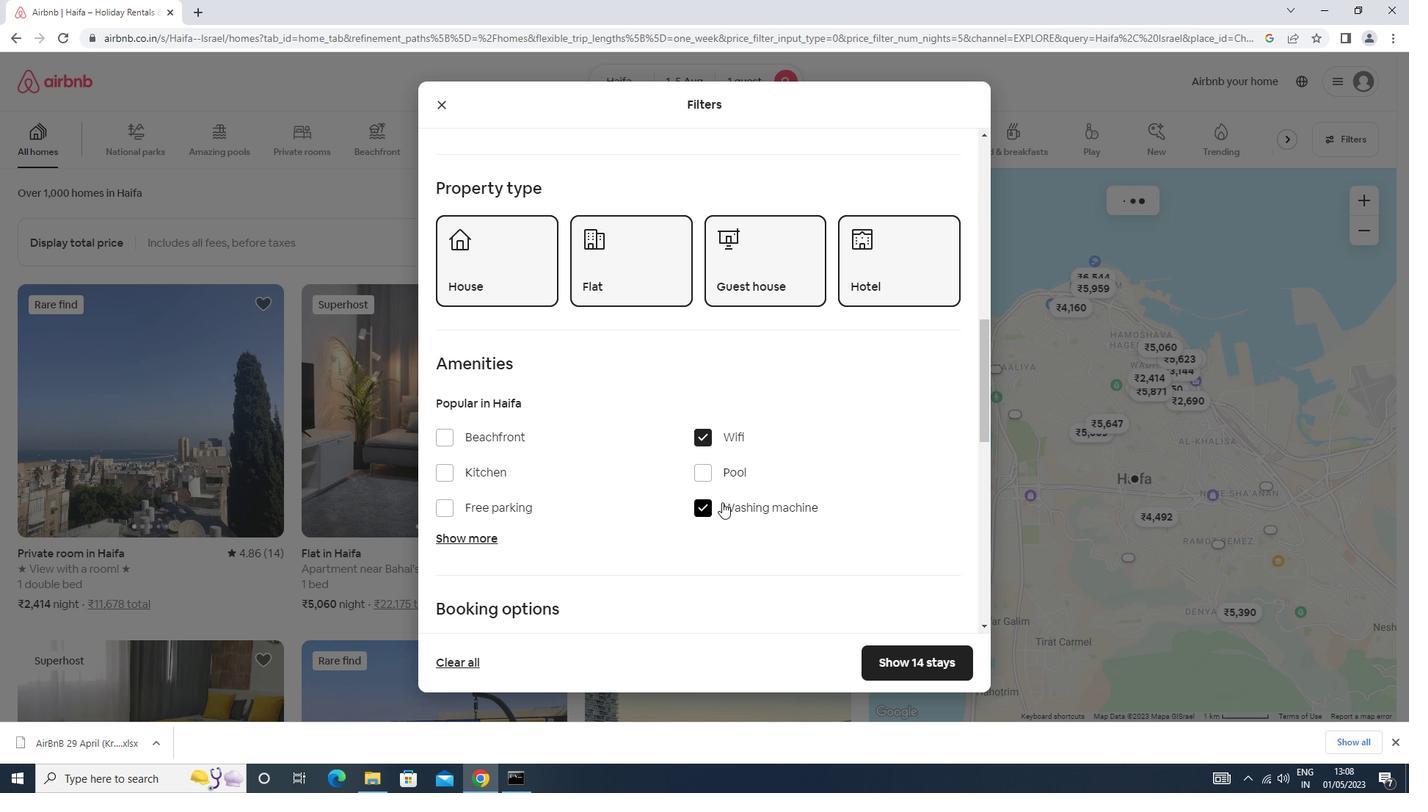 
Action: Mouse scrolled (722, 501) with delta (0, 0)
Screenshot: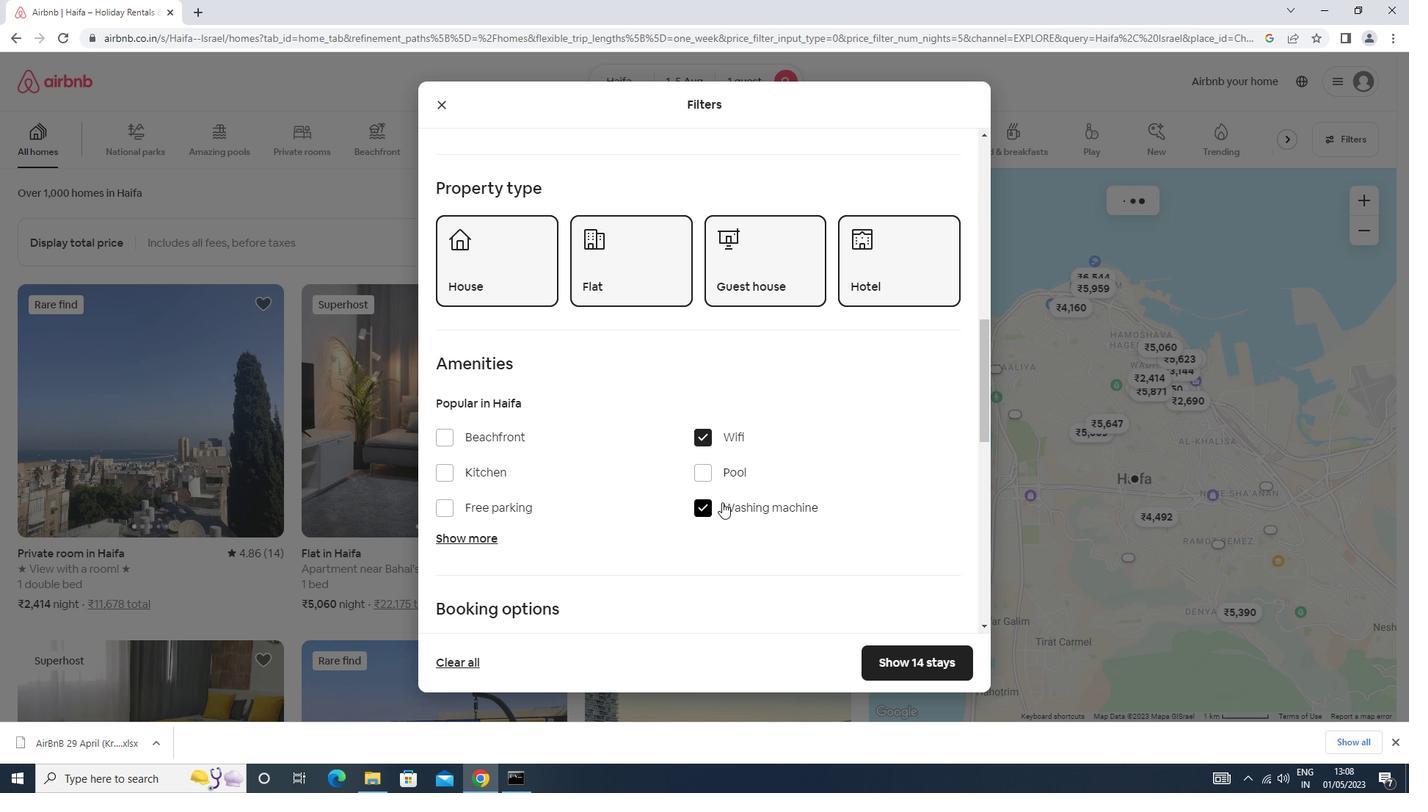 
Action: Mouse moved to (722, 502)
Screenshot: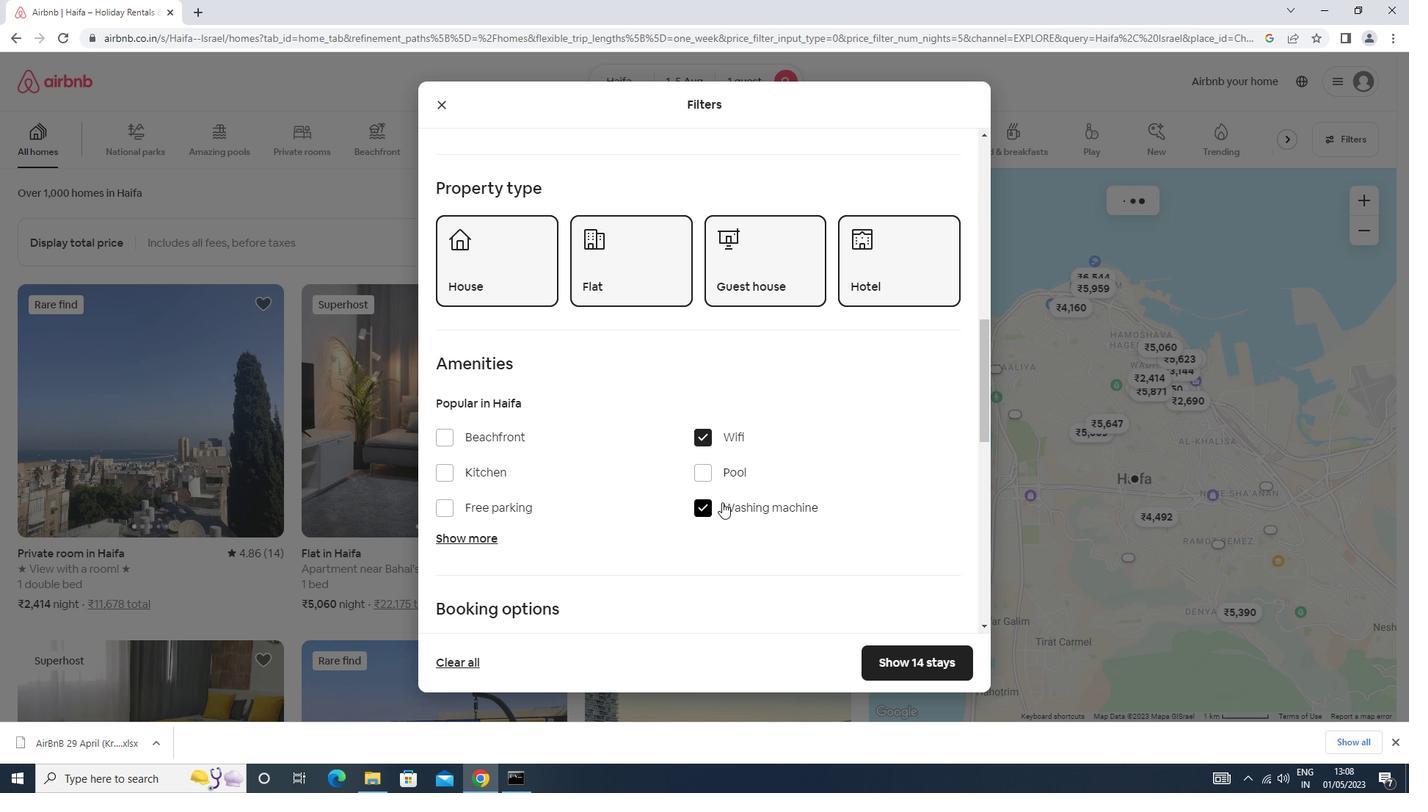 
Action: Mouse scrolled (722, 501) with delta (0, 0)
Screenshot: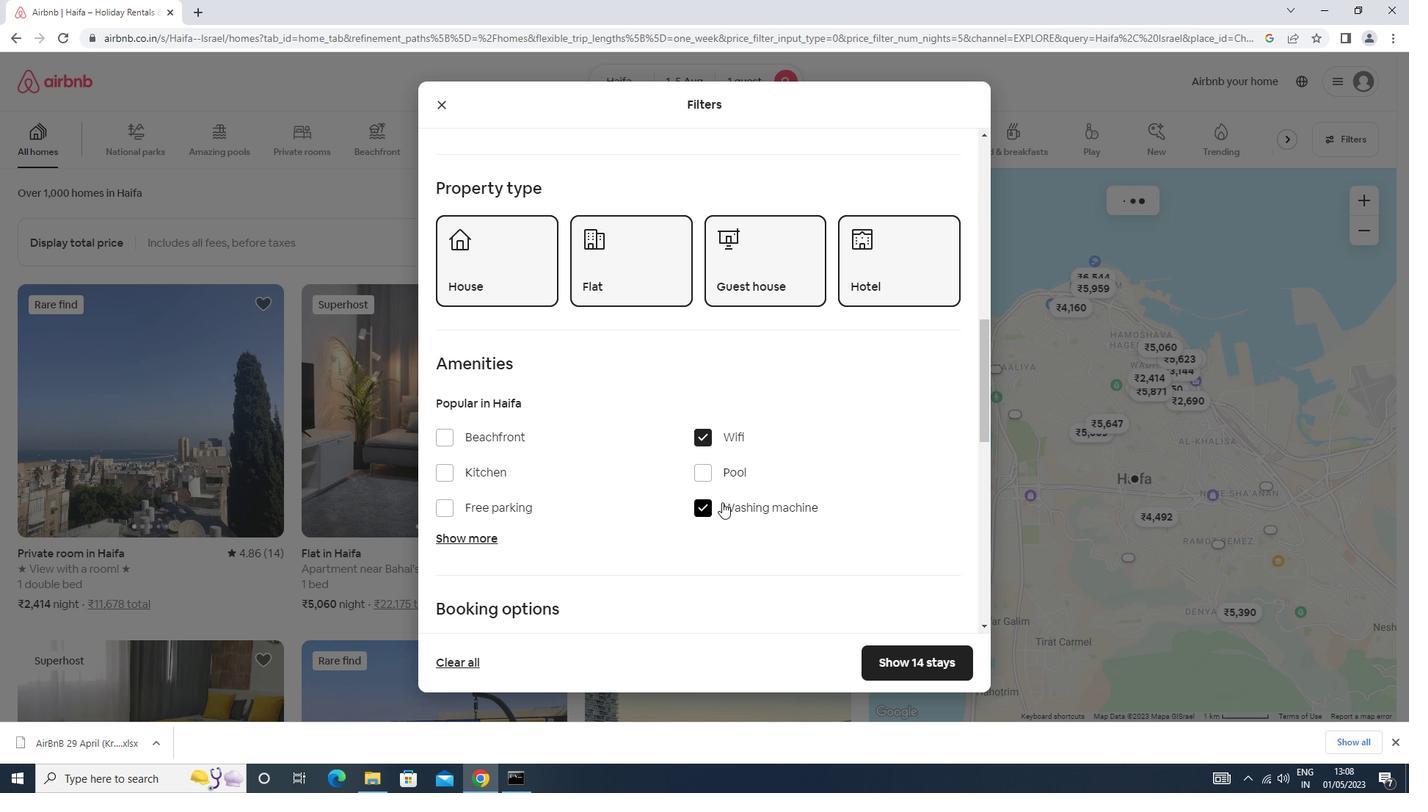 
Action: Mouse moved to (934, 254)
Screenshot: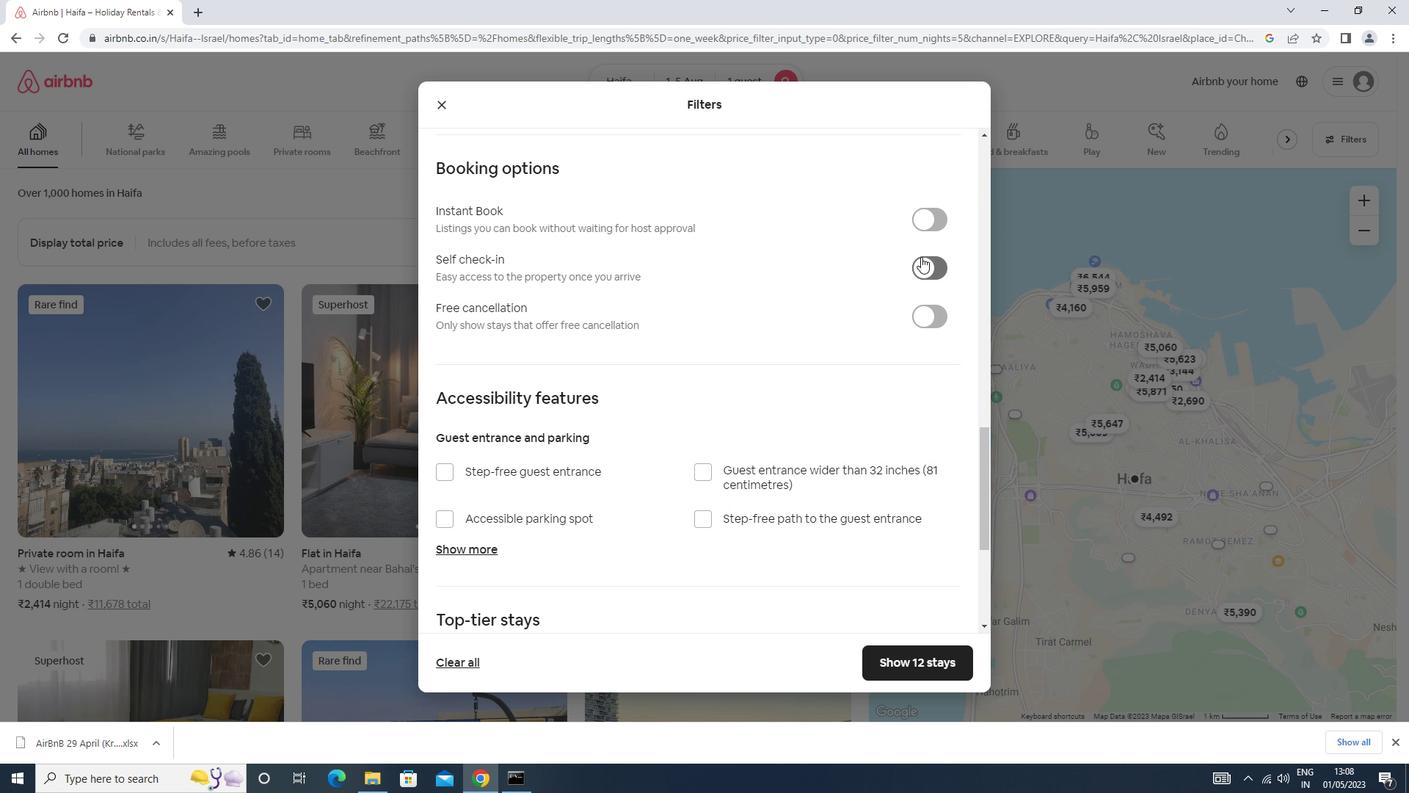
Action: Mouse pressed left at (934, 254)
Screenshot: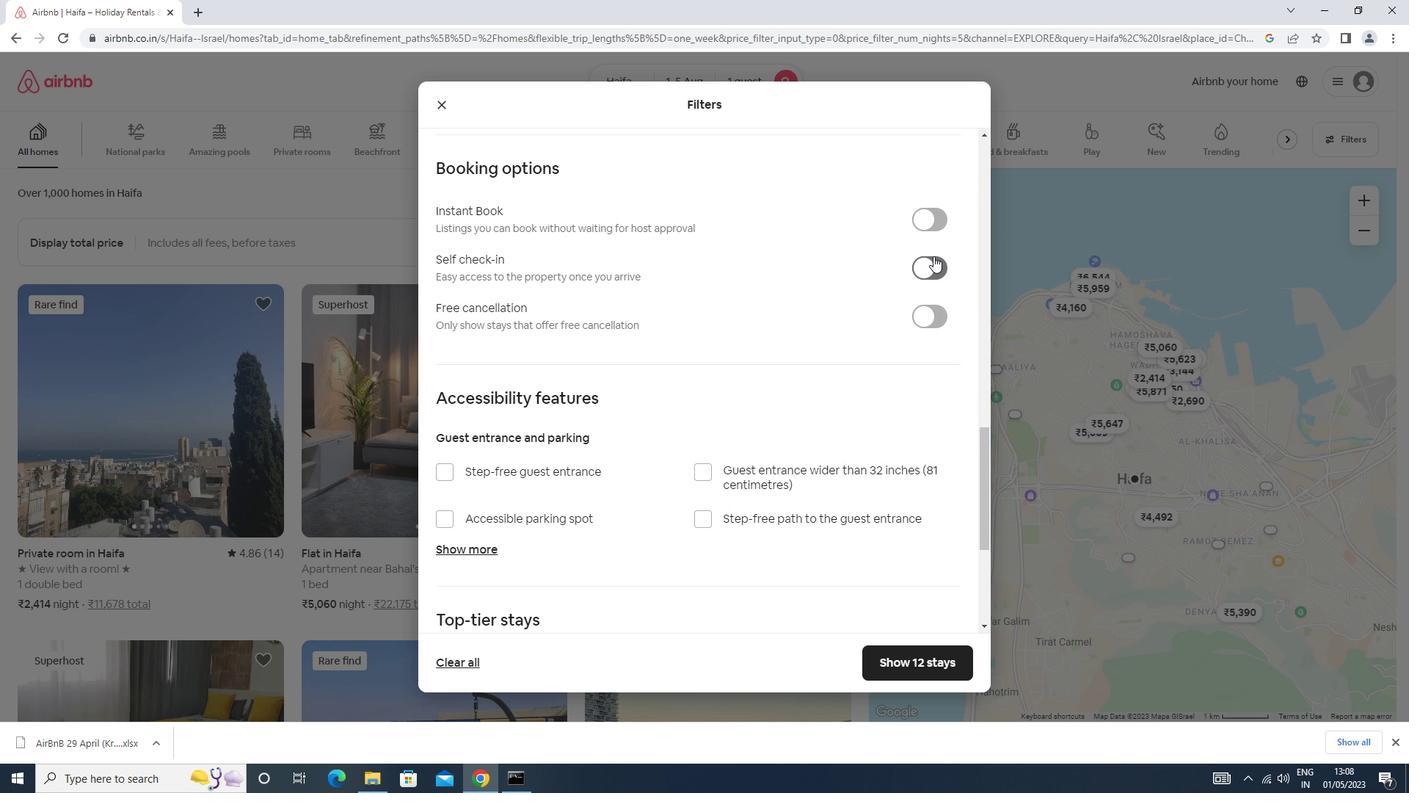 
Action: Mouse moved to (930, 262)
Screenshot: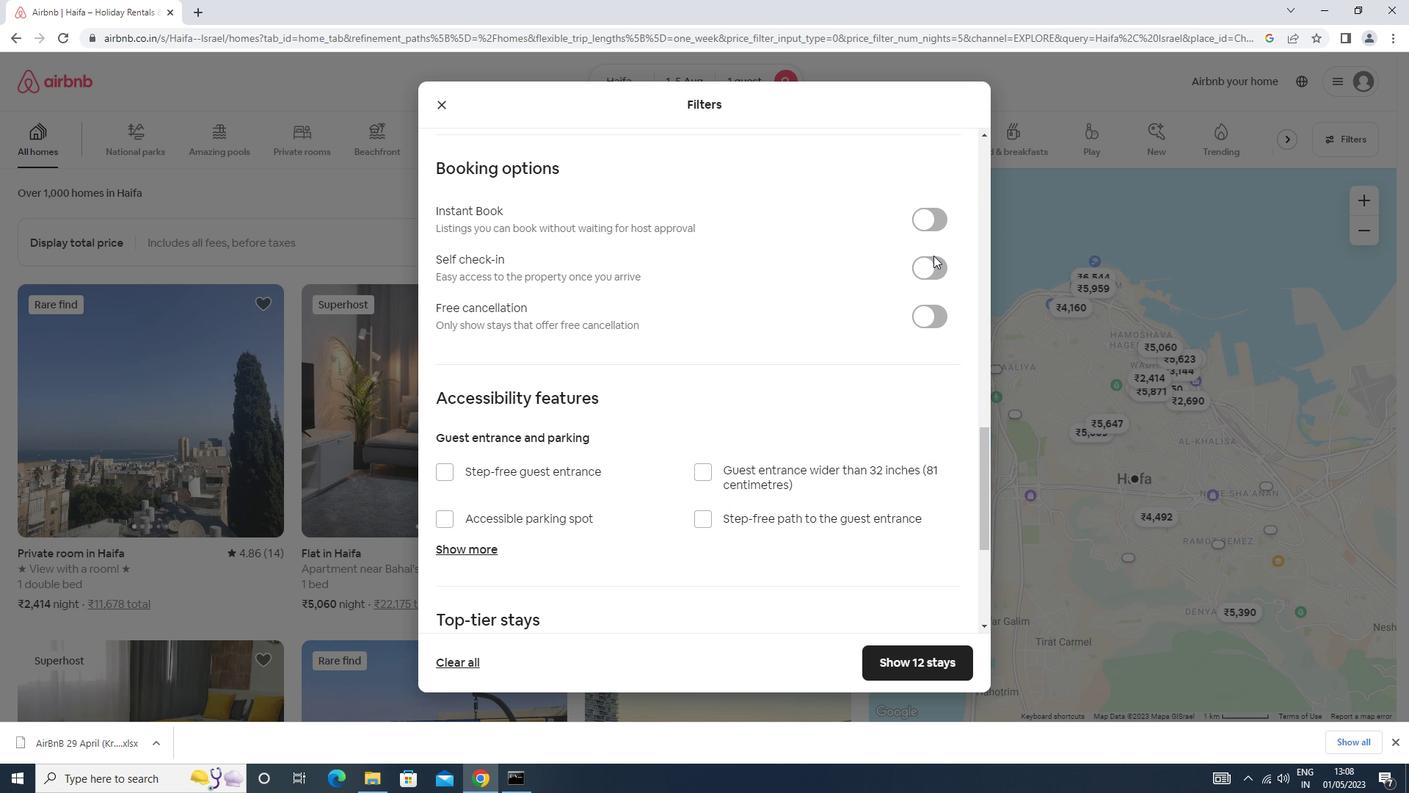 
Action: Mouse pressed left at (930, 262)
Screenshot: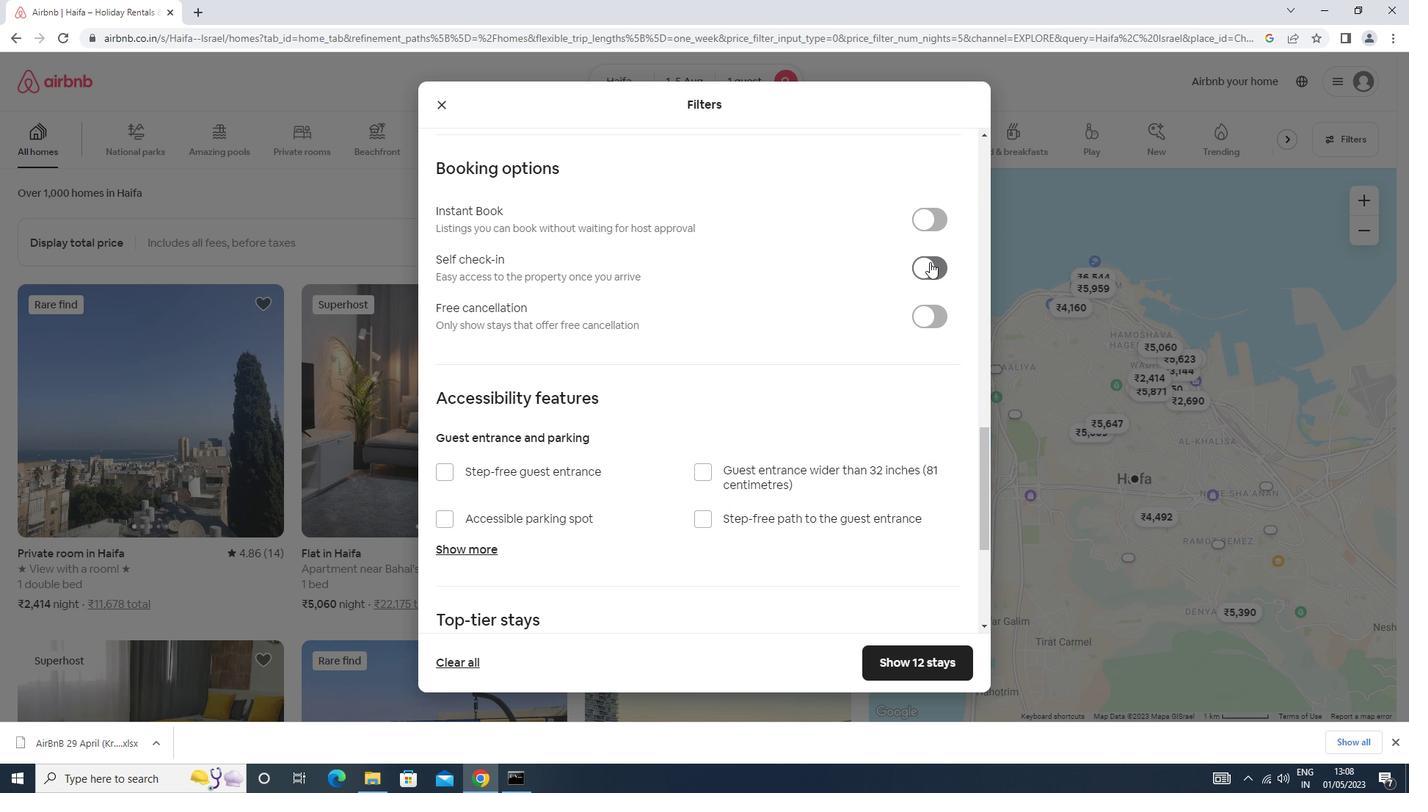 
Action: Mouse moved to (910, 271)
Screenshot: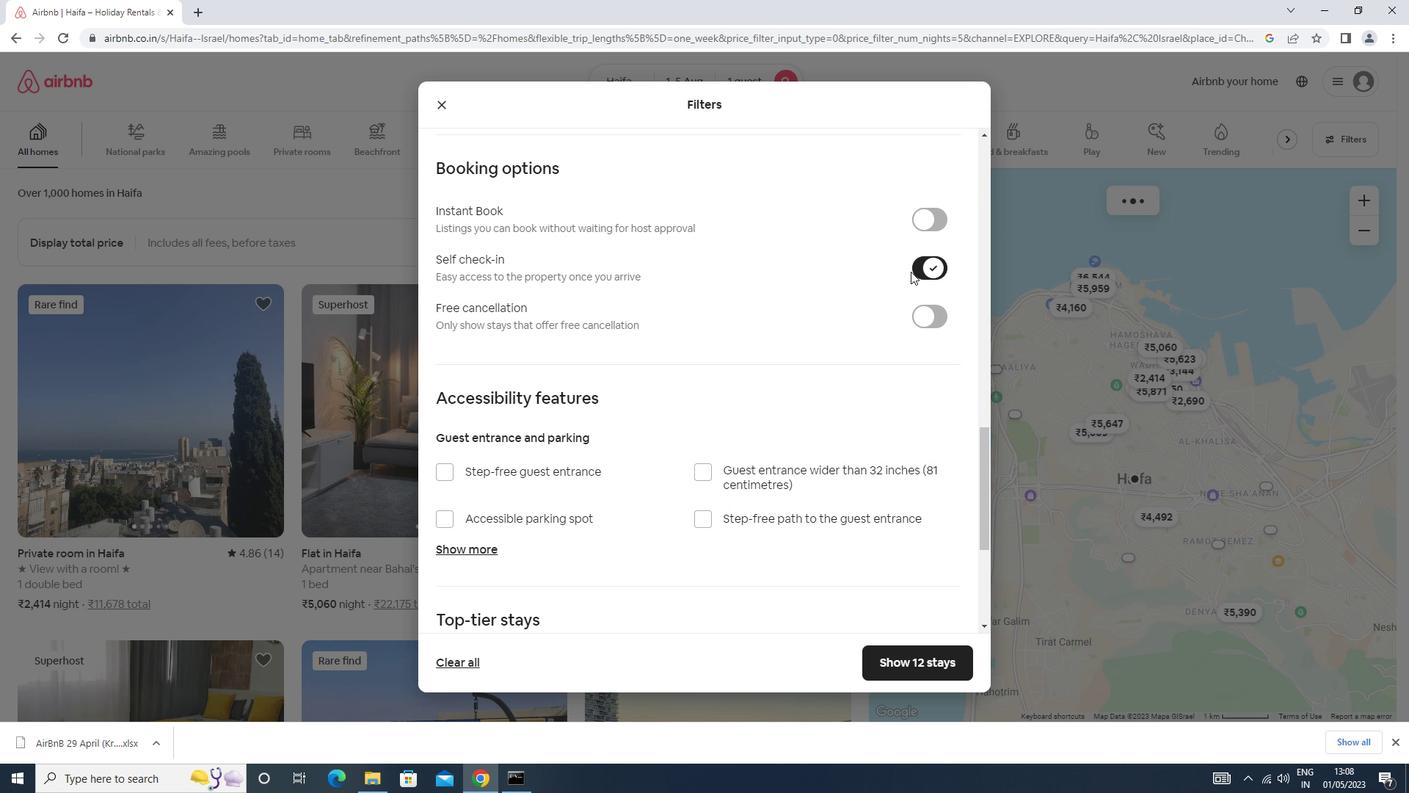
Action: Mouse scrolled (910, 270) with delta (0, 0)
Screenshot: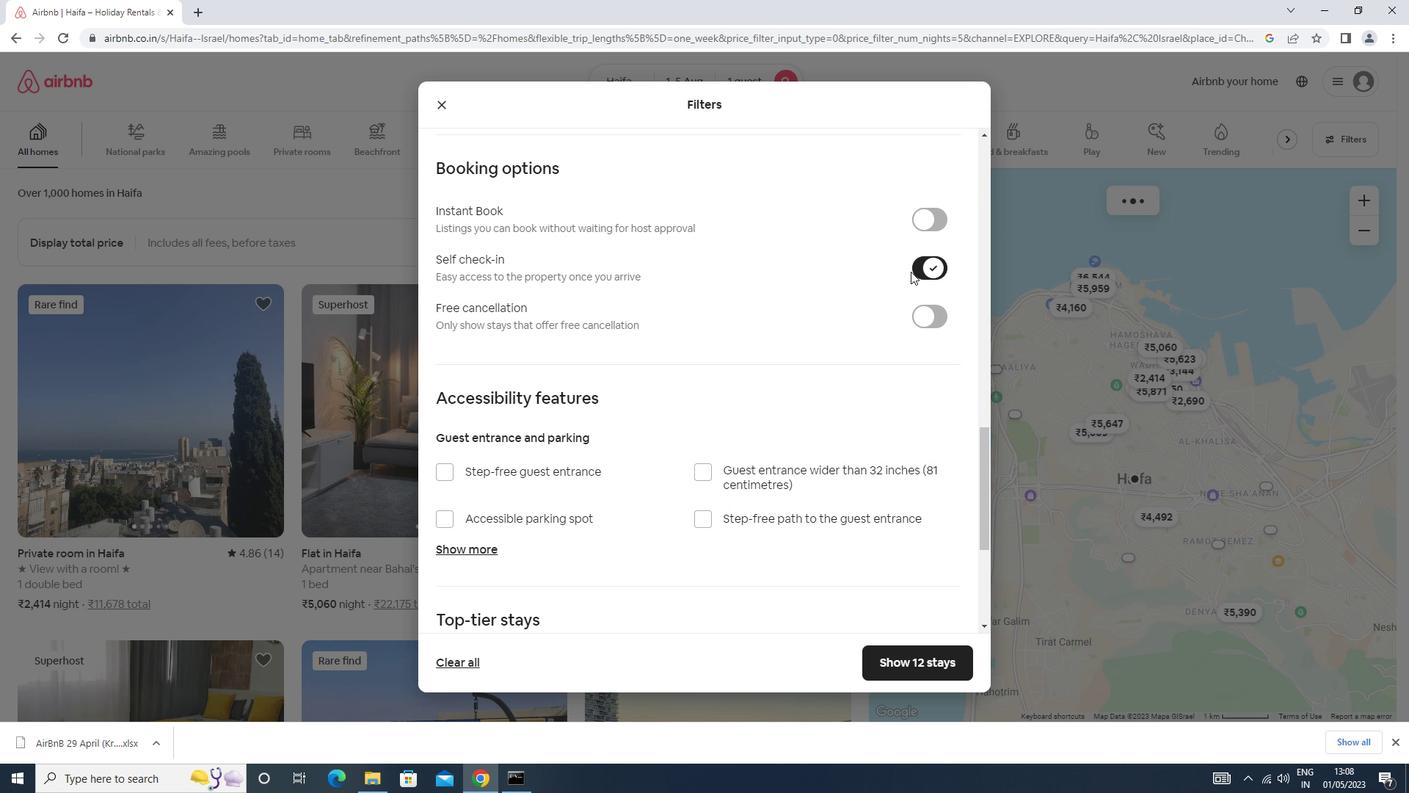 
Action: Mouse moved to (909, 271)
Screenshot: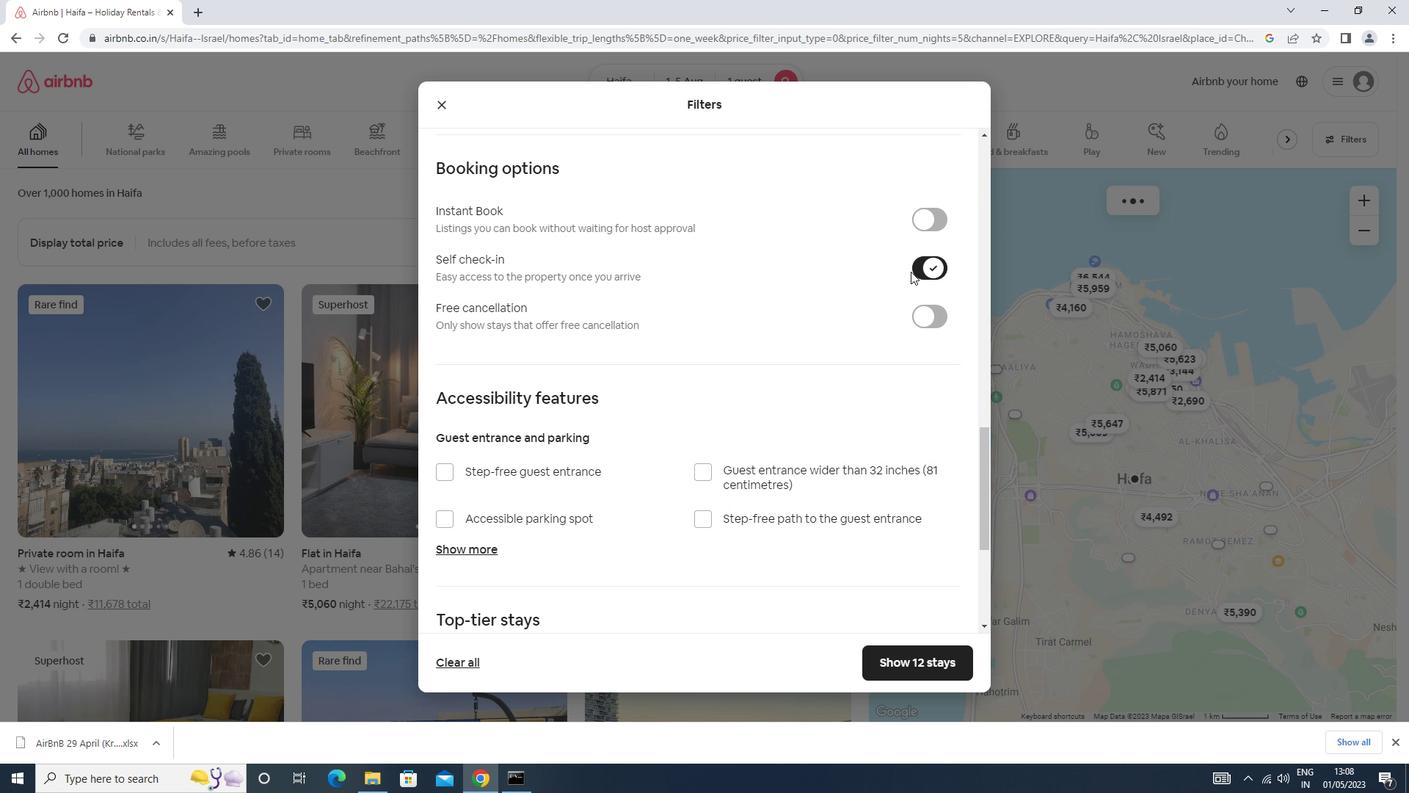 
Action: Mouse scrolled (909, 270) with delta (0, 0)
Screenshot: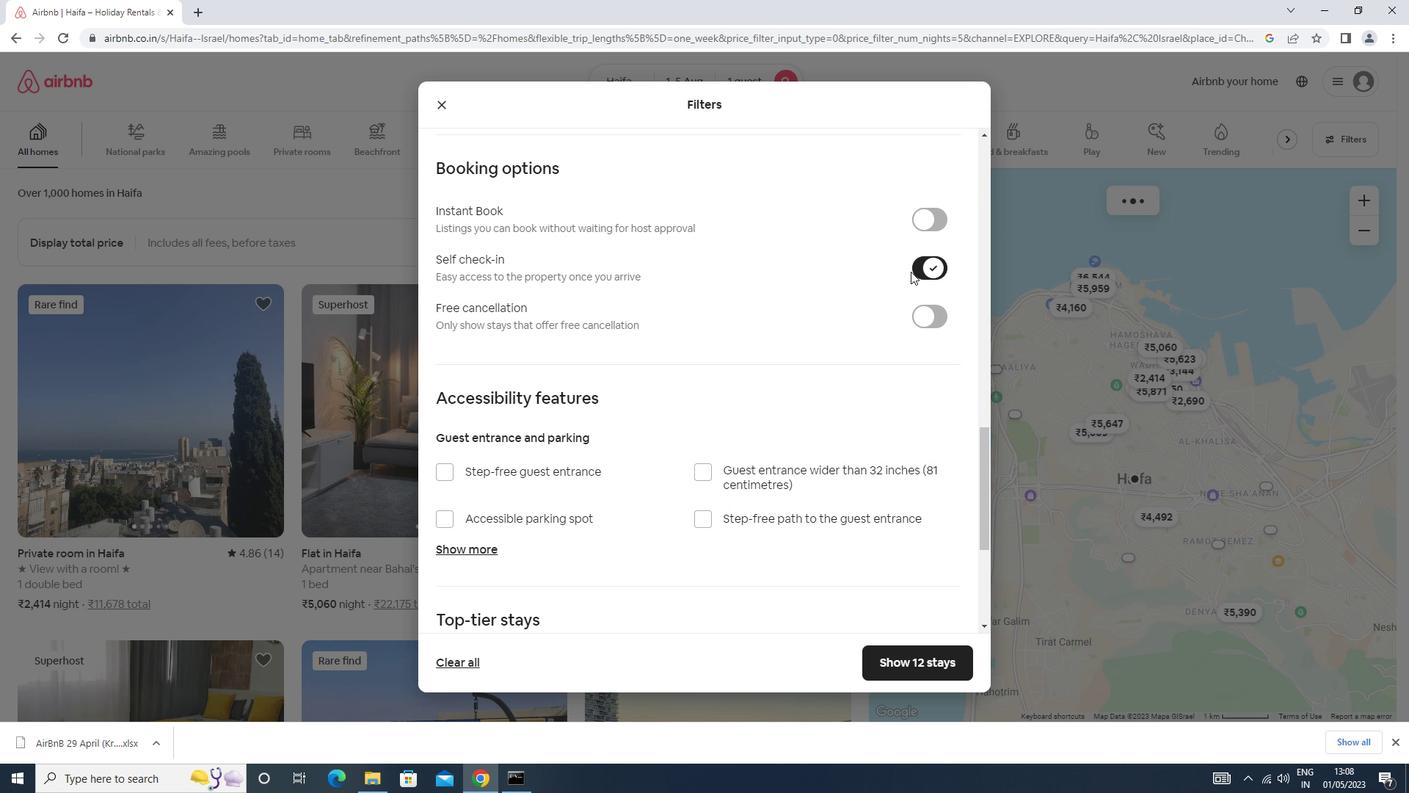 
Action: Mouse moved to (908, 271)
Screenshot: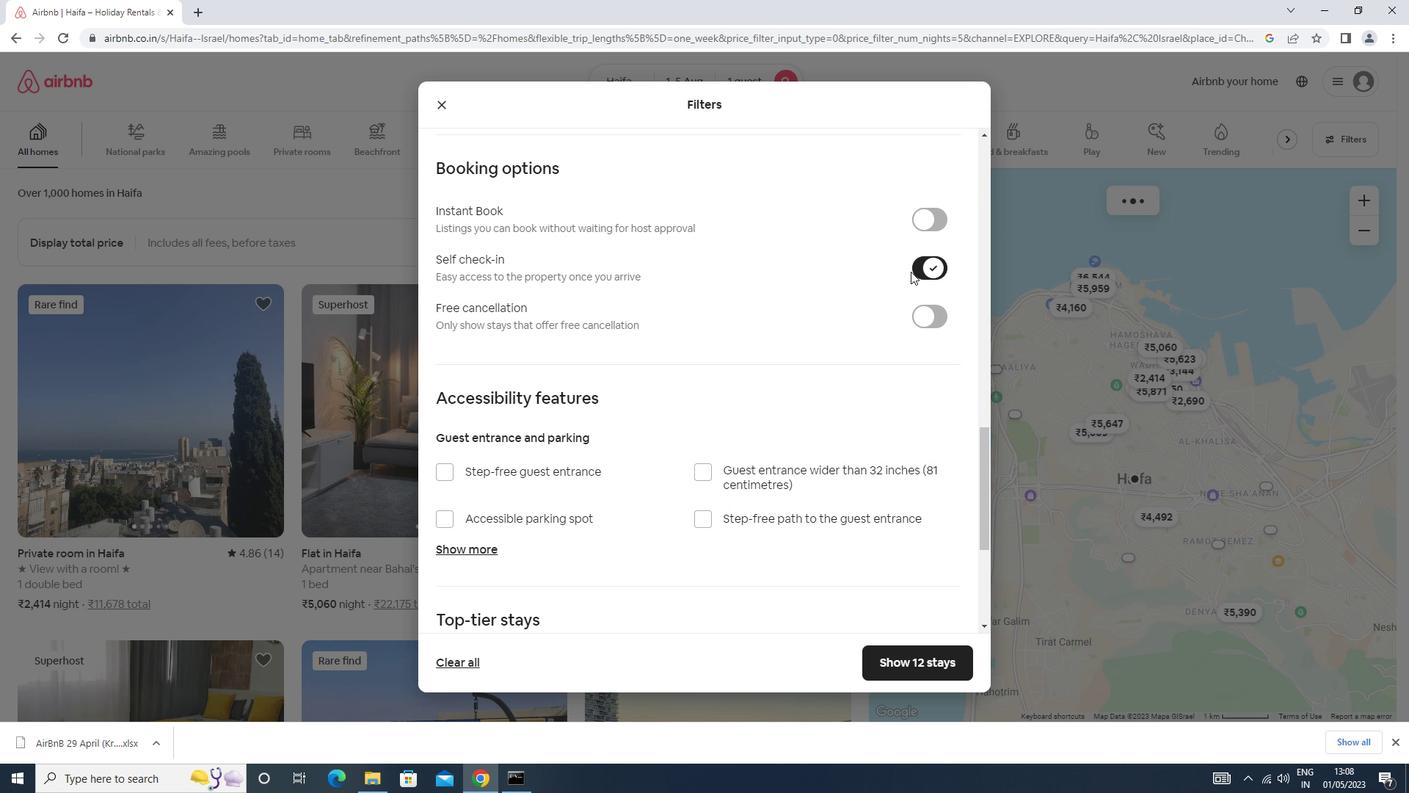
Action: Mouse scrolled (908, 270) with delta (0, 0)
Screenshot: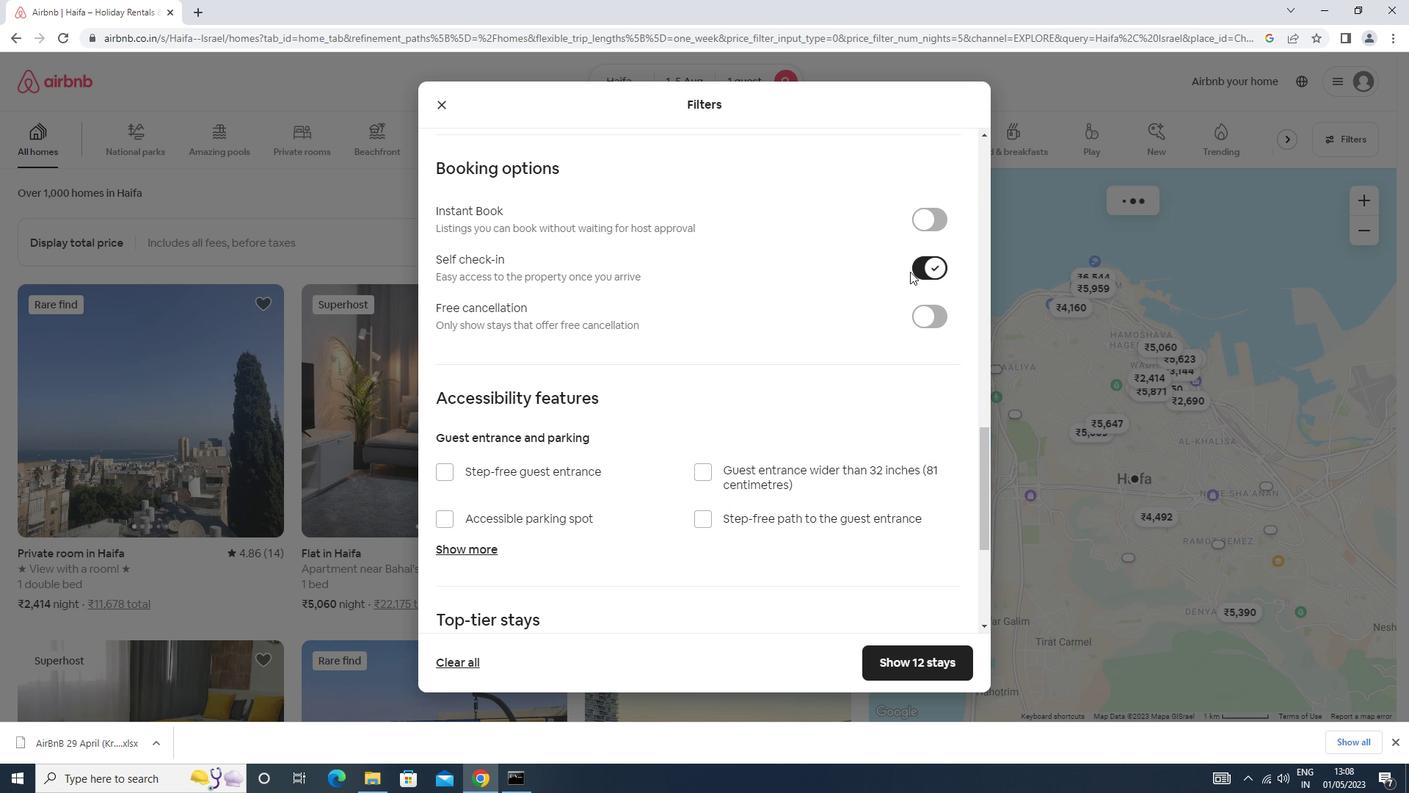 
Action: Mouse scrolled (908, 270) with delta (0, 0)
Screenshot: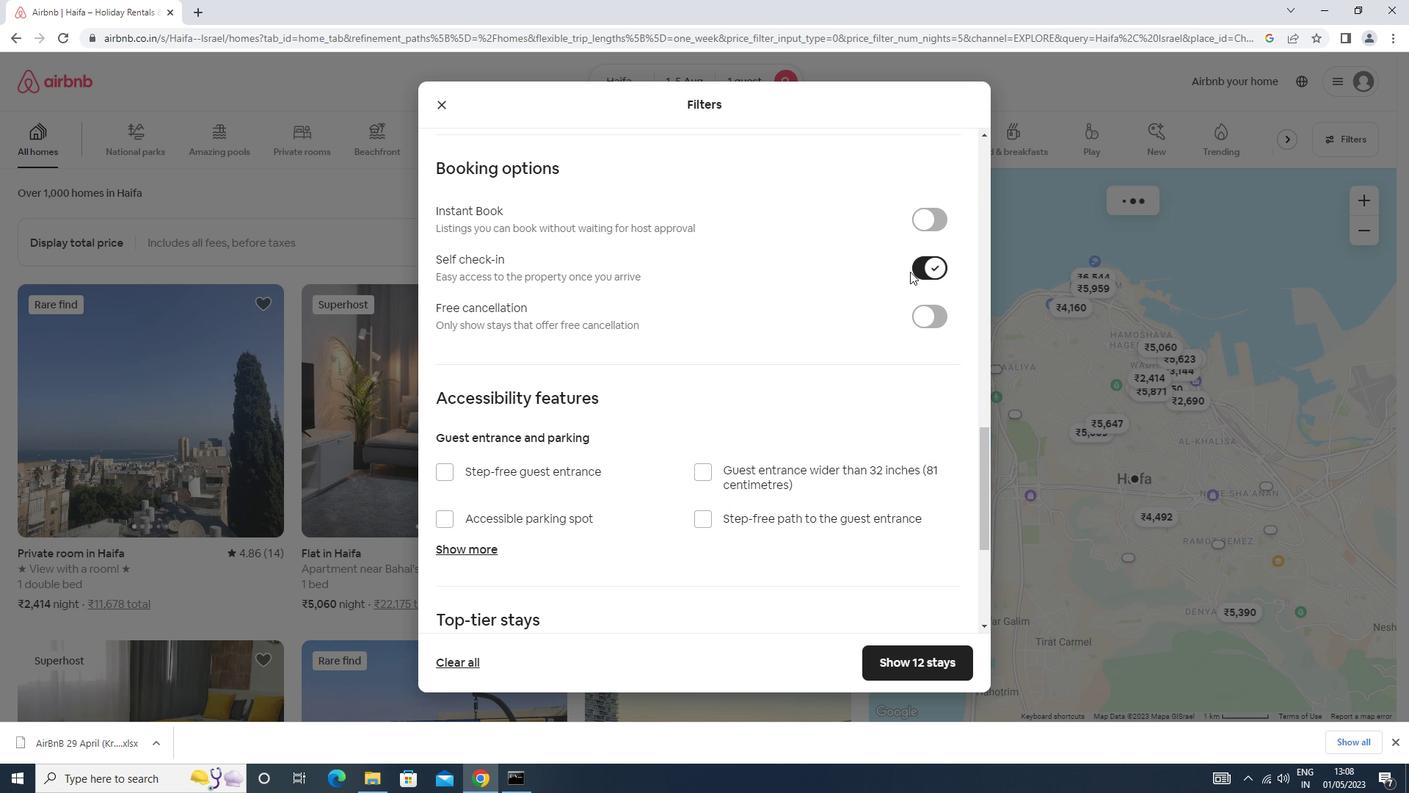 
Action: Mouse moved to (906, 272)
Screenshot: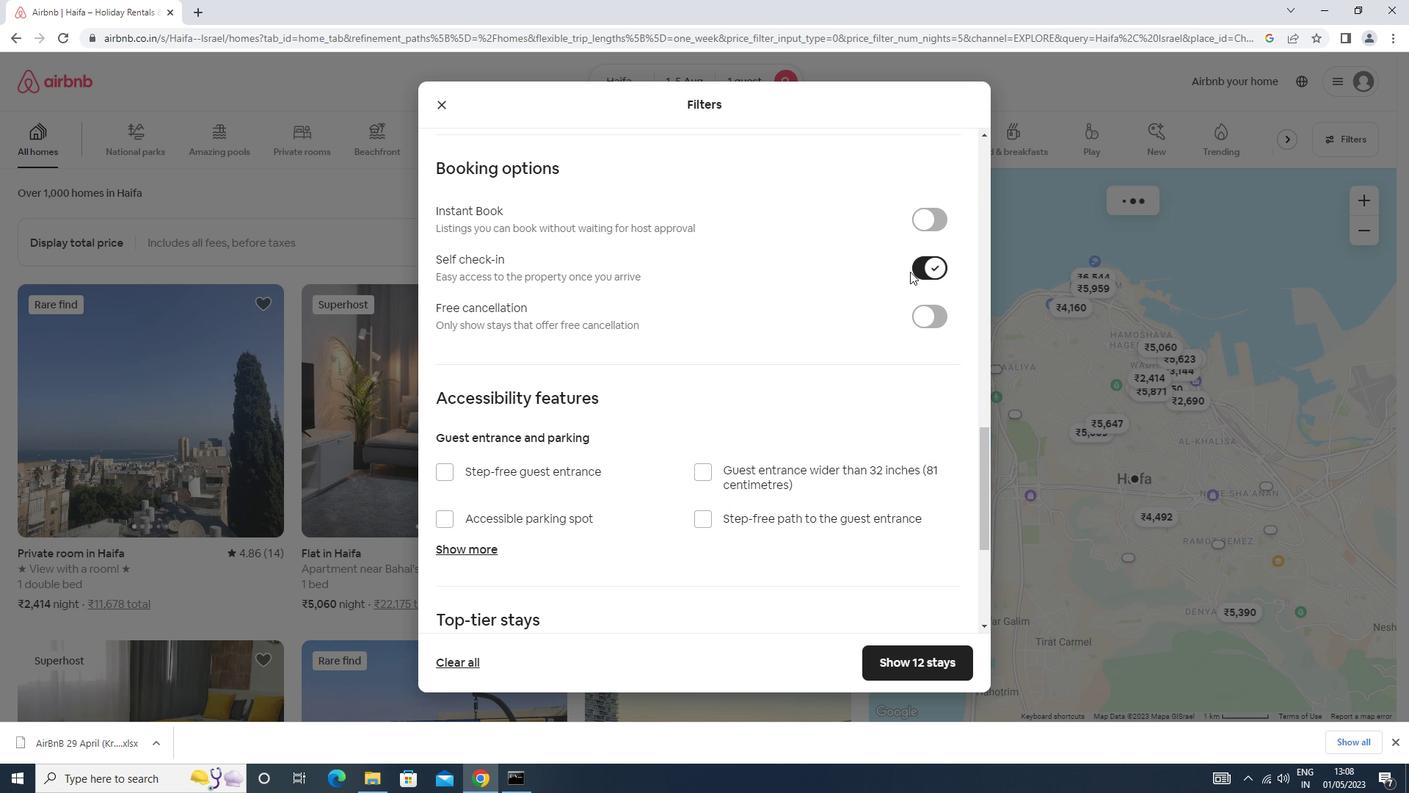 
Action: Mouse scrolled (906, 271) with delta (0, 0)
Screenshot: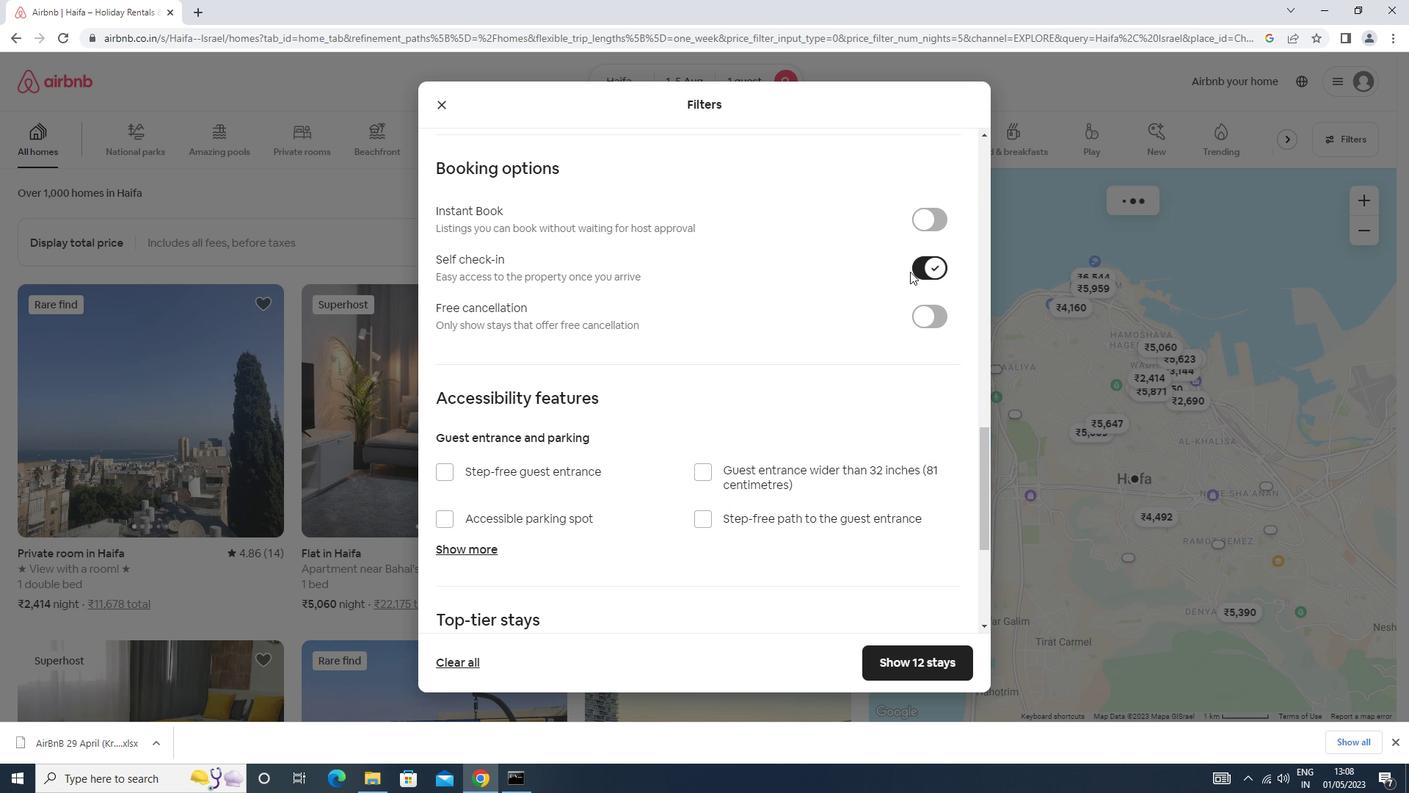 
Action: Mouse moved to (906, 273)
Screenshot: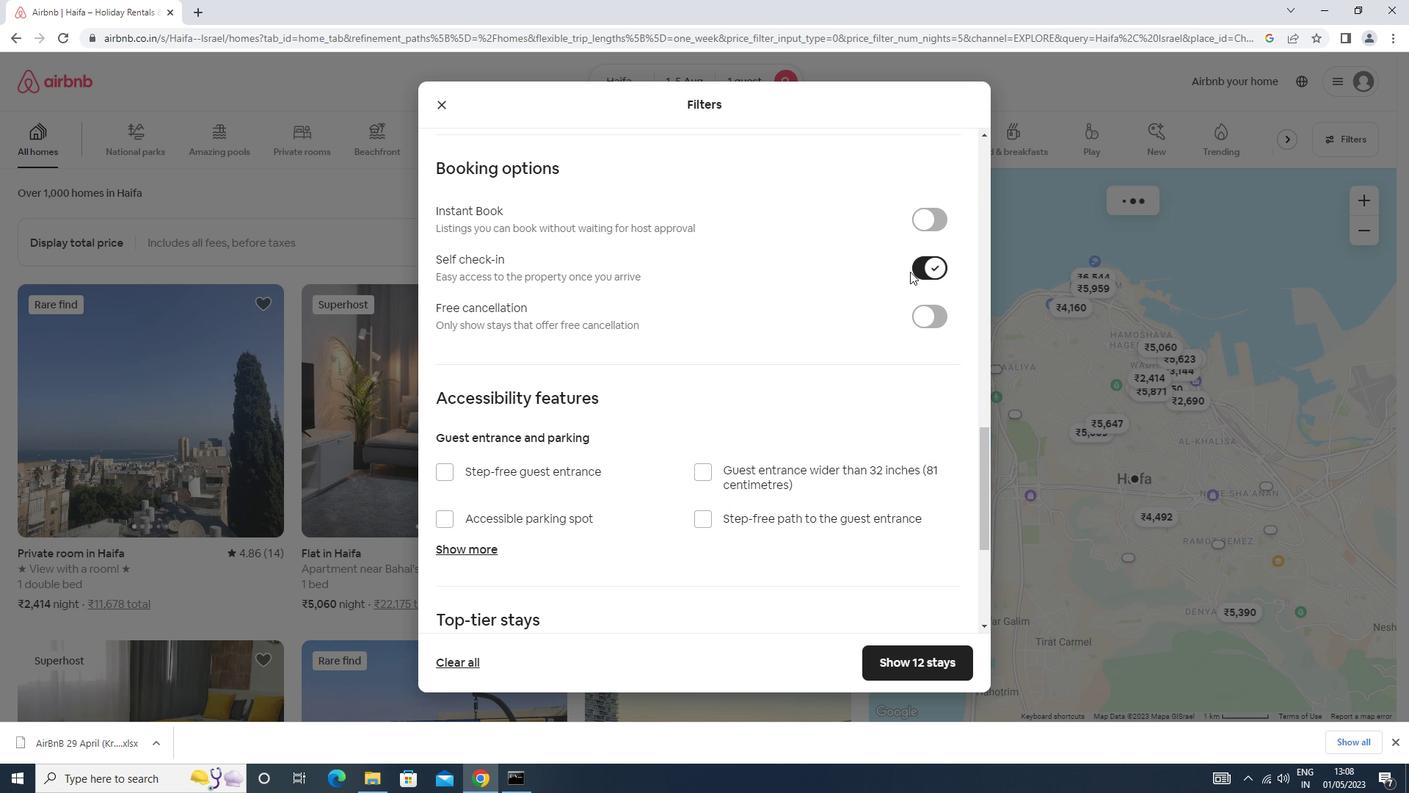 
Action: Mouse scrolled (906, 272) with delta (0, 0)
Screenshot: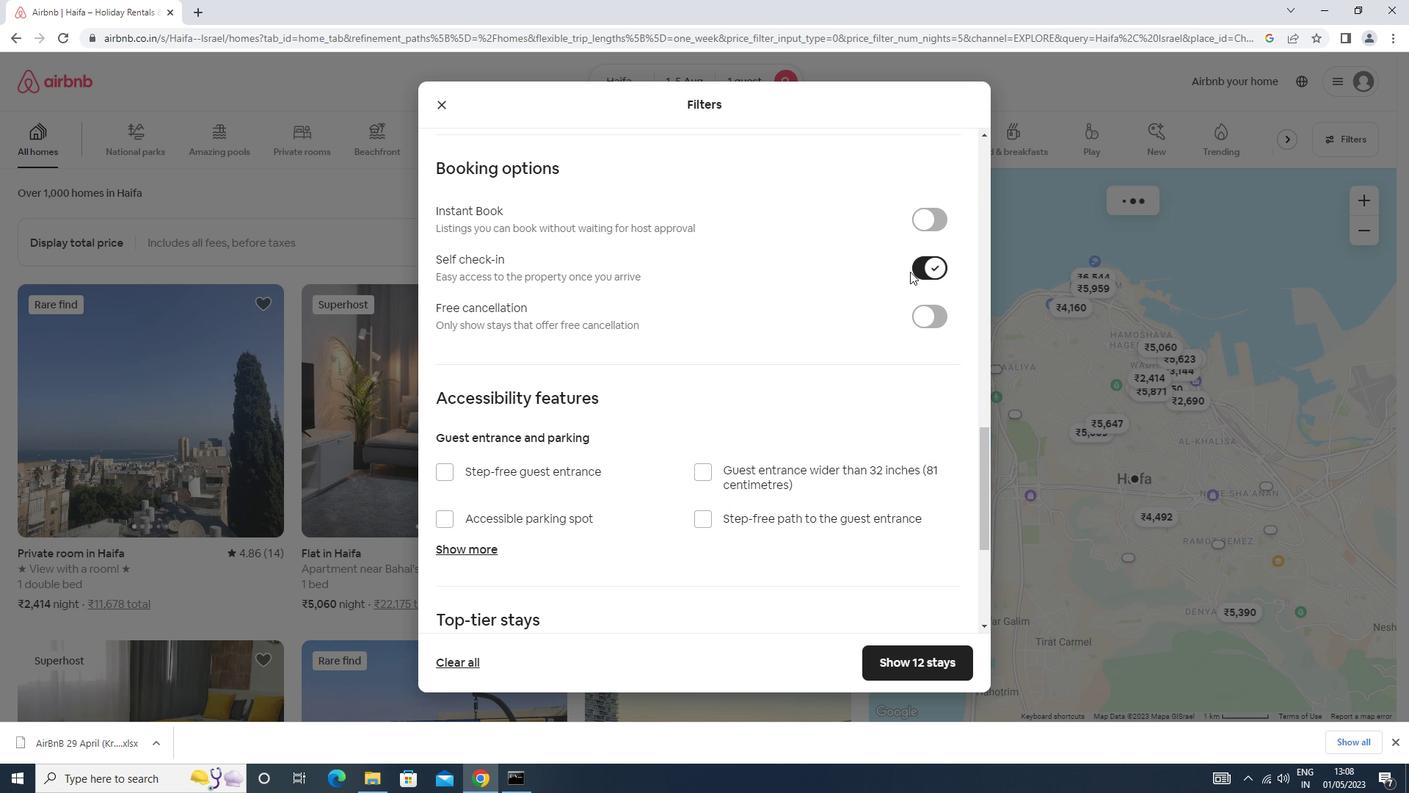 
Action: Mouse scrolled (906, 272) with delta (0, 0)
Screenshot: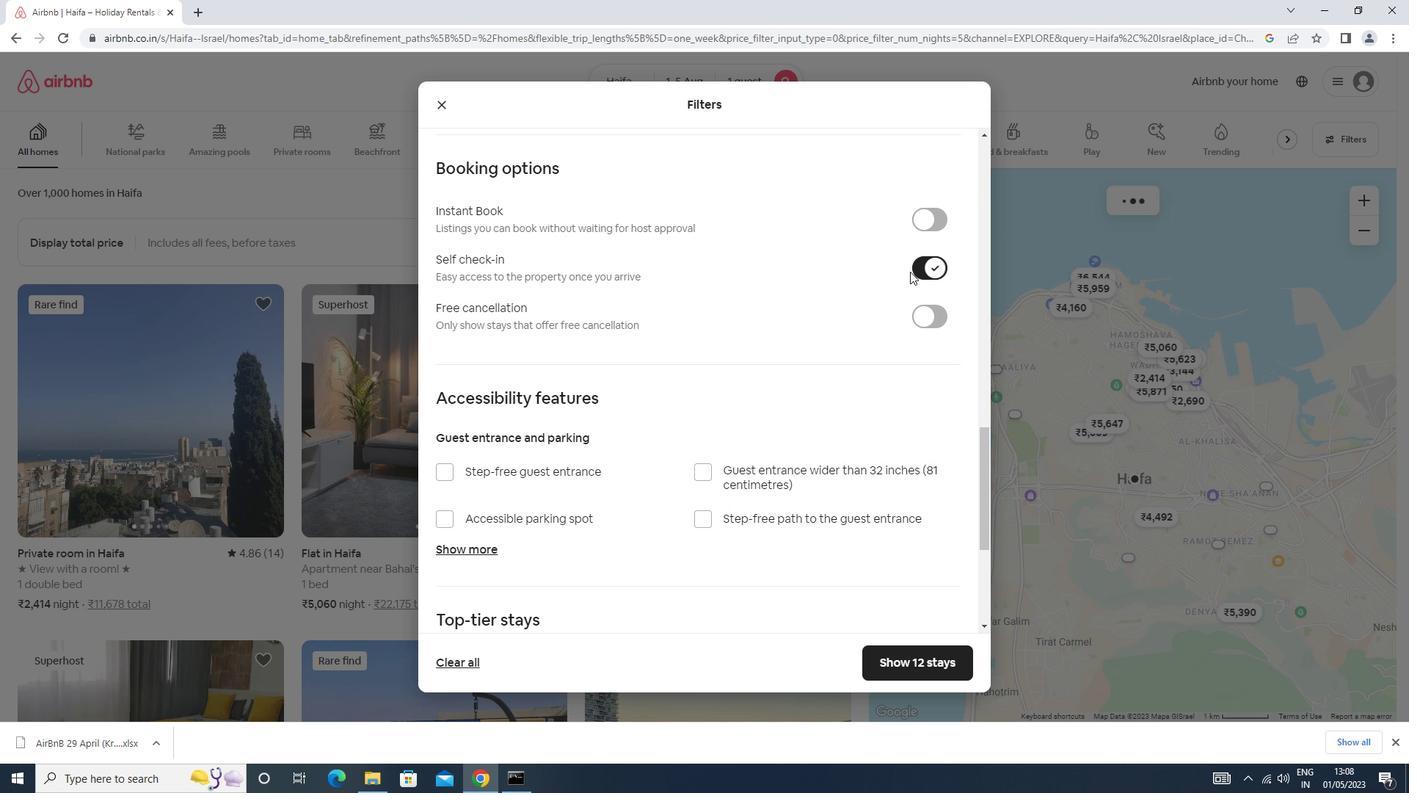 
Action: Mouse moved to (906, 273)
Screenshot: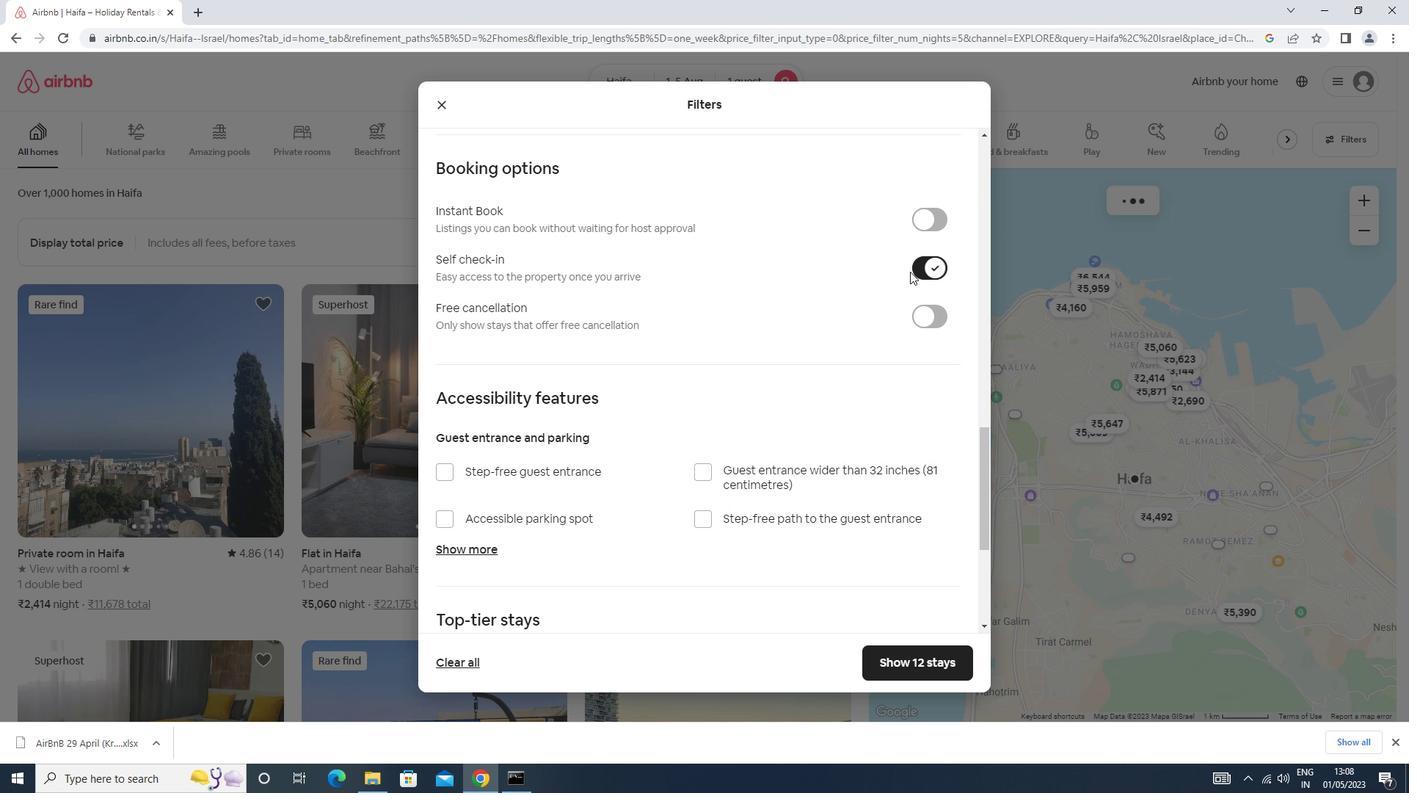 
Action: Mouse scrolled (906, 272) with delta (0, 0)
Screenshot: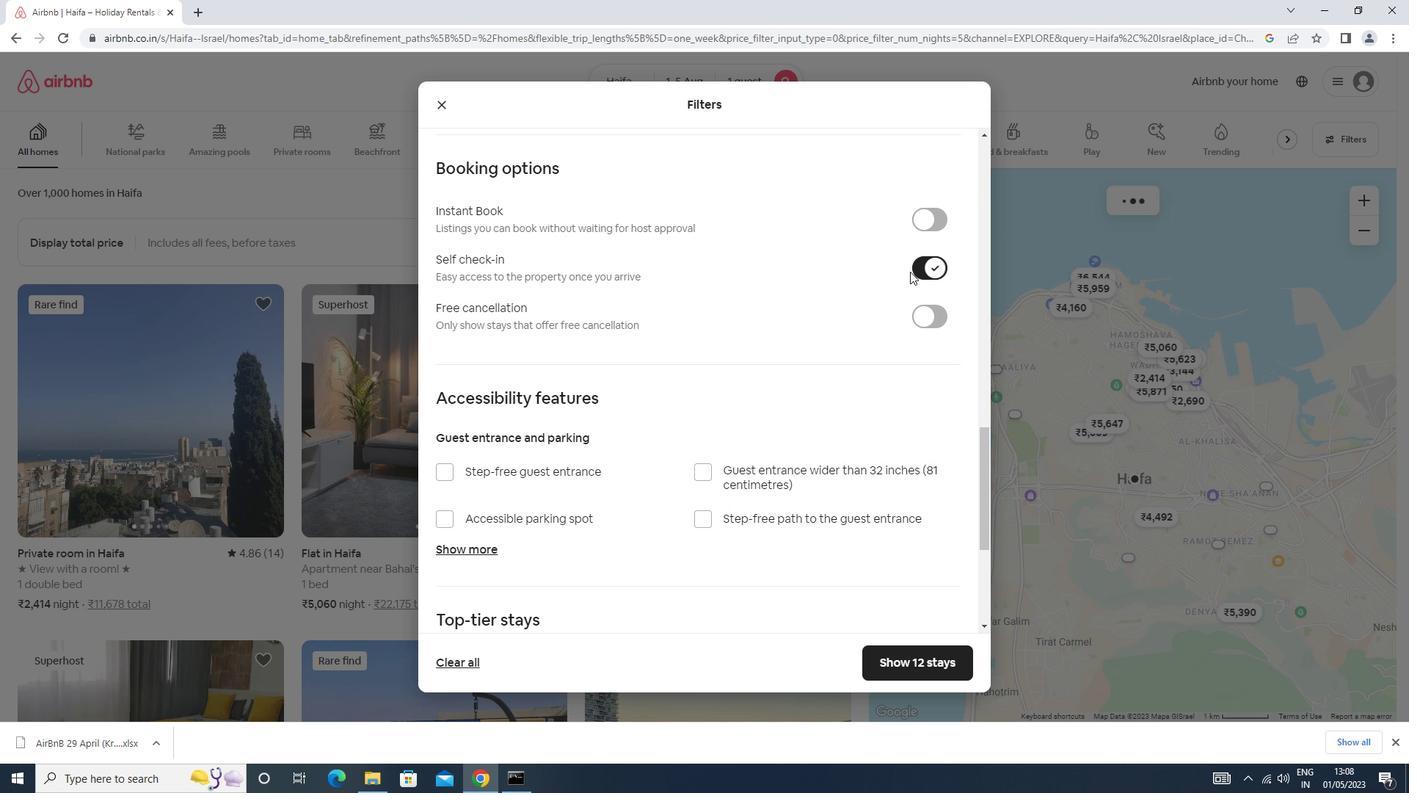 
Action: Mouse moved to (464, 526)
Screenshot: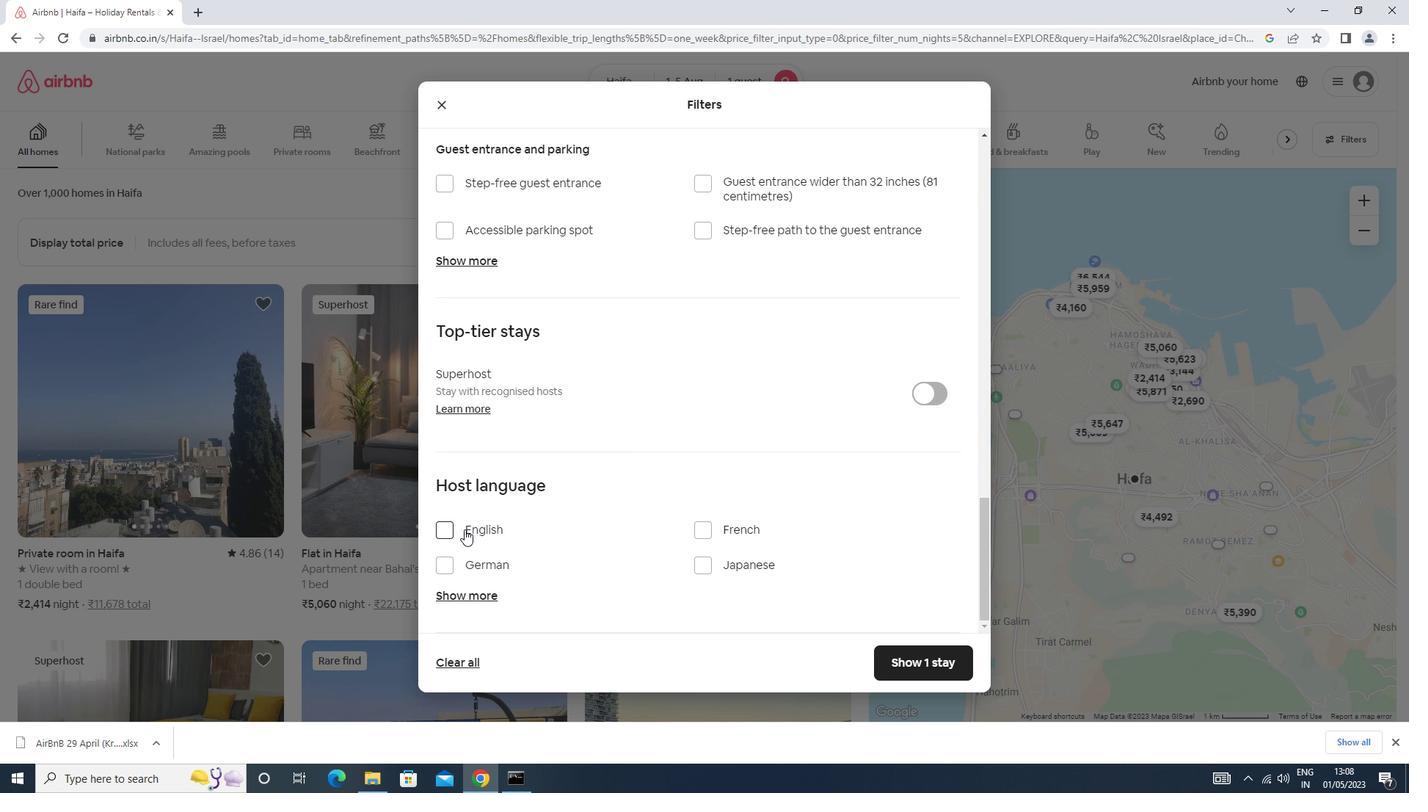 
Action: Mouse pressed left at (464, 526)
Screenshot: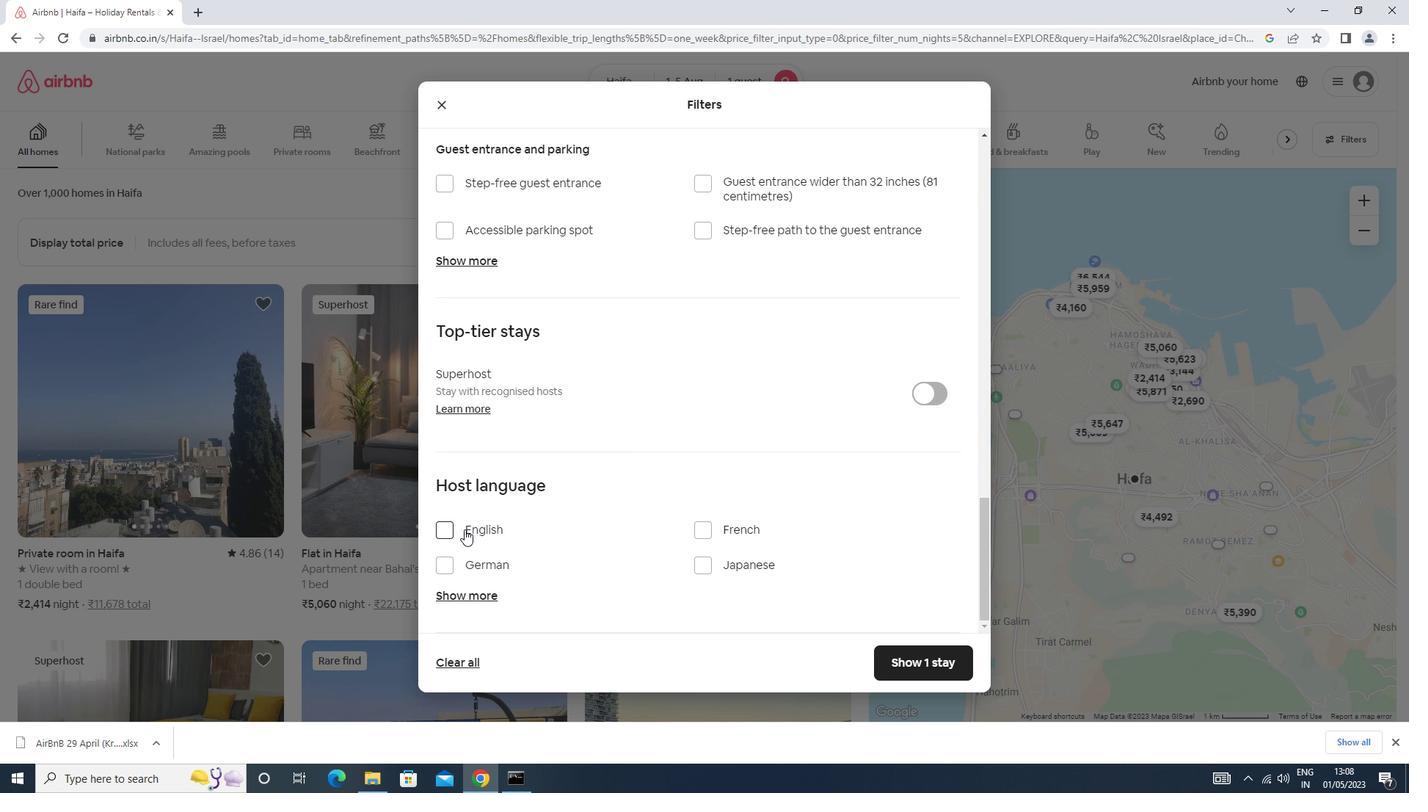 
Action: Mouse moved to (899, 655)
Screenshot: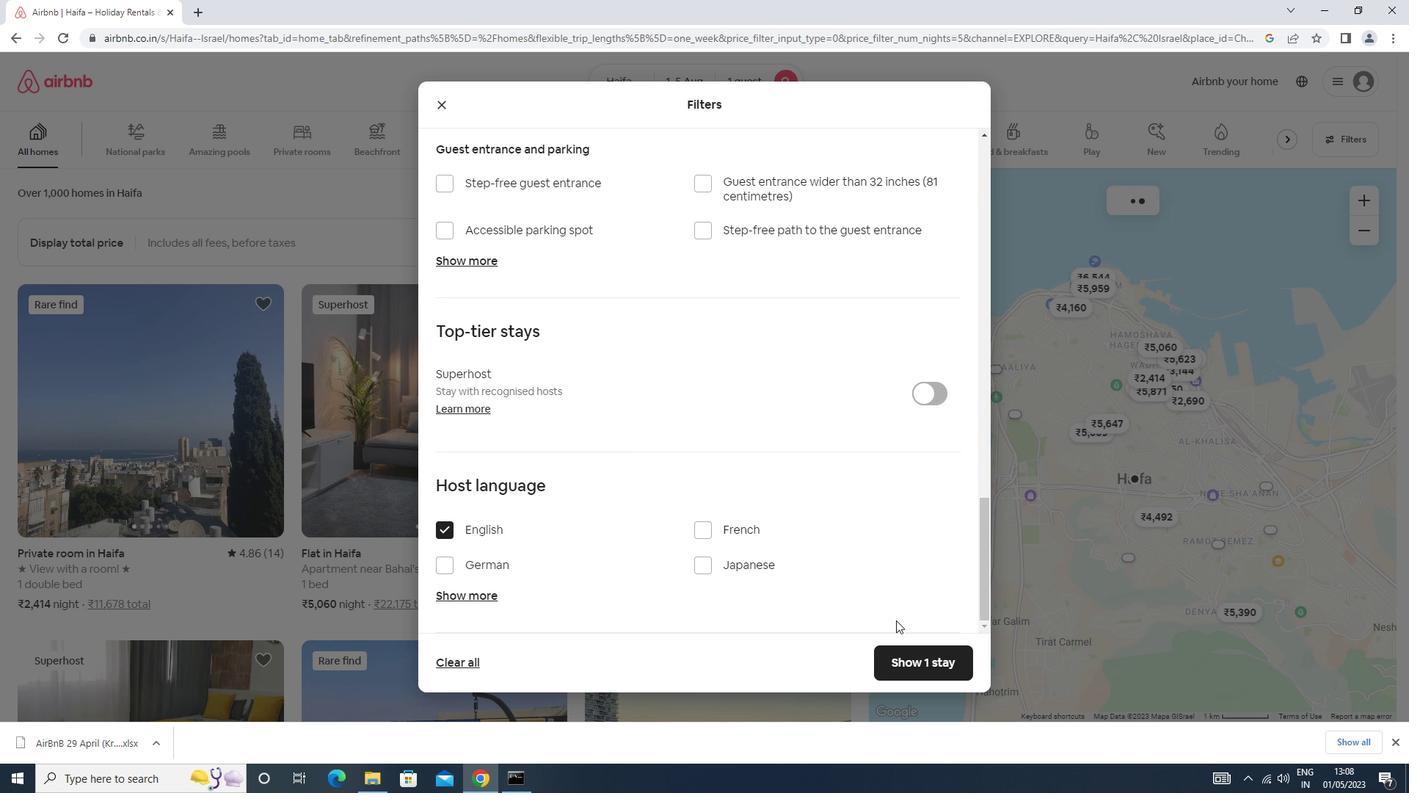 
Action: Mouse pressed left at (899, 655)
Screenshot: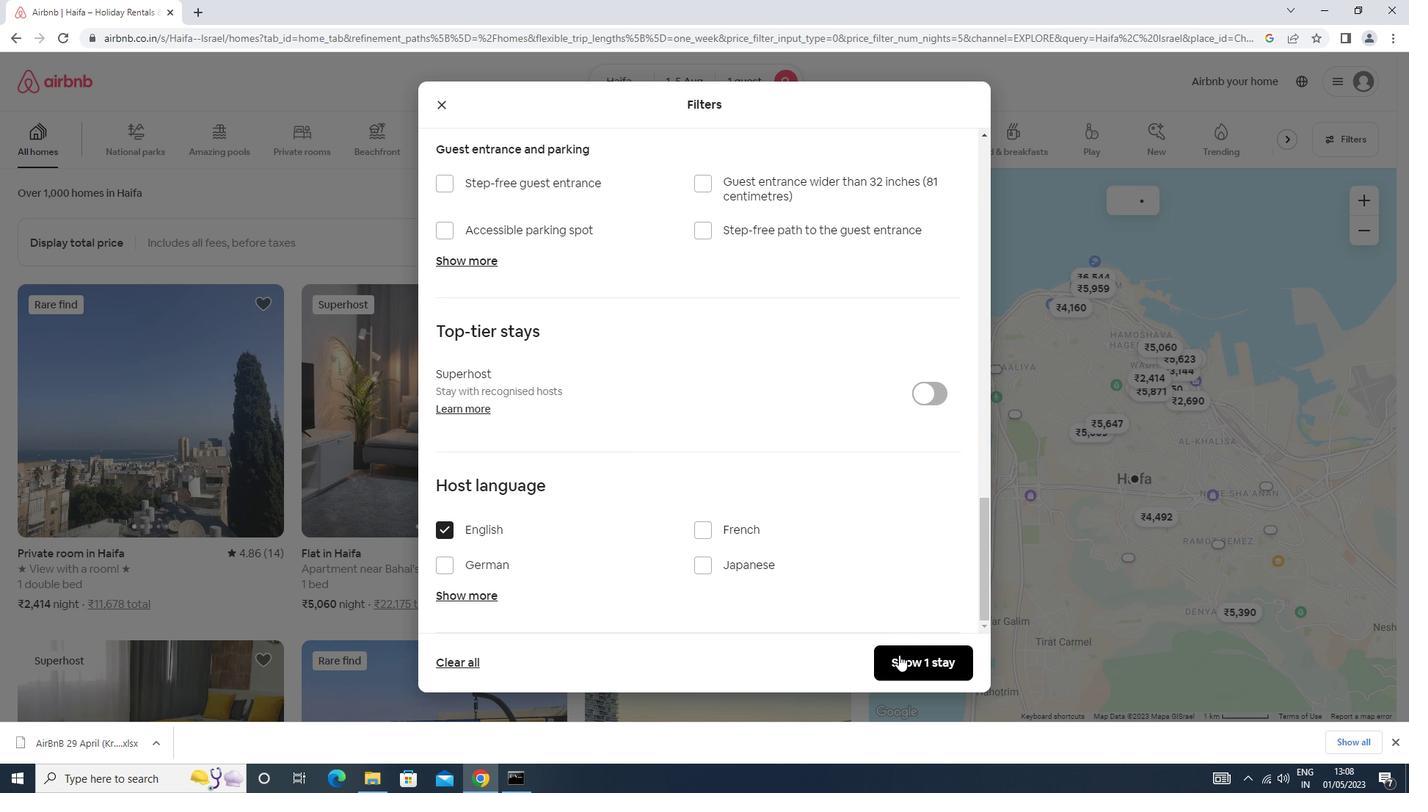 
Action: Mouse moved to (898, 650)
Screenshot: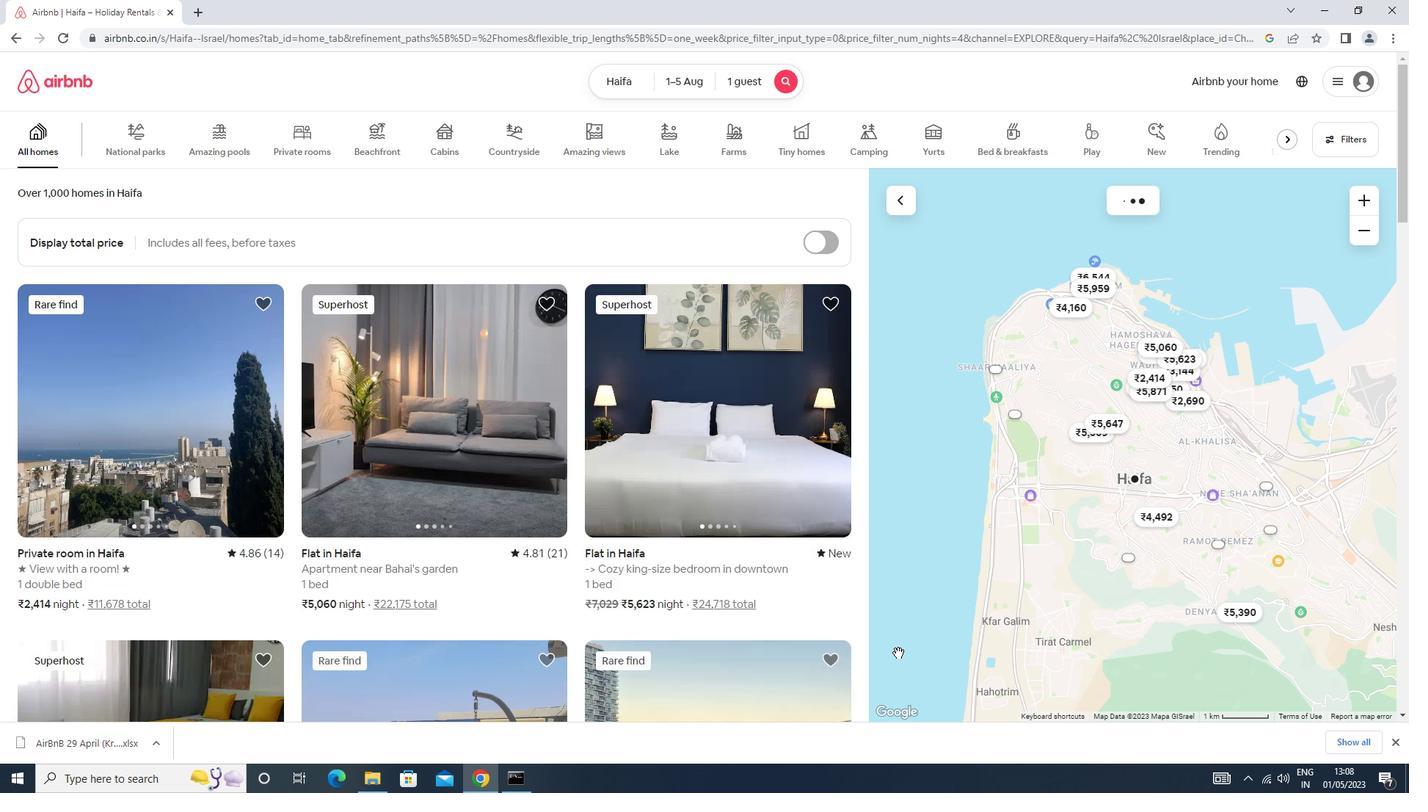 
